 Task: Create new customer invoice with Date Opened: 12-Apr-23, Select Customer: Mio Cuore, Terms: Net 30. Make invoice entry for item-1 with Date: 12-Apr-23, Description: The Ordinary Hyaluronic Acid 2% & B5 Hydrating Serum (1 oz)
, Income Account: Income:Sales, Quantity: 1, Unit Price: 12.99, Sales Tax: Y, Sales Tax Included: N, Tax Table: Sales Tax. Post Invoice with Post Date: 12-Apr-23, Post to Accounts: Assets:Accounts Receivable. Pay / Process Payment with Transaction Date: 11-May-23, Amount: 13.77, Transfer Account: Checking Account. Go to 'Print Invoice'.
Action: Mouse moved to (172, 2)
Screenshot: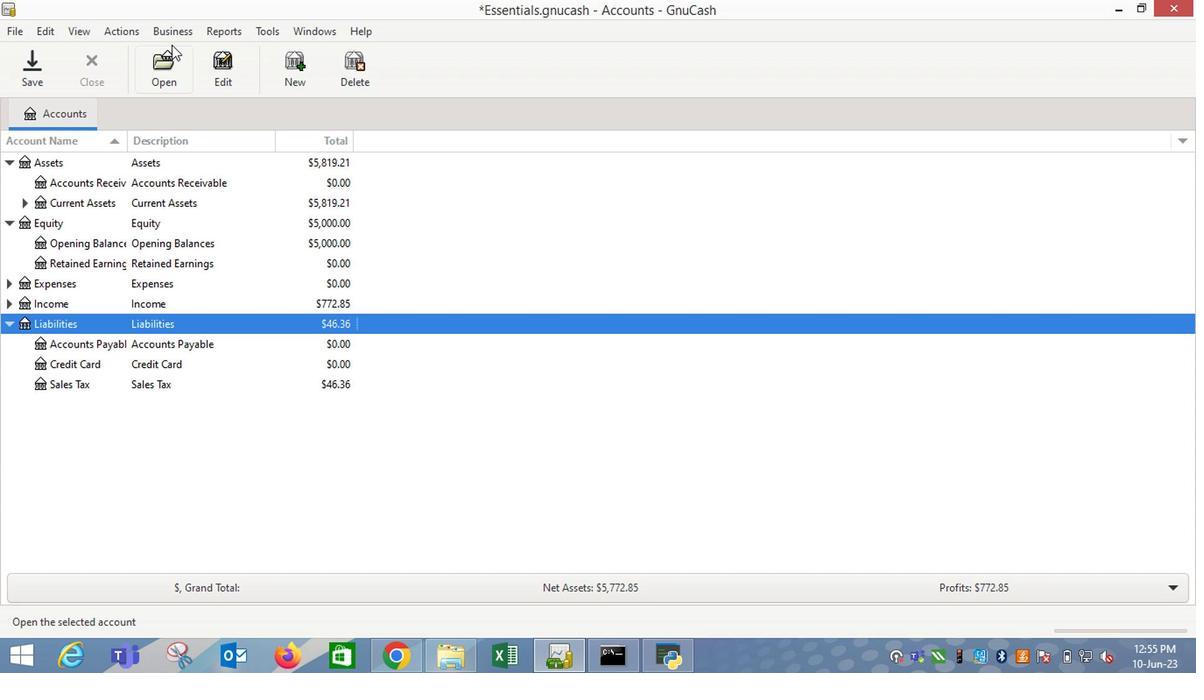 
Action: Mouse pressed left at (172, 2)
Screenshot: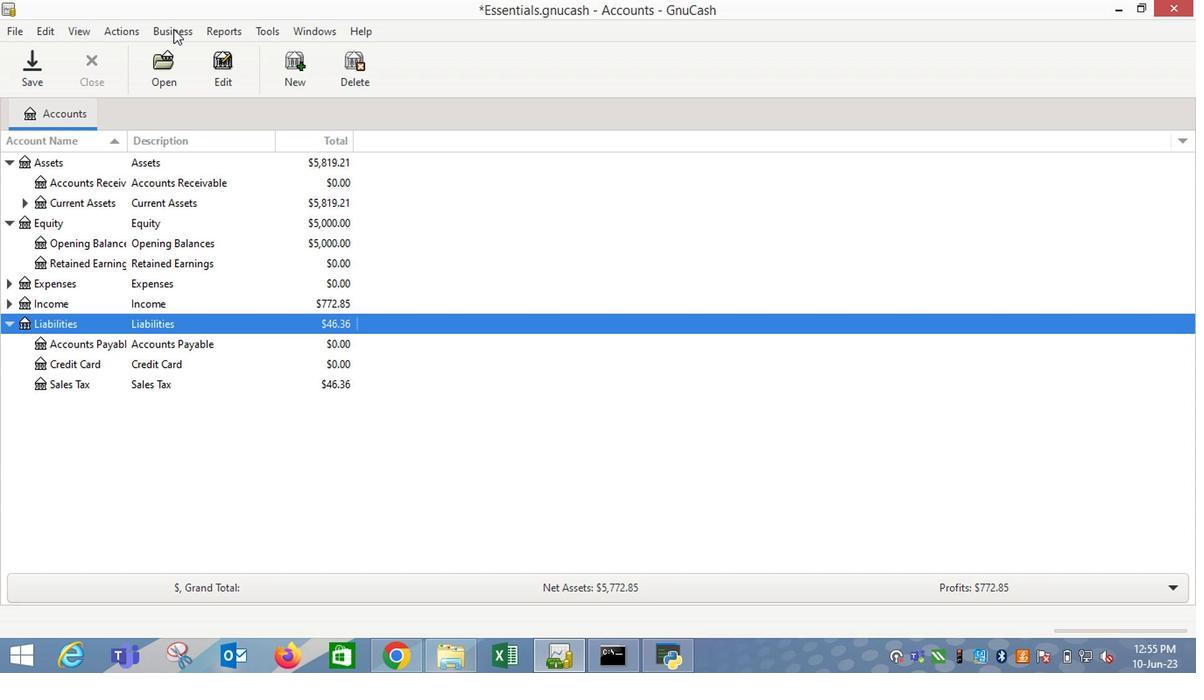 
Action: Mouse moved to (383, 99)
Screenshot: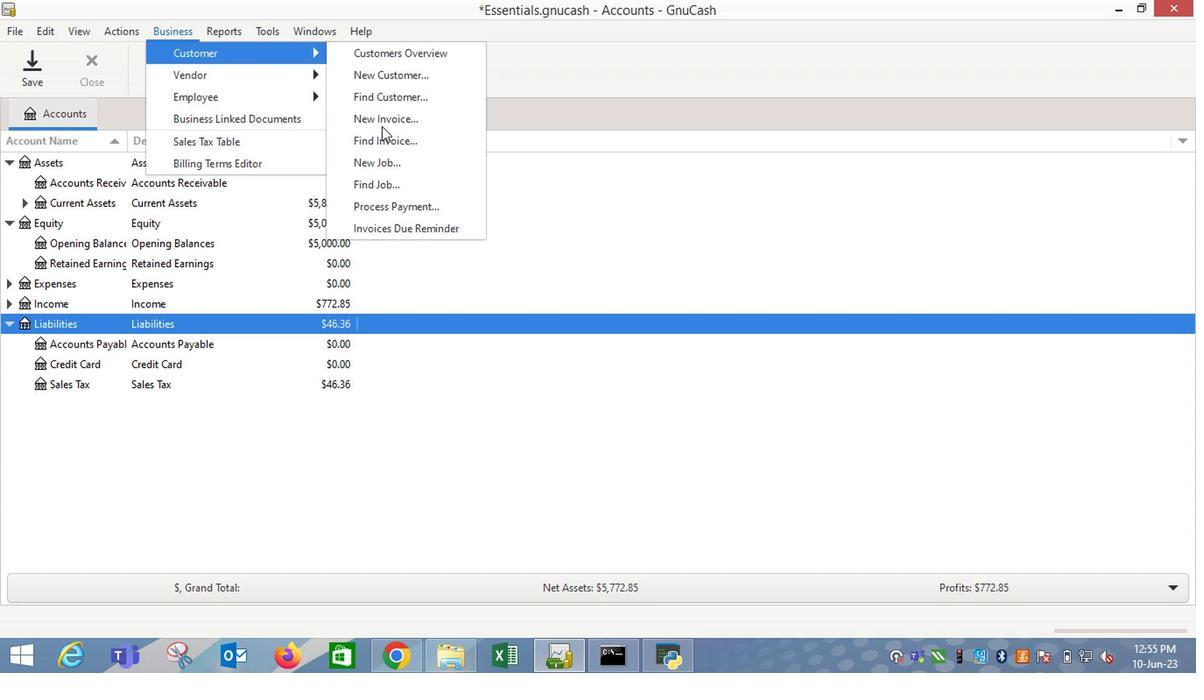 
Action: Mouse pressed left at (383, 99)
Screenshot: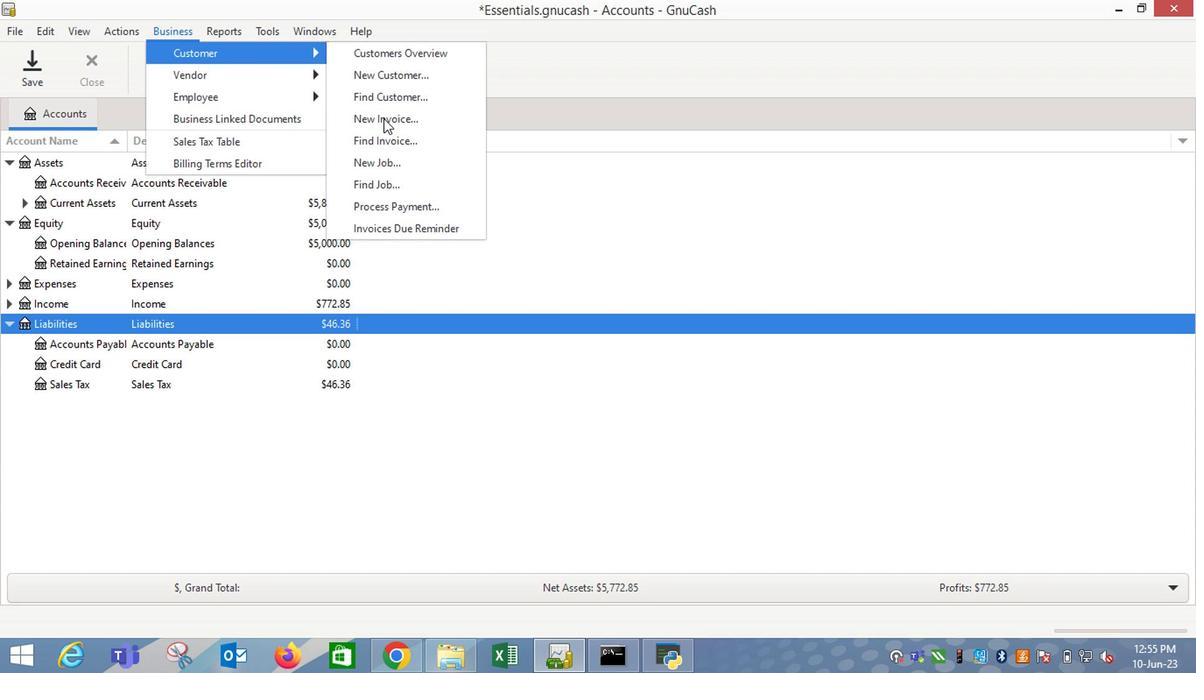 
Action: Mouse moved to (712, 262)
Screenshot: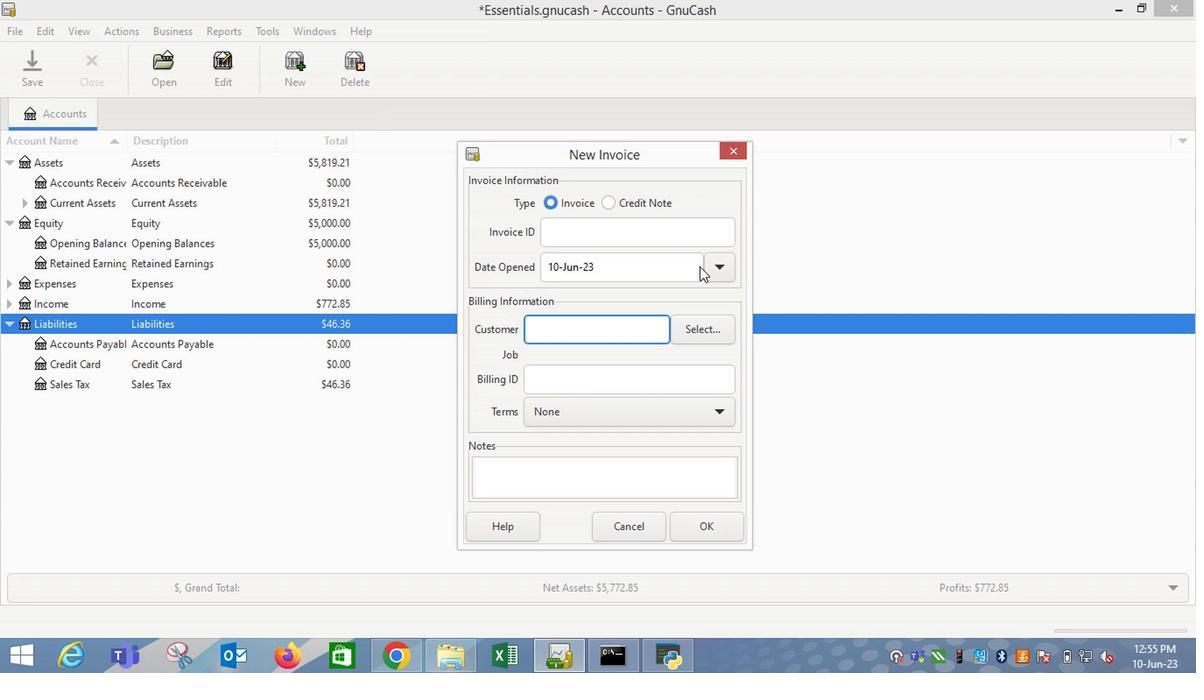 
Action: Mouse pressed left at (712, 262)
Screenshot: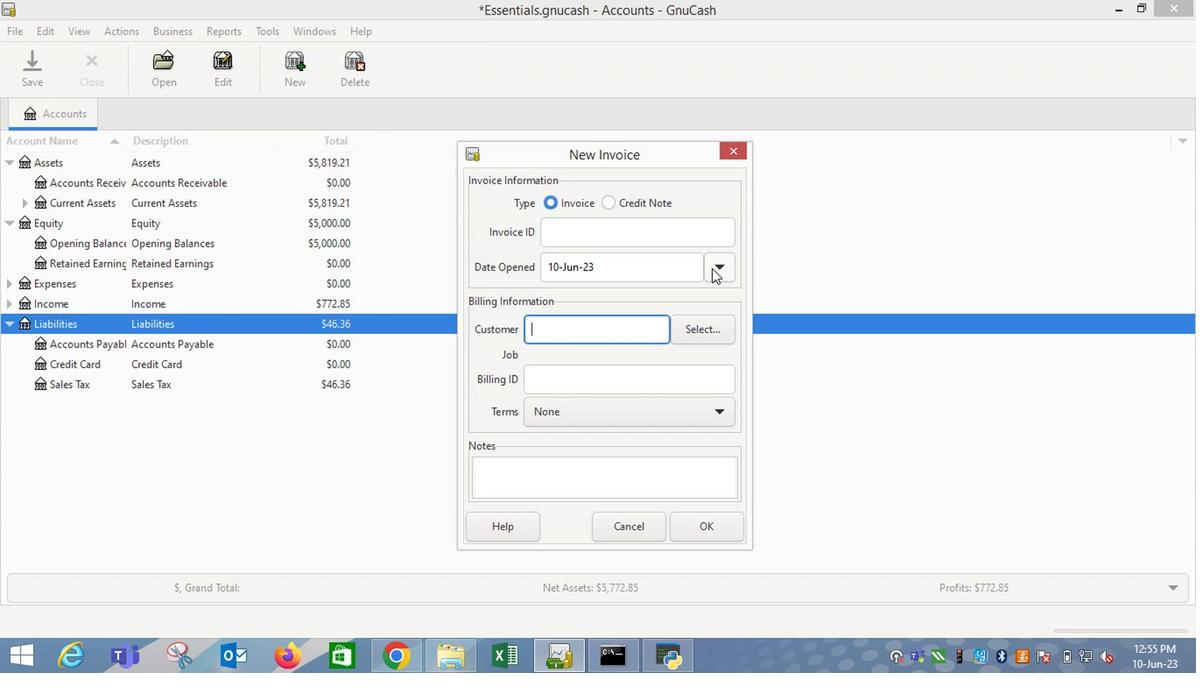 
Action: Mouse moved to (577, 289)
Screenshot: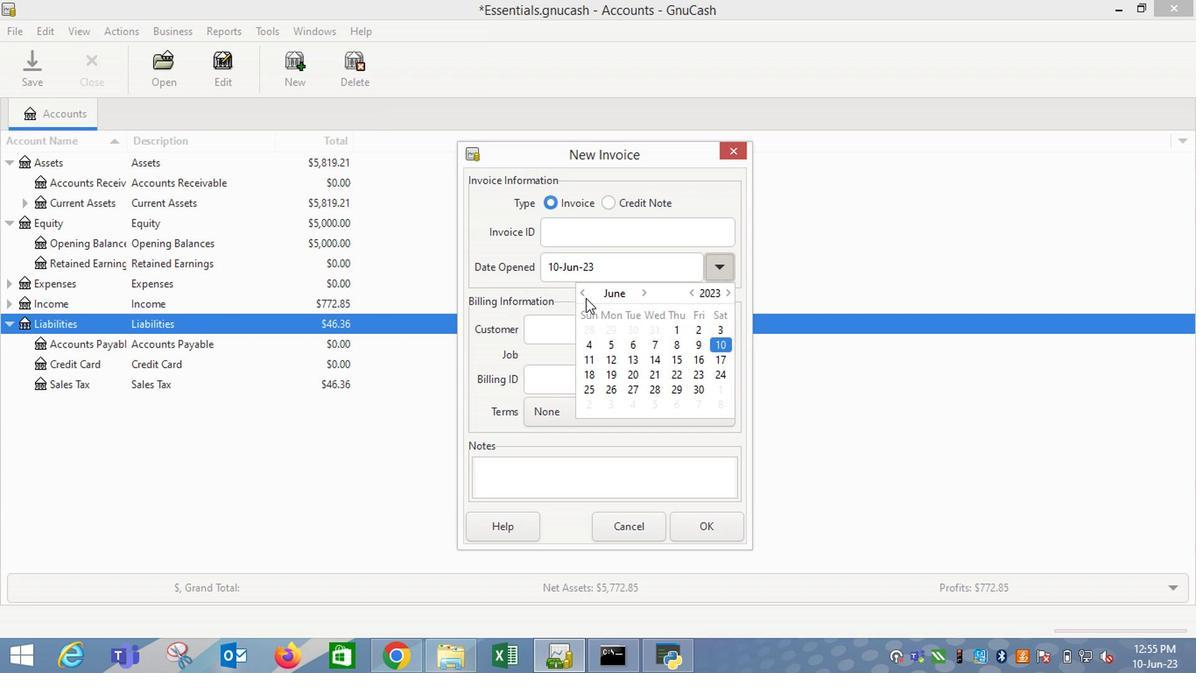 
Action: Mouse pressed left at (577, 289)
Screenshot: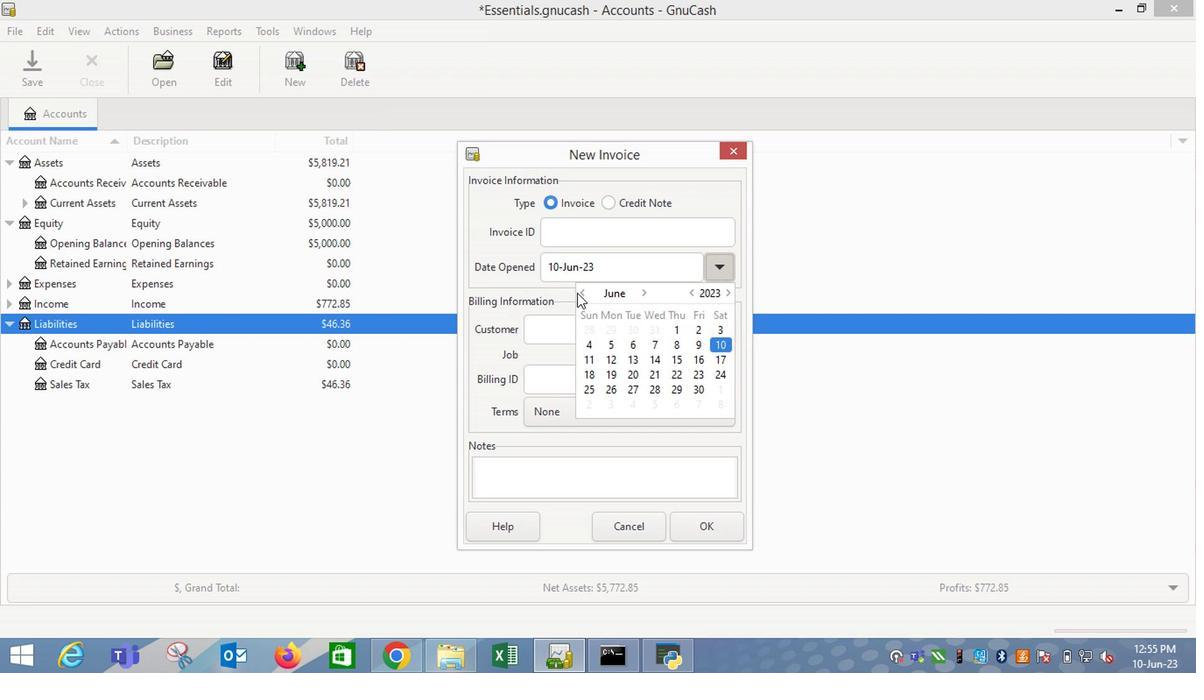 
Action: Mouse moved to (718, 257)
Screenshot: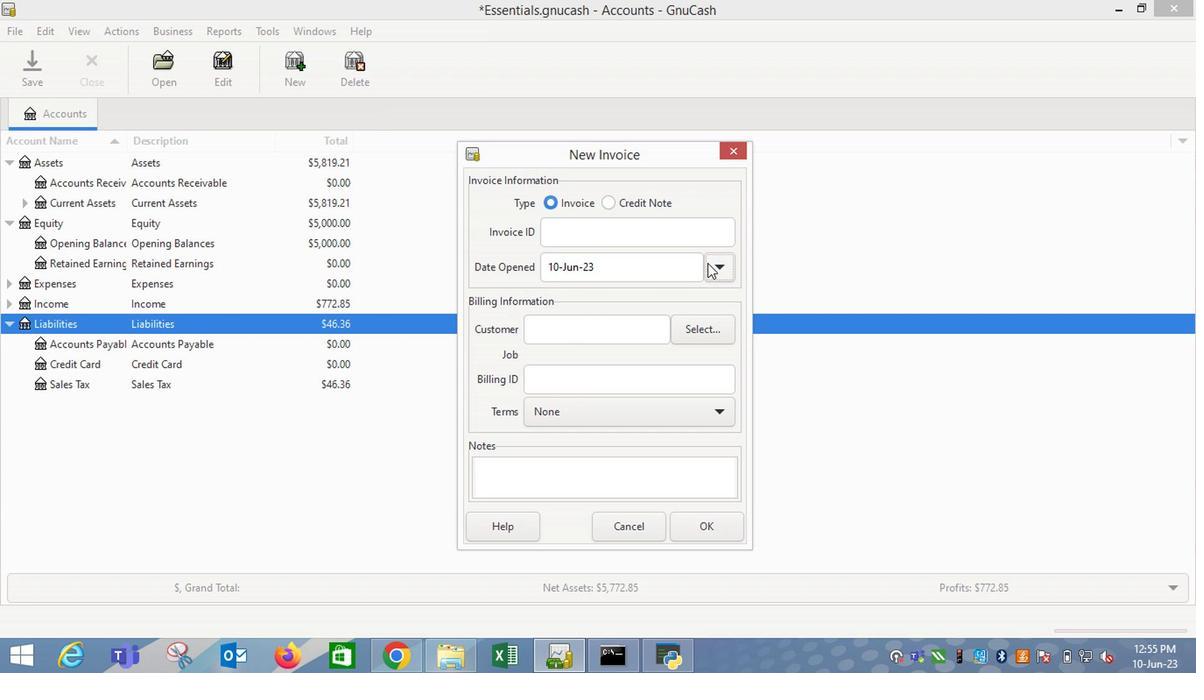 
Action: Mouse pressed left at (718, 257)
Screenshot: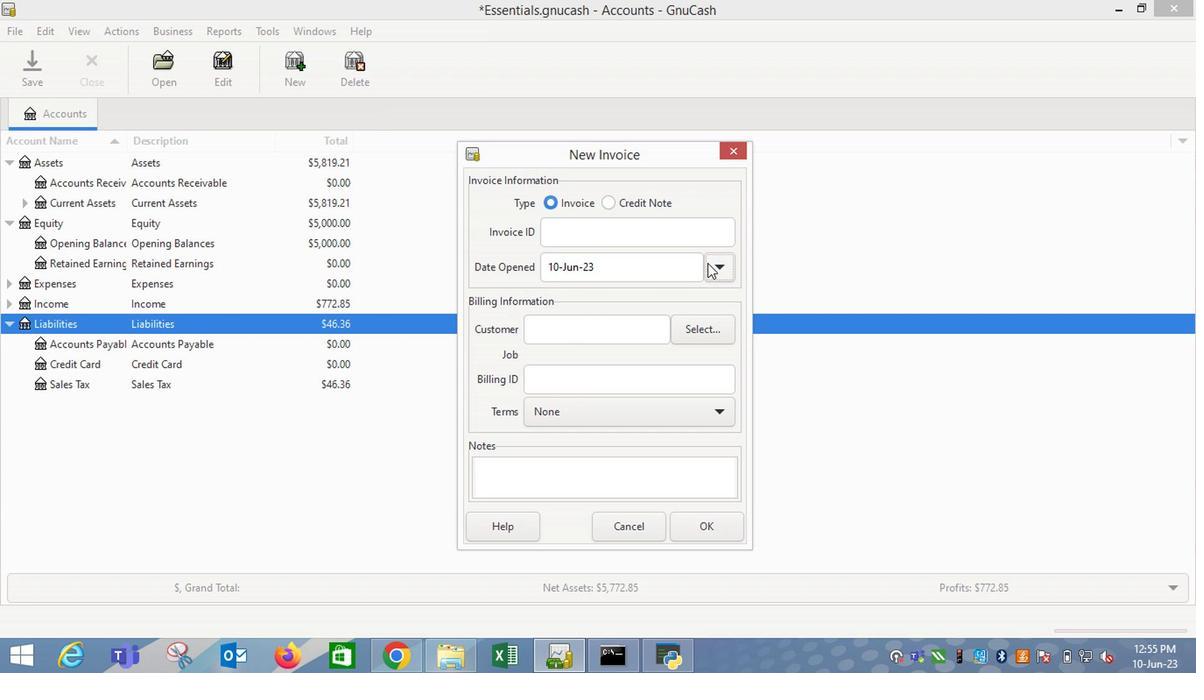 
Action: Mouse moved to (581, 292)
Screenshot: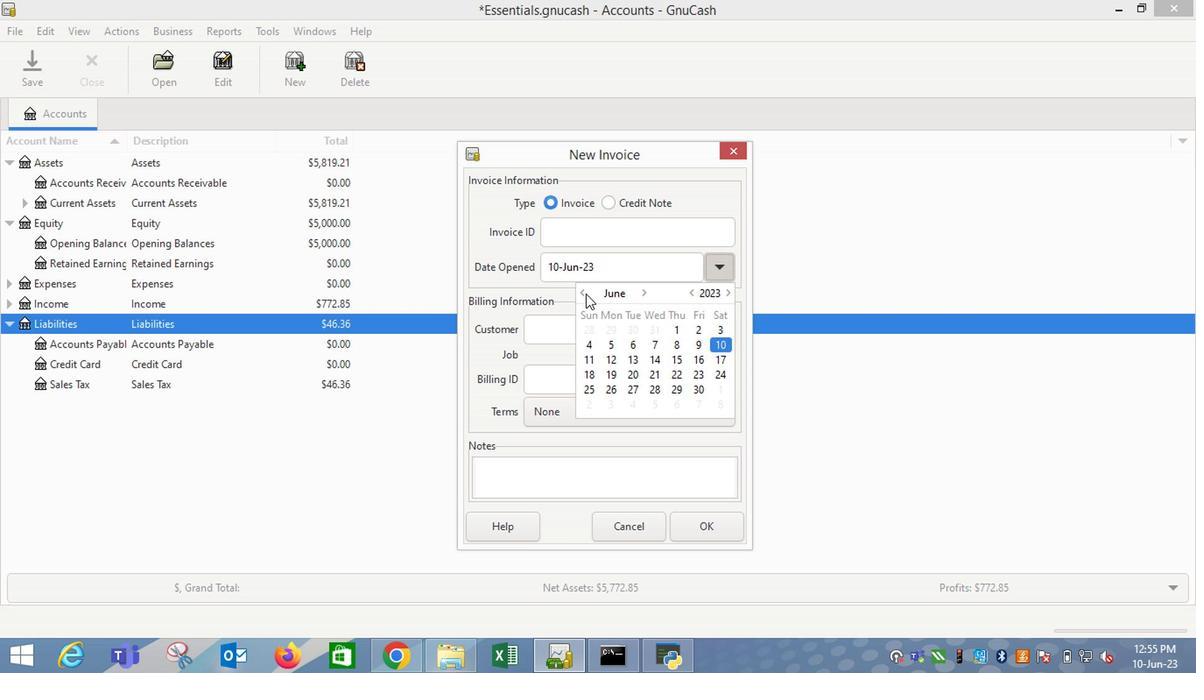 
Action: Mouse pressed left at (581, 292)
Screenshot: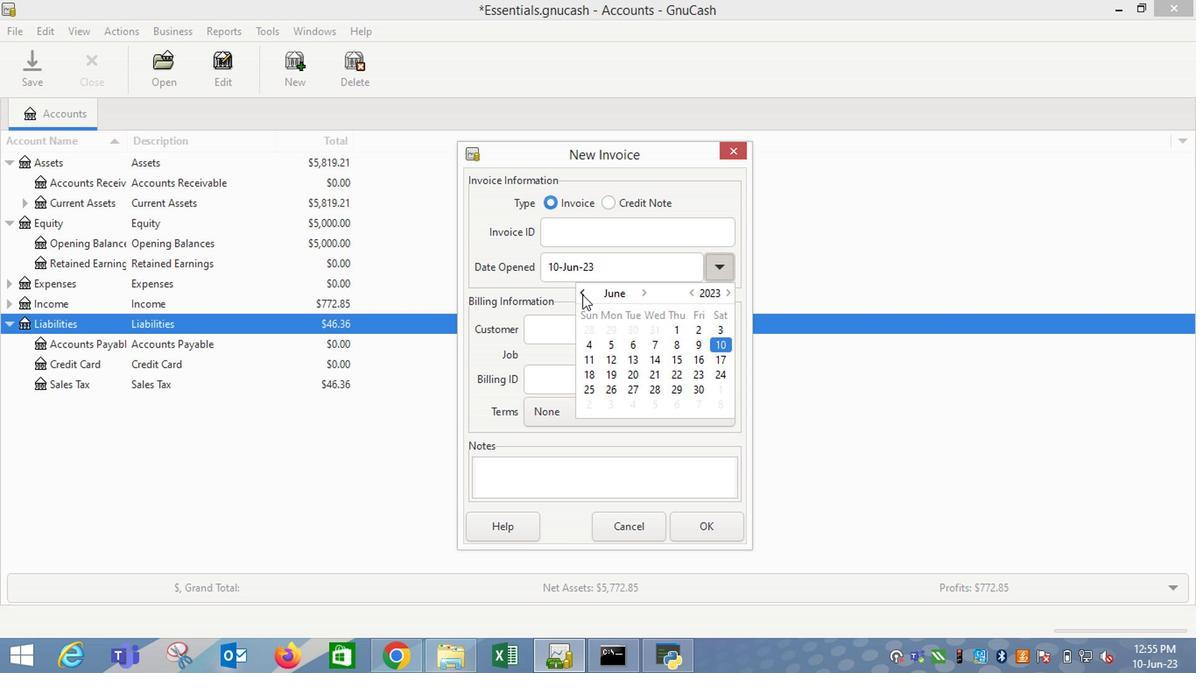 
Action: Mouse pressed left at (581, 292)
Screenshot: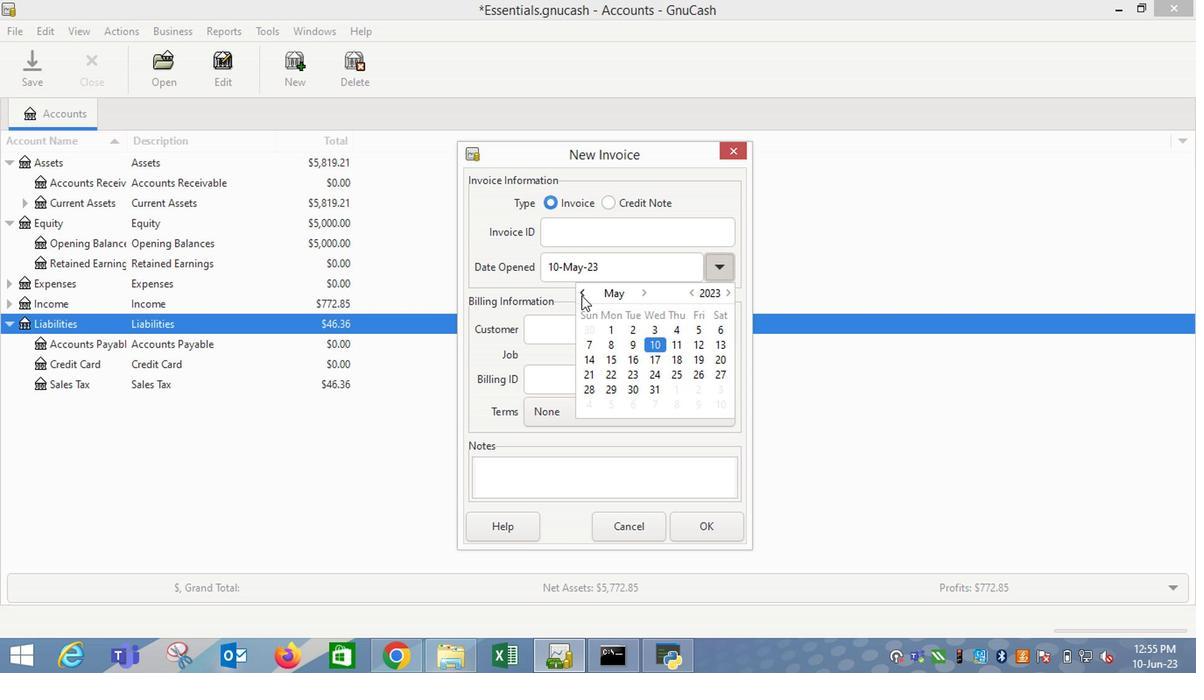 
Action: Mouse moved to (654, 363)
Screenshot: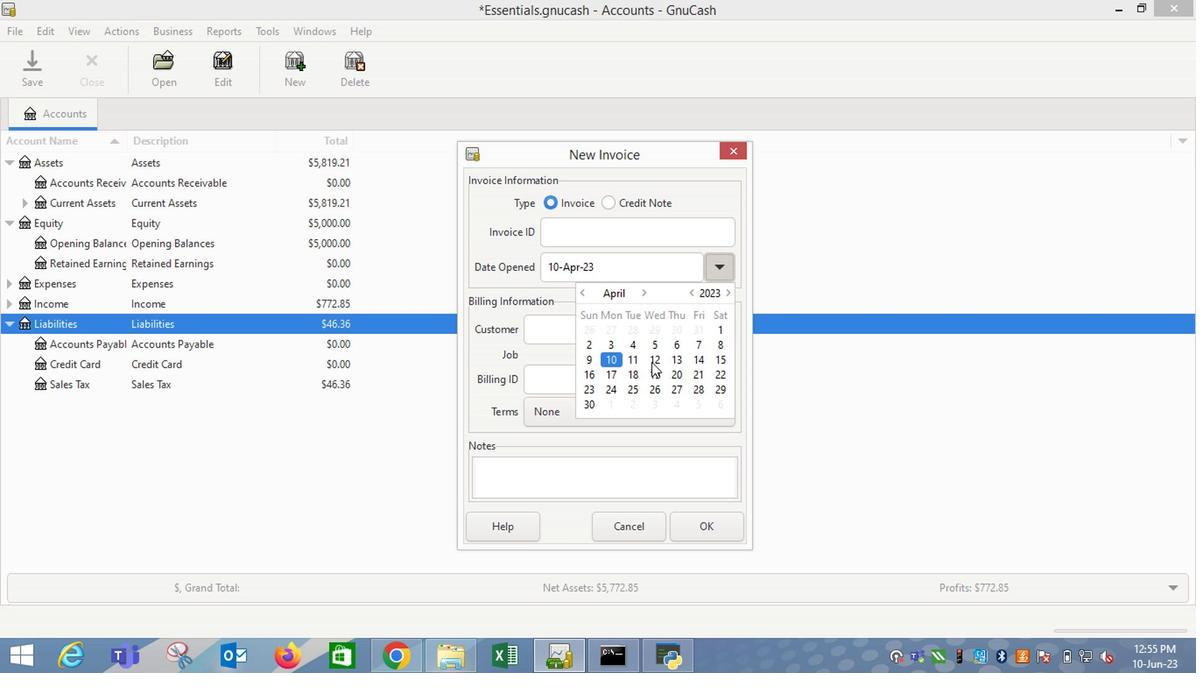 
Action: Mouse pressed left at (654, 363)
Screenshot: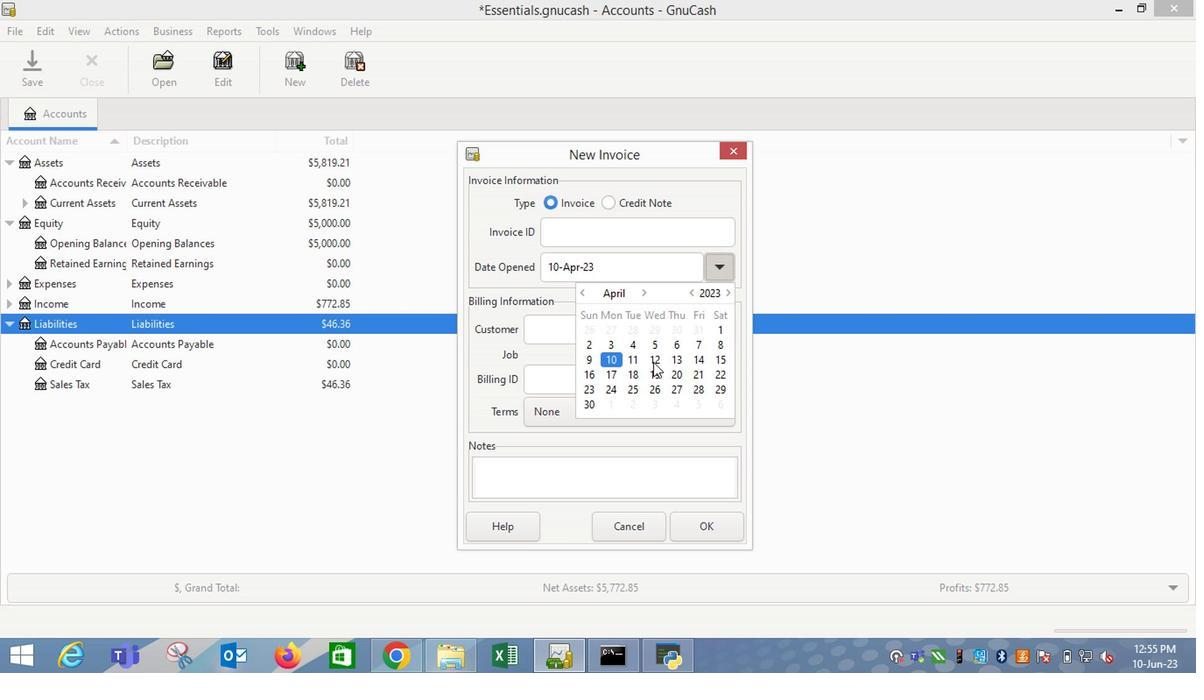 
Action: Key pressed <Key.tab>
Screenshot: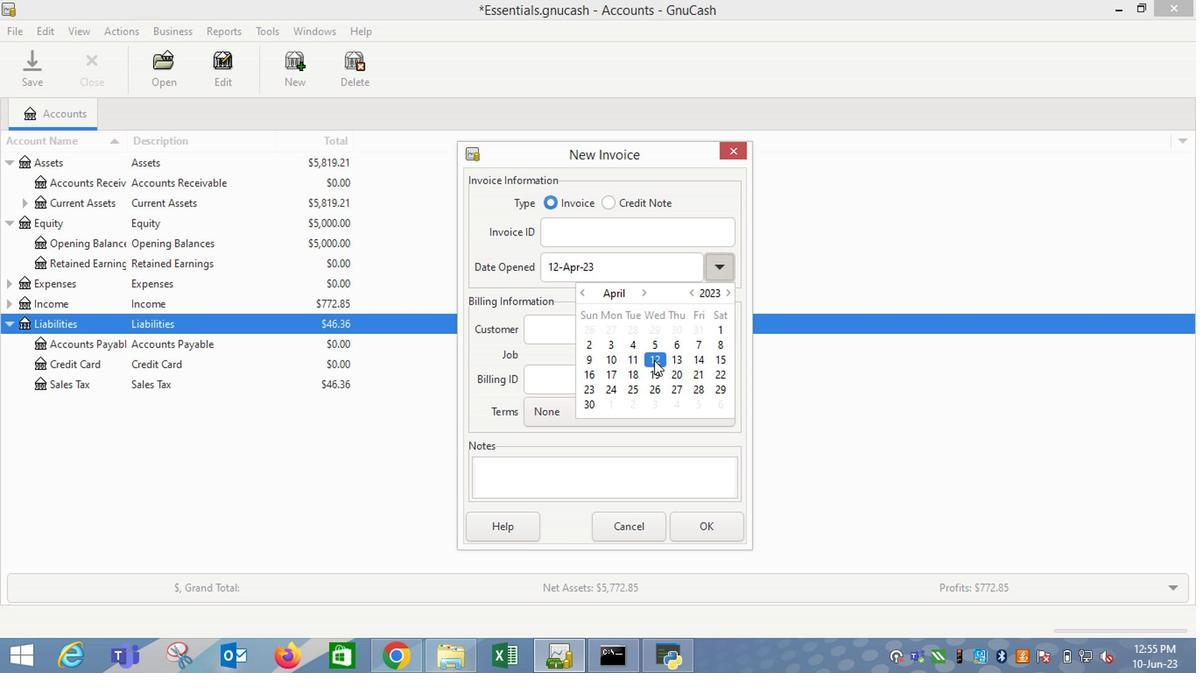 
Action: Mouse moved to (554, 316)
Screenshot: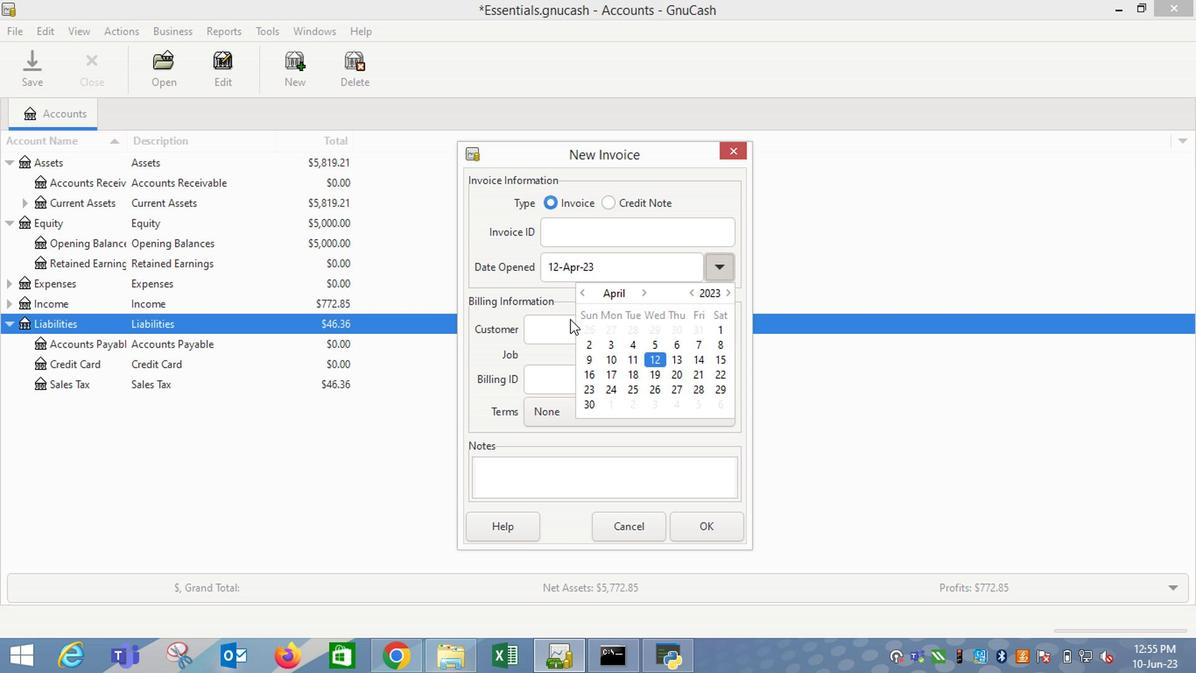 
Action: Mouse pressed left at (554, 316)
Screenshot: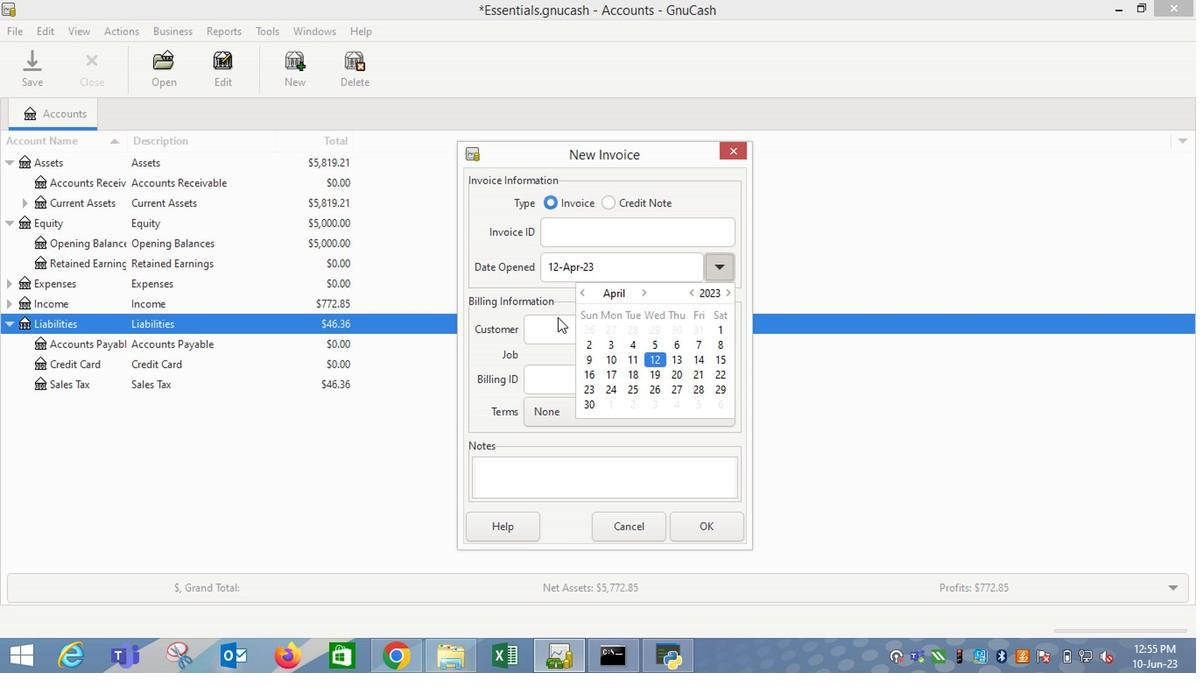 
Action: Mouse moved to (551, 329)
Screenshot: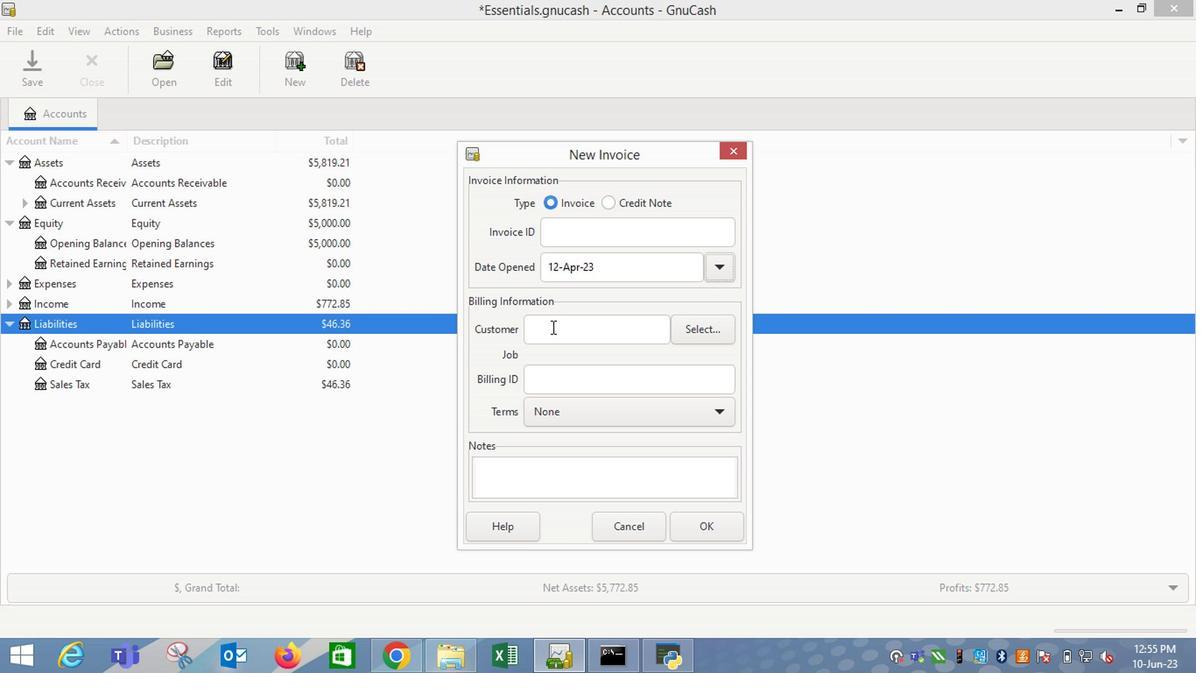 
Action: Mouse pressed left at (551, 329)
Screenshot: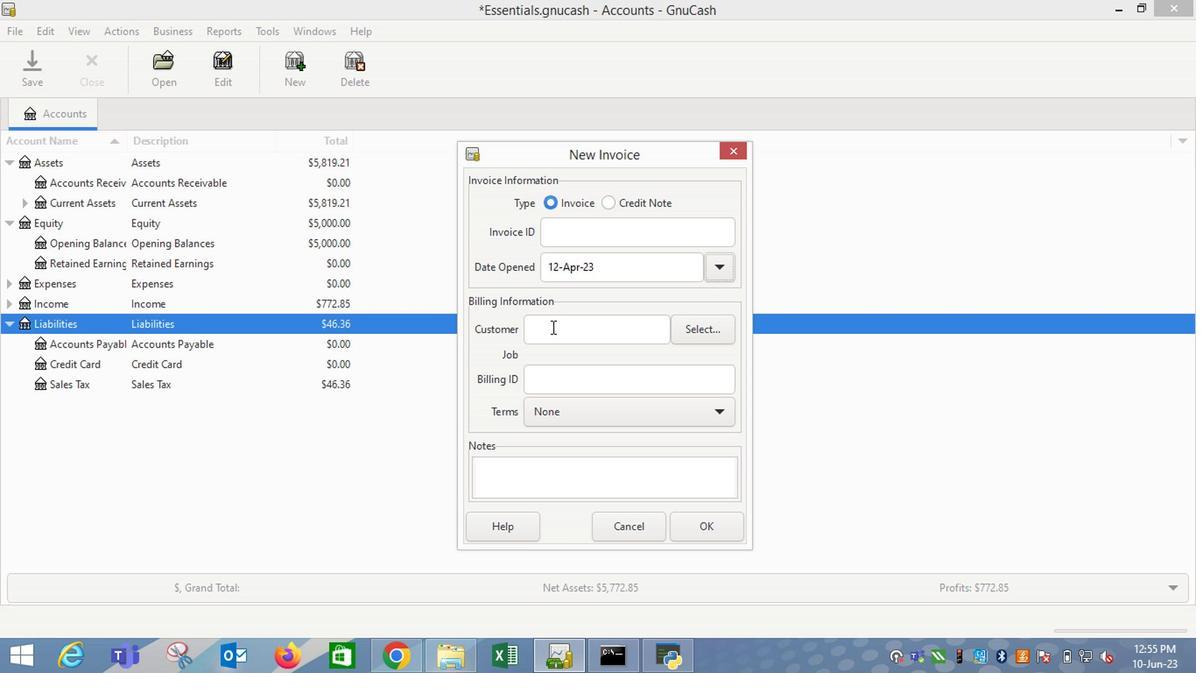 
Action: Key pressed <Key.shift_r>Mio
Screenshot: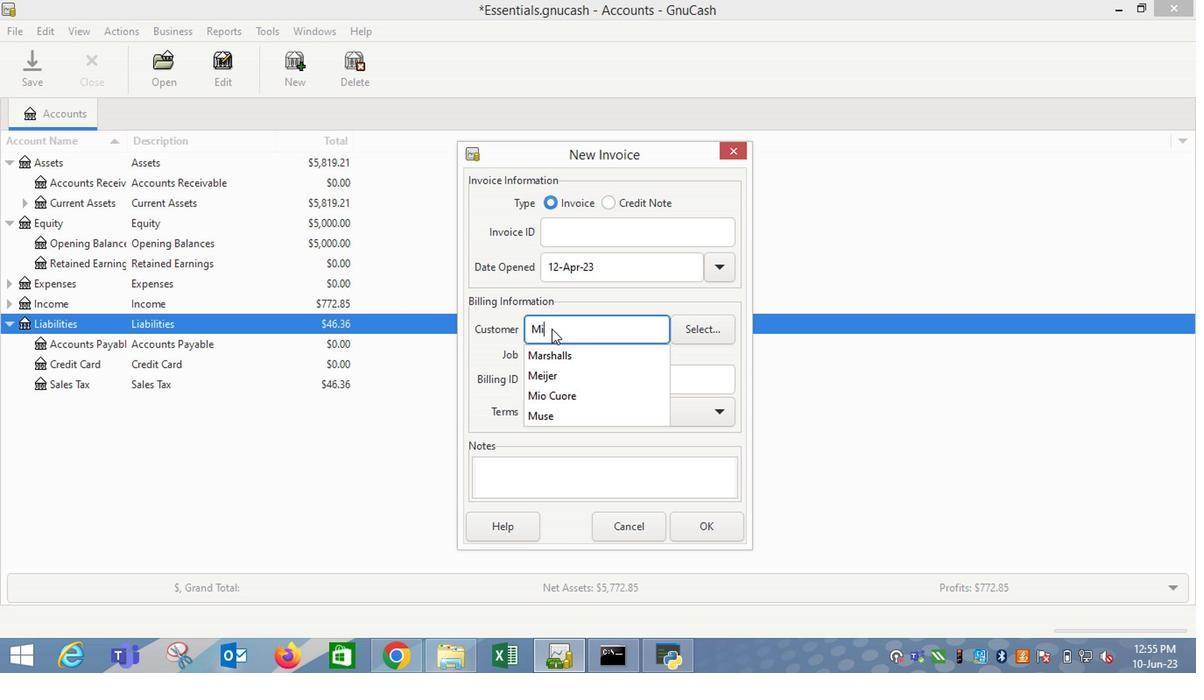 
Action: Mouse moved to (551, 355)
Screenshot: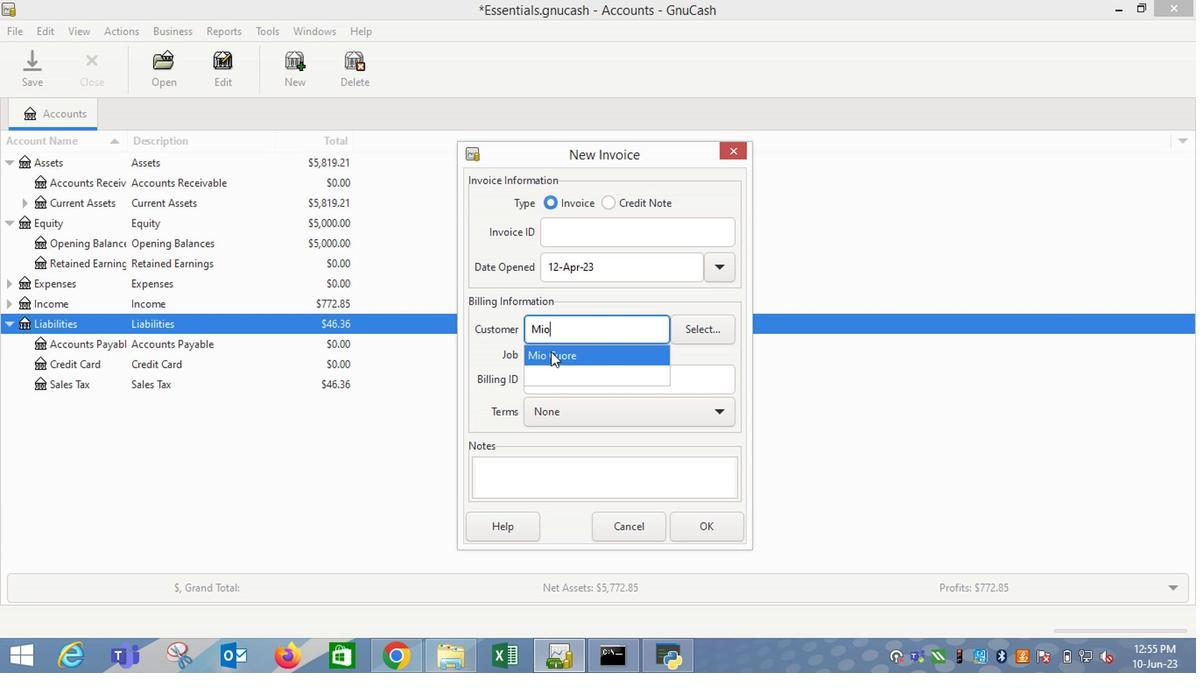 
Action: Mouse pressed left at (551, 355)
Screenshot: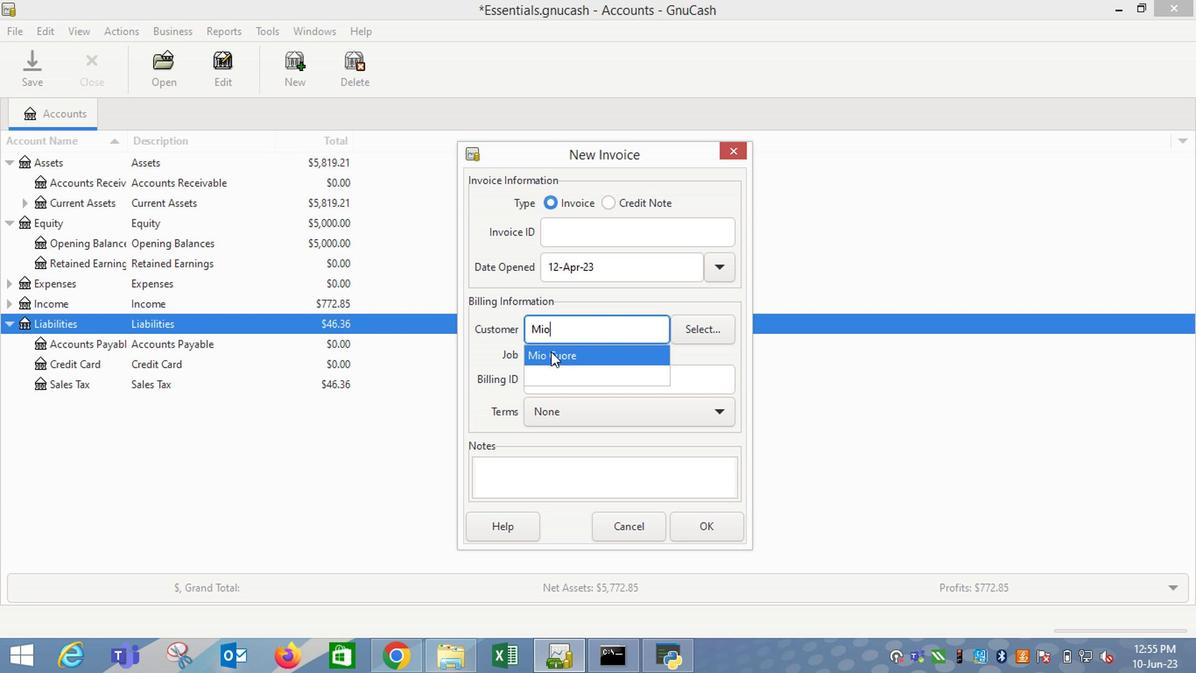 
Action: Mouse moved to (550, 440)
Screenshot: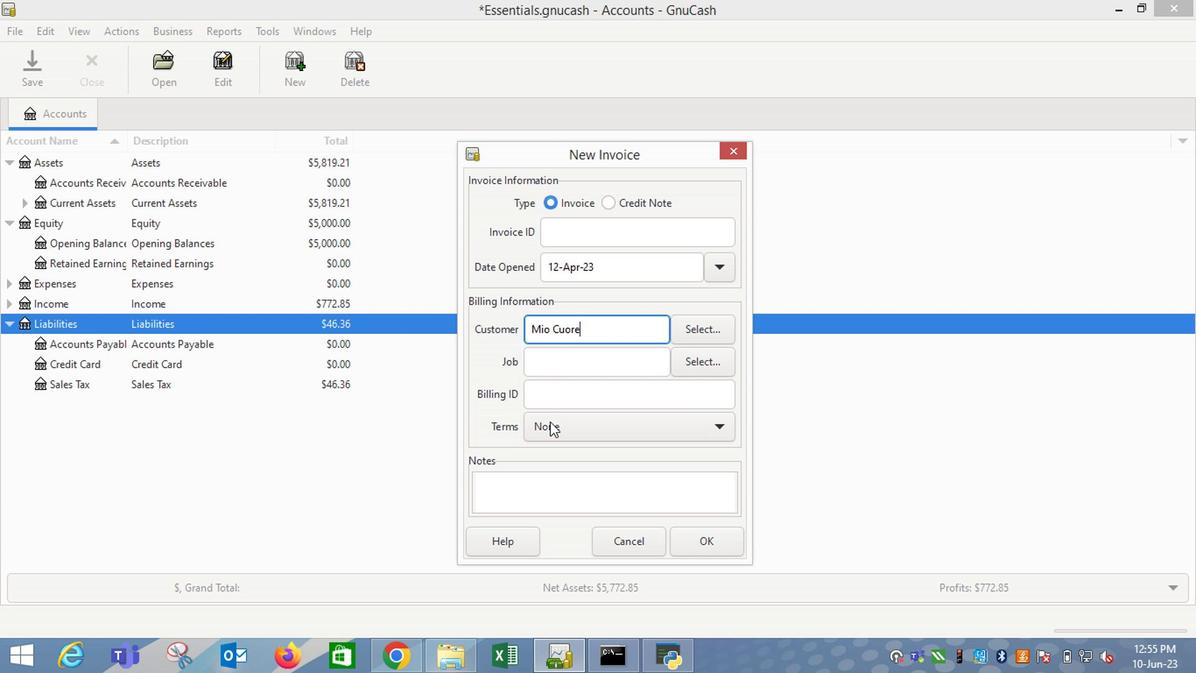 
Action: Mouse pressed left at (550, 440)
Screenshot: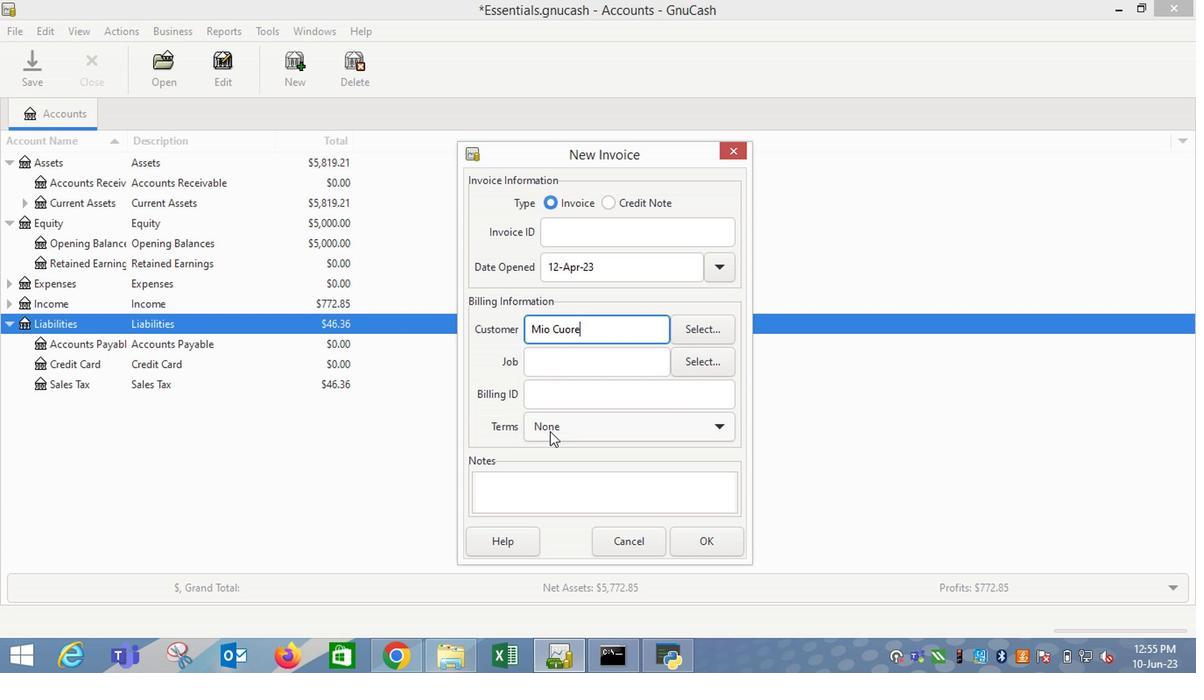 
Action: Mouse moved to (554, 490)
Screenshot: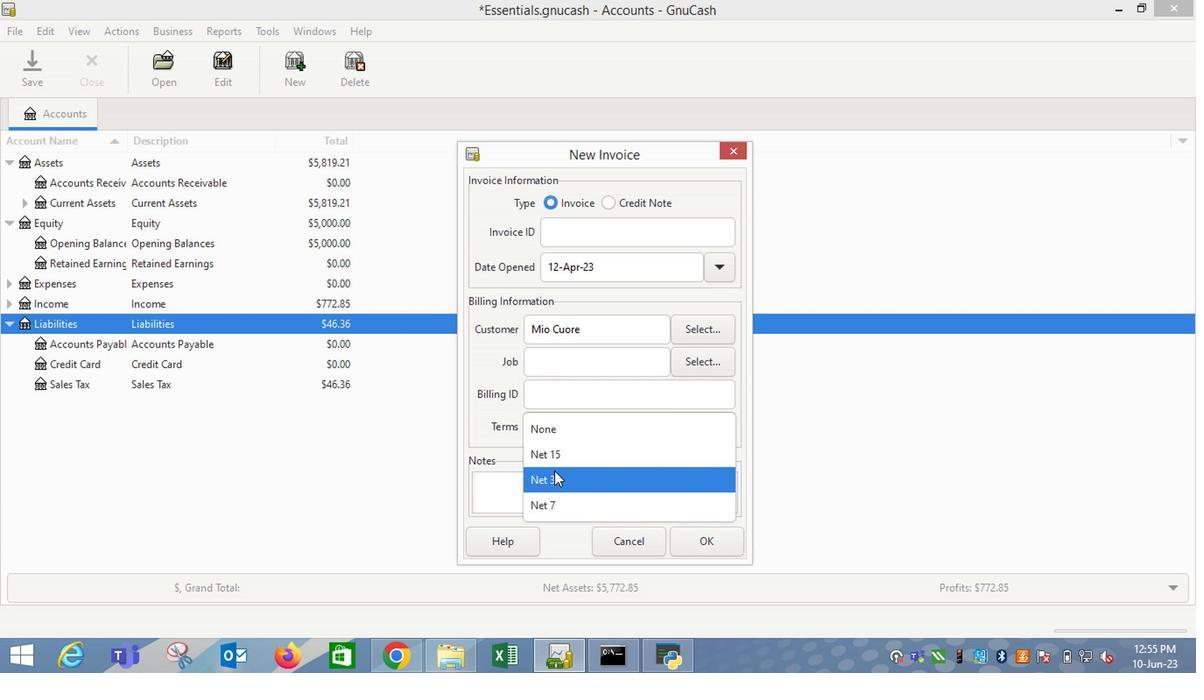 
Action: Mouse pressed left at (554, 490)
Screenshot: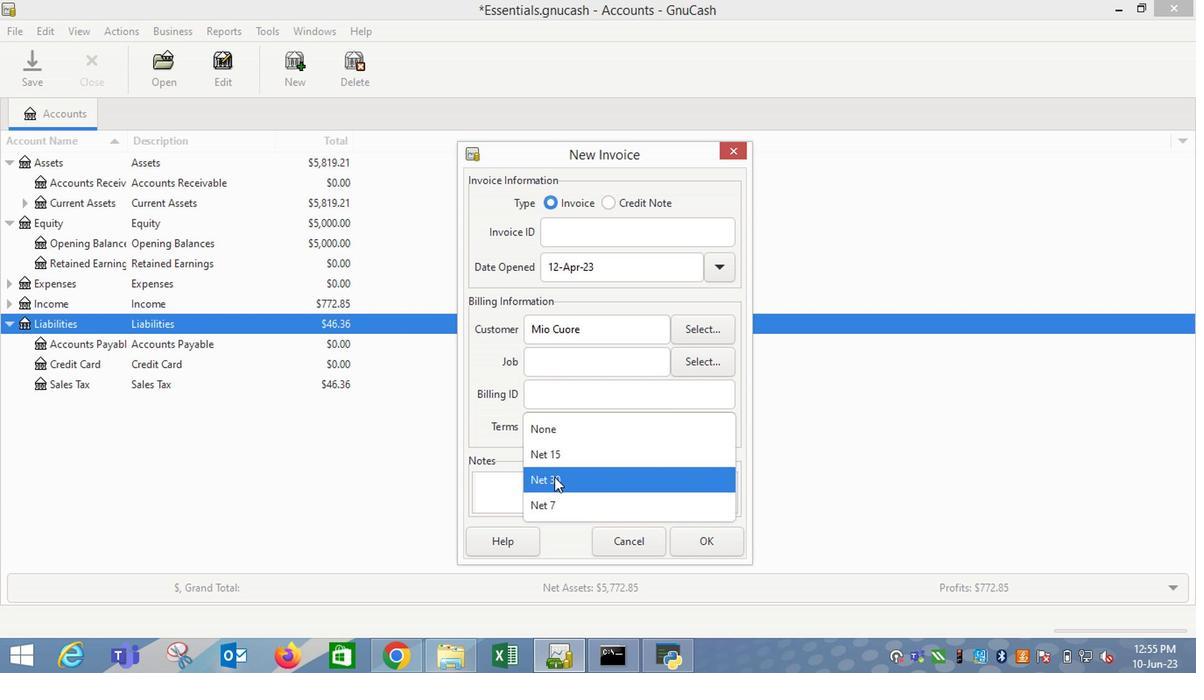 
Action: Mouse moved to (690, 562)
Screenshot: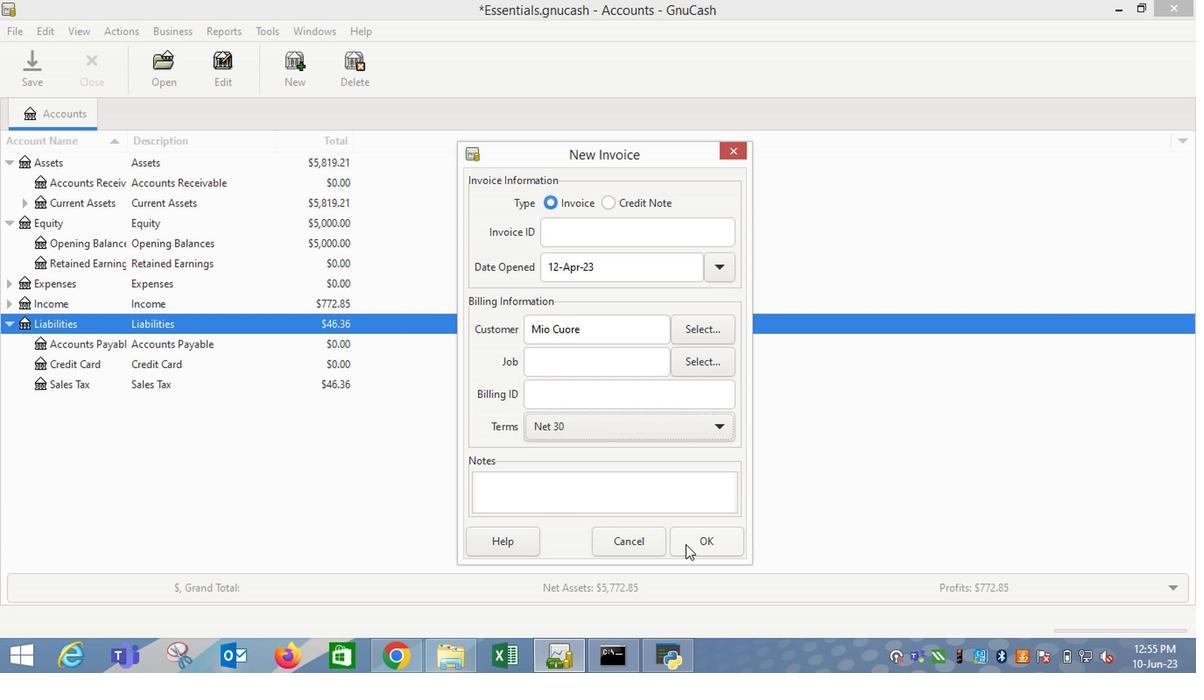 
Action: Mouse pressed left at (690, 562)
Screenshot: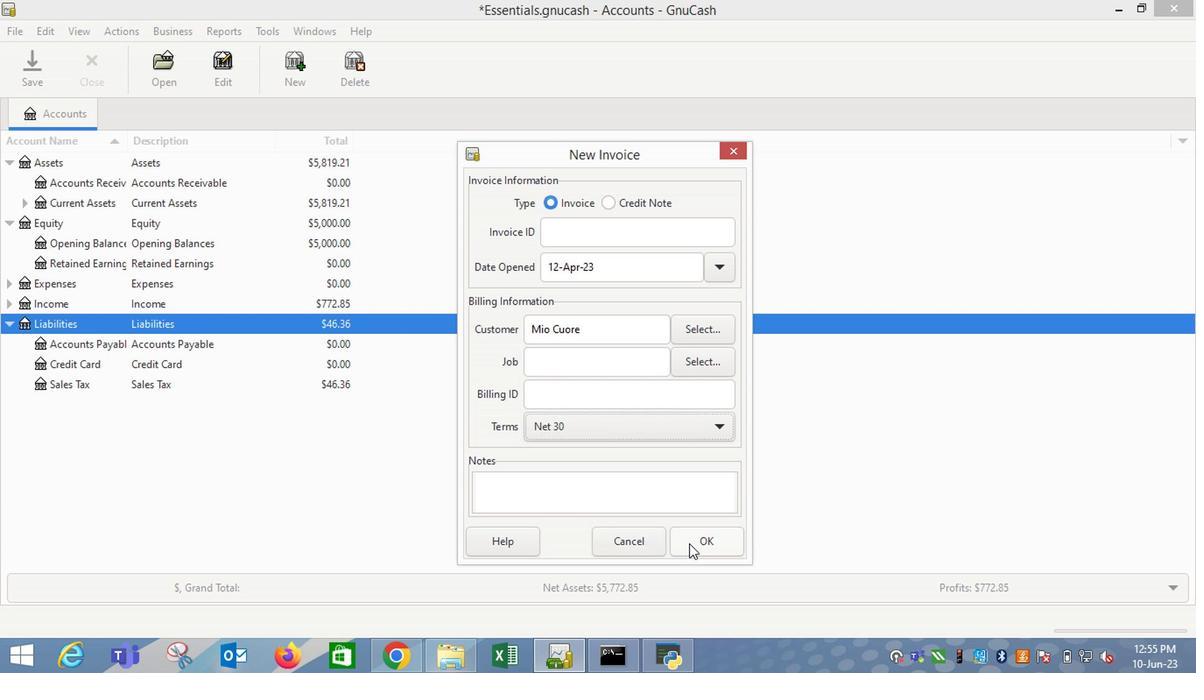 
Action: Mouse moved to (81, 341)
Screenshot: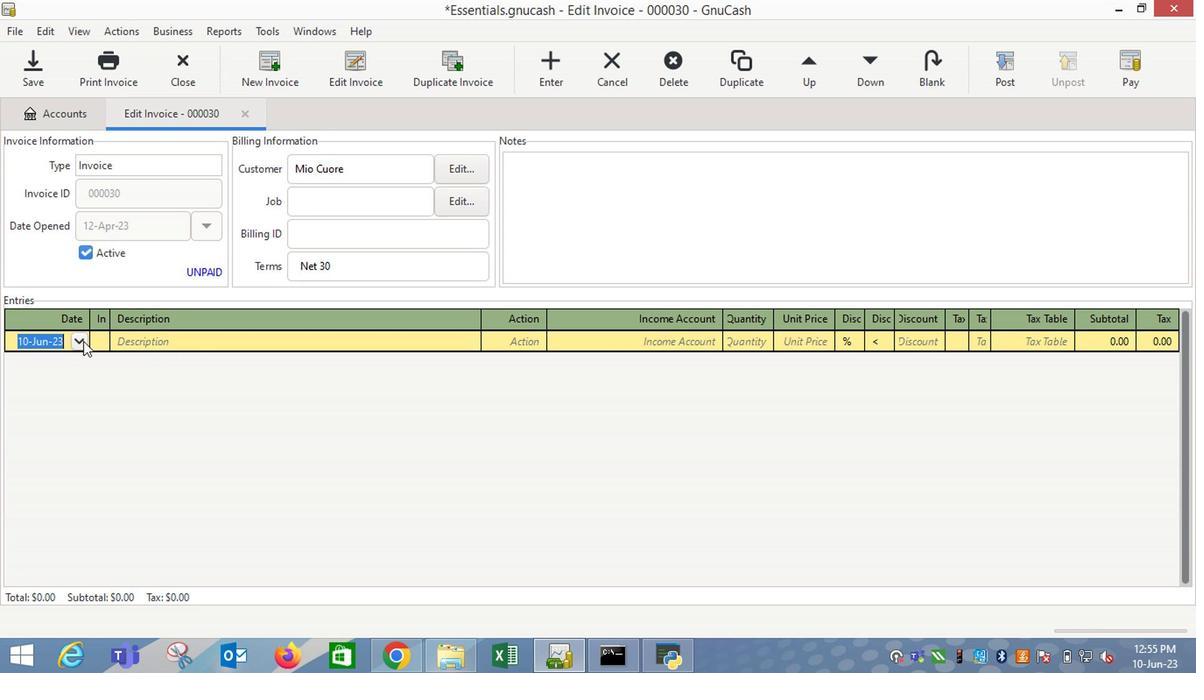 
Action: Mouse pressed left at (81, 341)
Screenshot: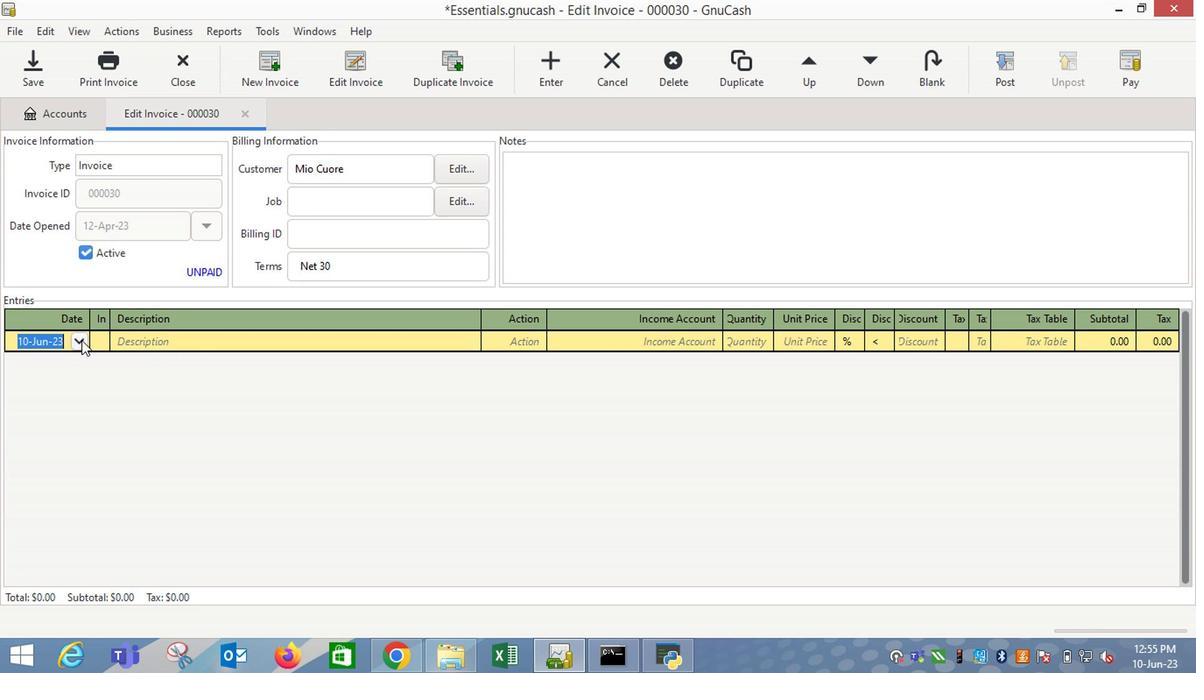 
Action: Mouse moved to (10, 367)
Screenshot: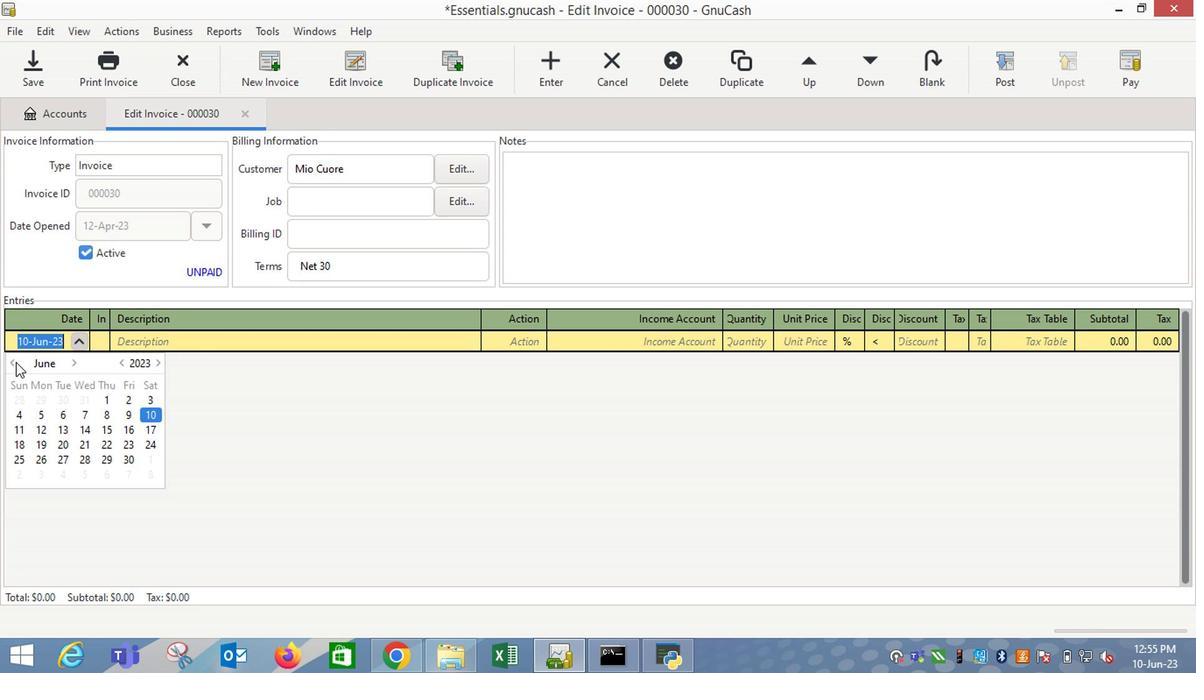 
Action: Mouse pressed left at (10, 367)
Screenshot: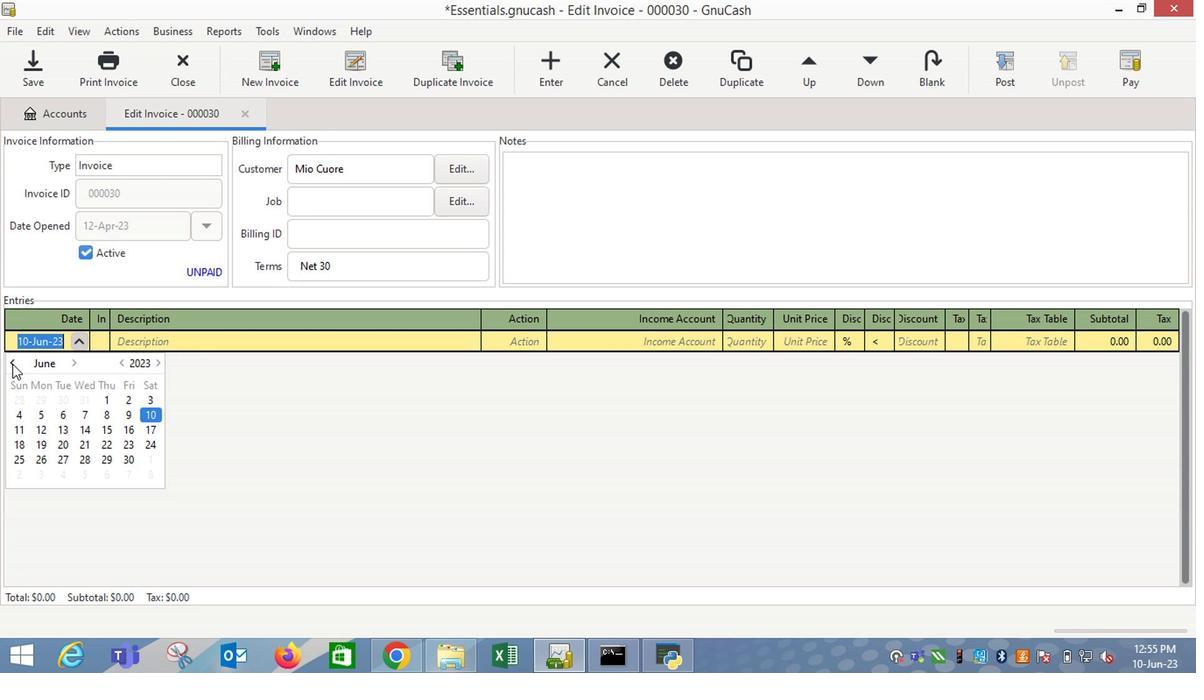 
Action: Mouse pressed left at (10, 367)
Screenshot: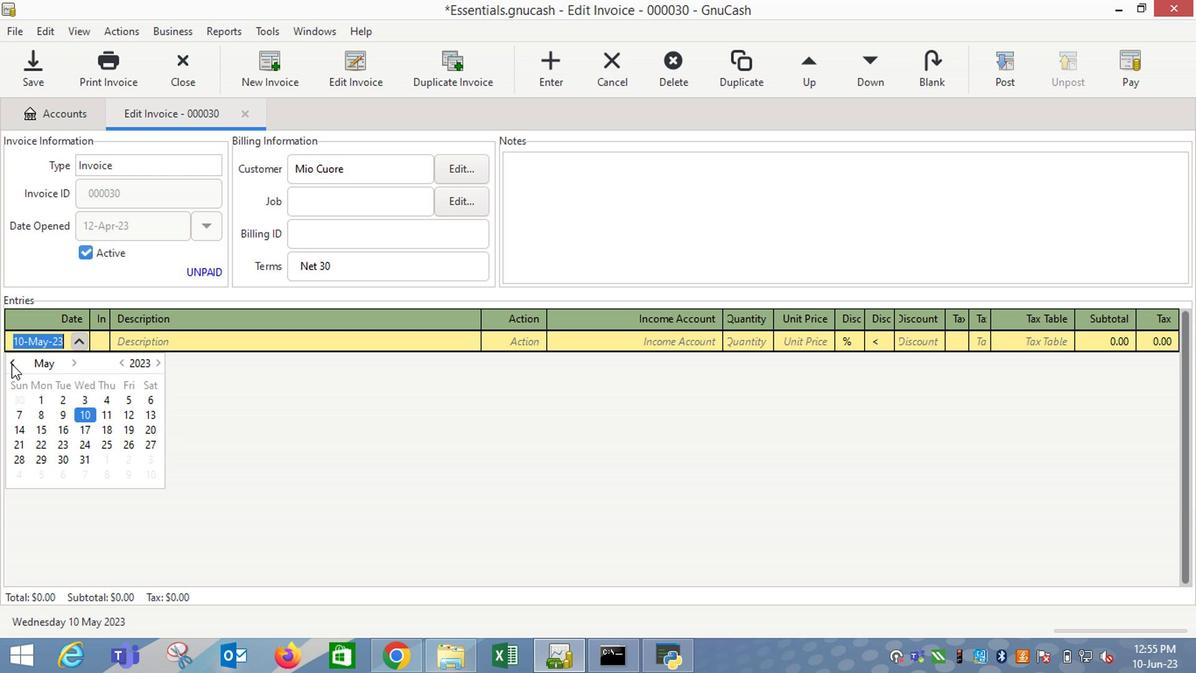 
Action: Mouse moved to (81, 440)
Screenshot: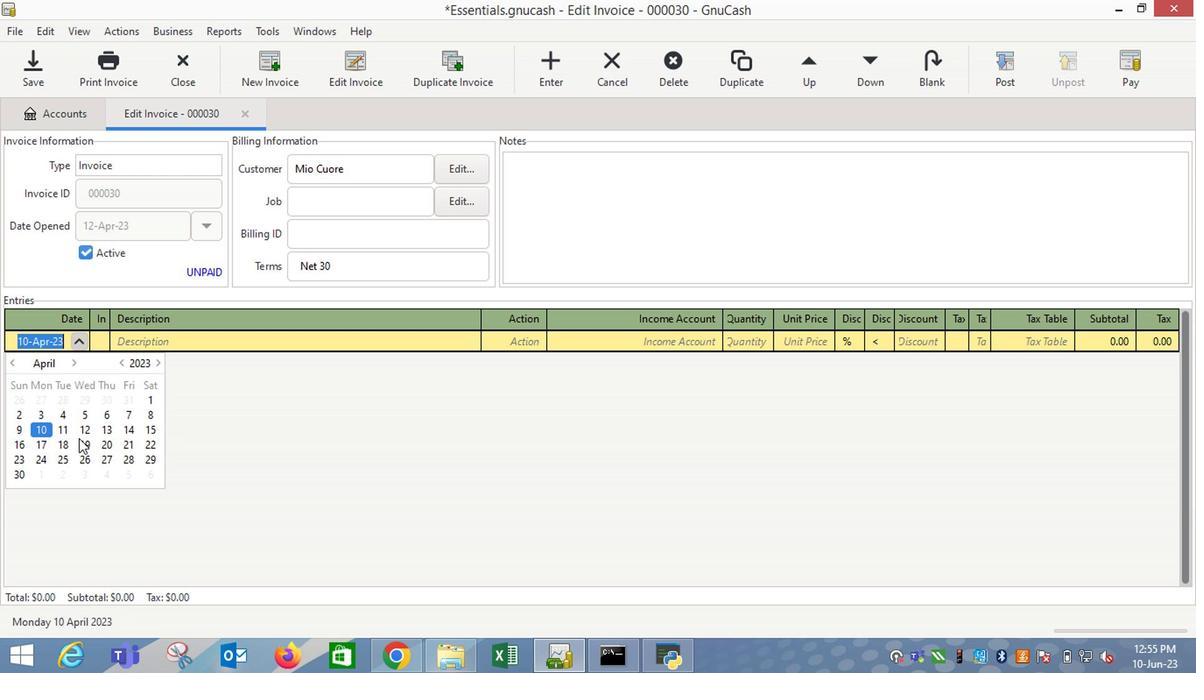 
Action: Mouse pressed left at (81, 440)
Screenshot: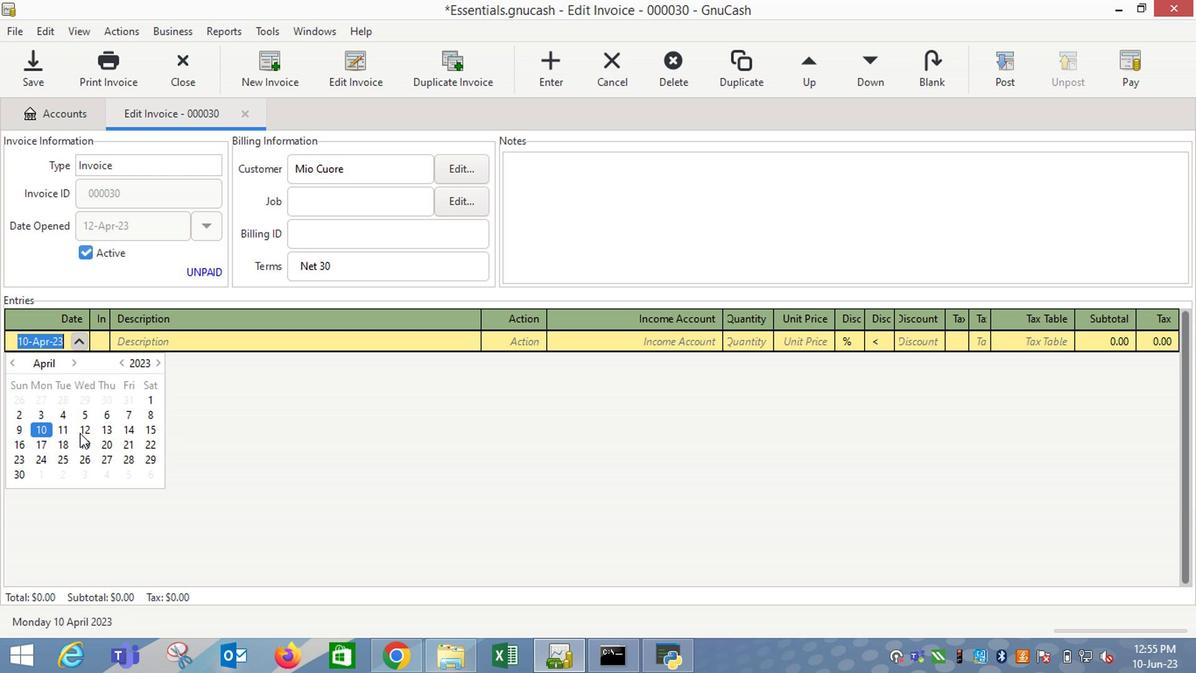 
Action: Key pressed <Key.tab><Key.shift_r>The<Key.space><Key.shift_r>Ordinary<Key.space><Key.shift_r>Hyaluronic<Key.space><Key.shift_r>Acid<Key.space>2<Key.shift_r>%<Key.space><Key.shift_r>&<Key.space><Key.shift_r>B5<Key.space><Key.shift_r>Hydrating<Key.space><Key.shift_r>Serum<Key.space><Key.shift_r>(1<Key.space>oz<Key.shift_r><Key.shift_r>)<Key.tab><Key.tab>i<Key.down><Key.down><Key.down><Key.tab>1<Key.tab>12.99
Screenshot: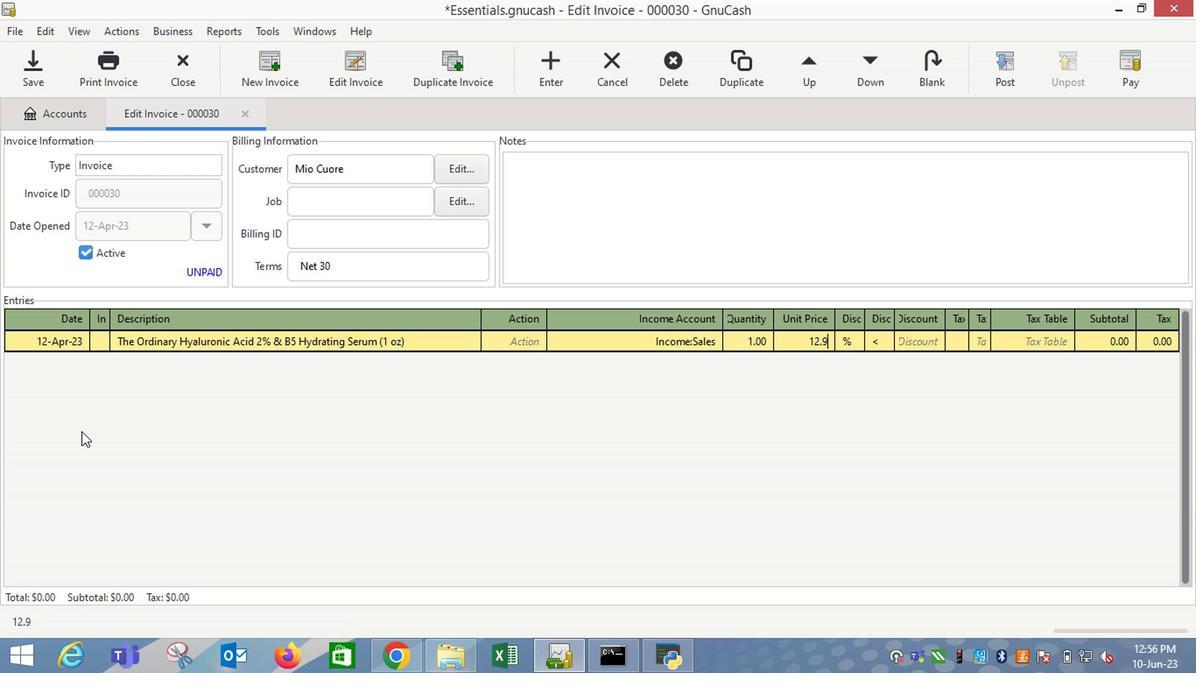 
Action: Mouse moved to (176, 422)
Screenshot: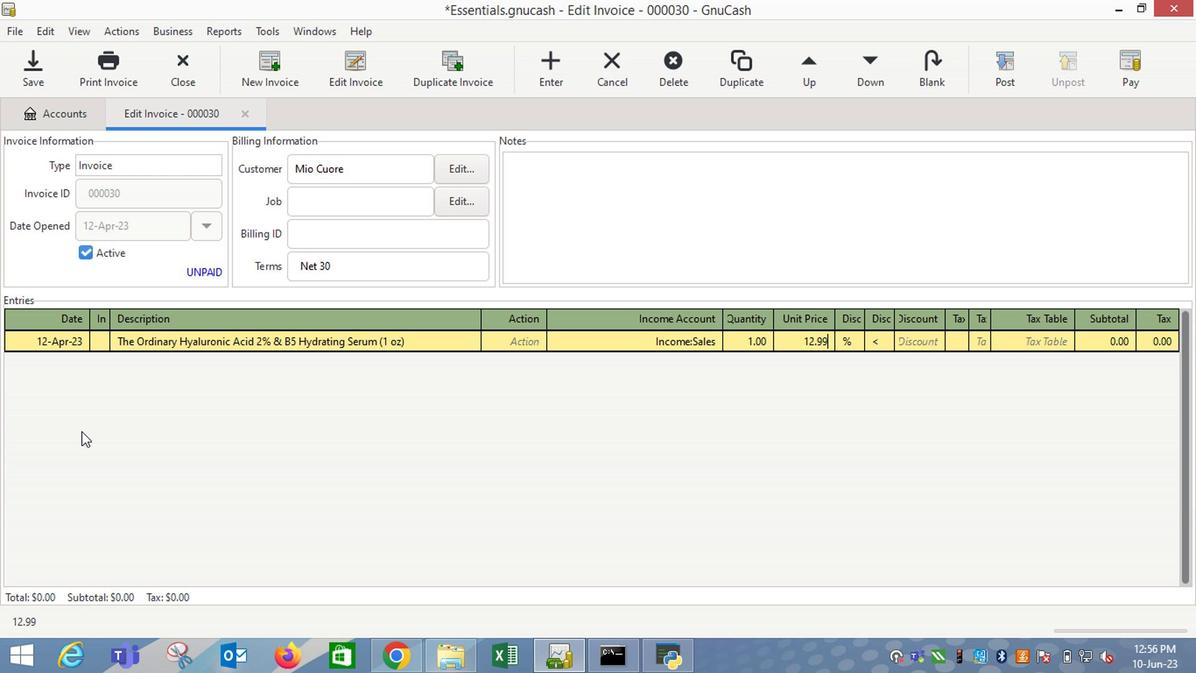 
Action: Key pressed <Key.tab>
Screenshot: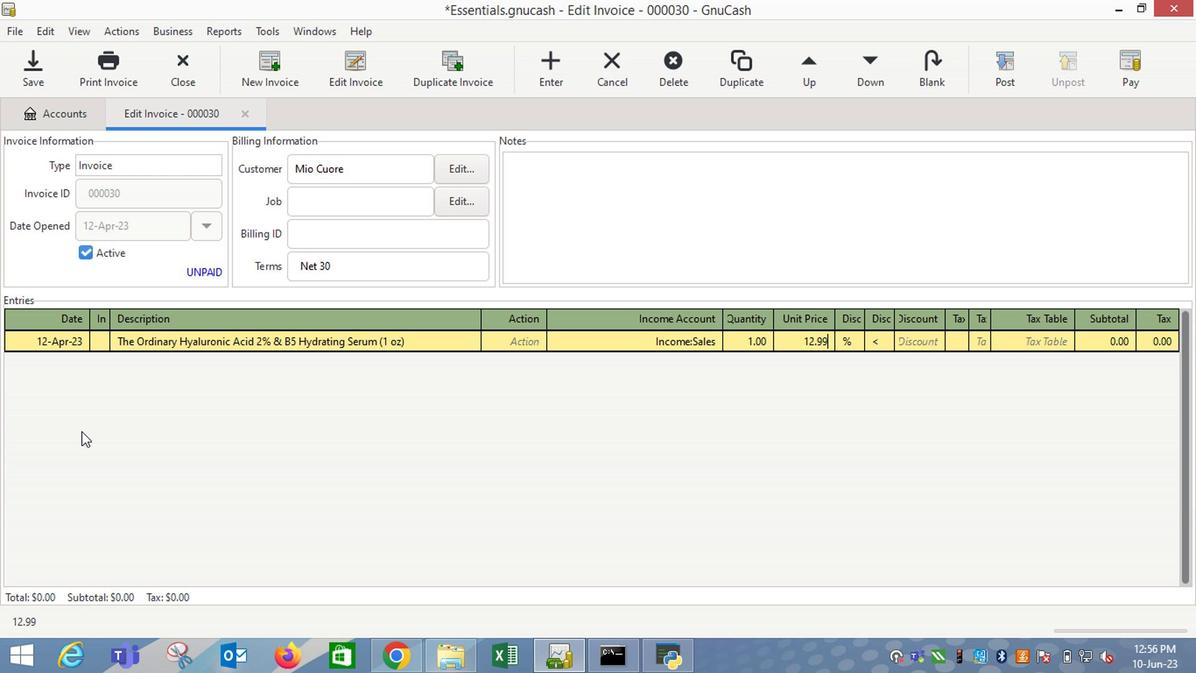 
Action: Mouse moved to (964, 345)
Screenshot: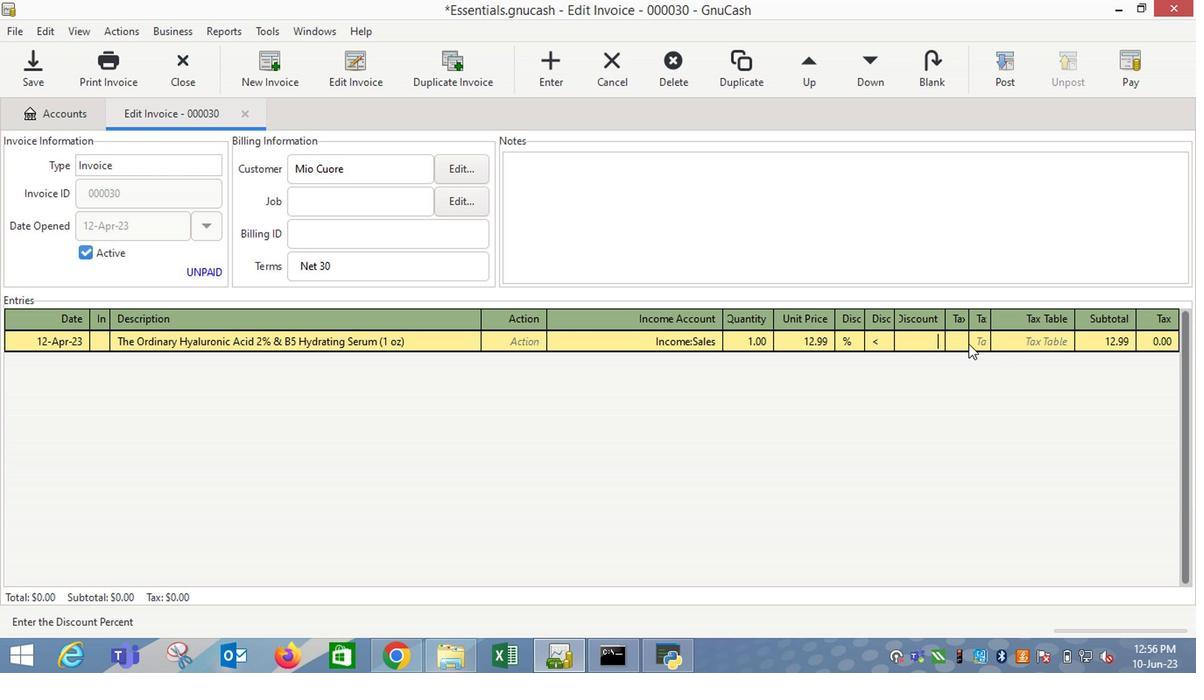 
Action: Mouse pressed left at (964, 345)
Screenshot: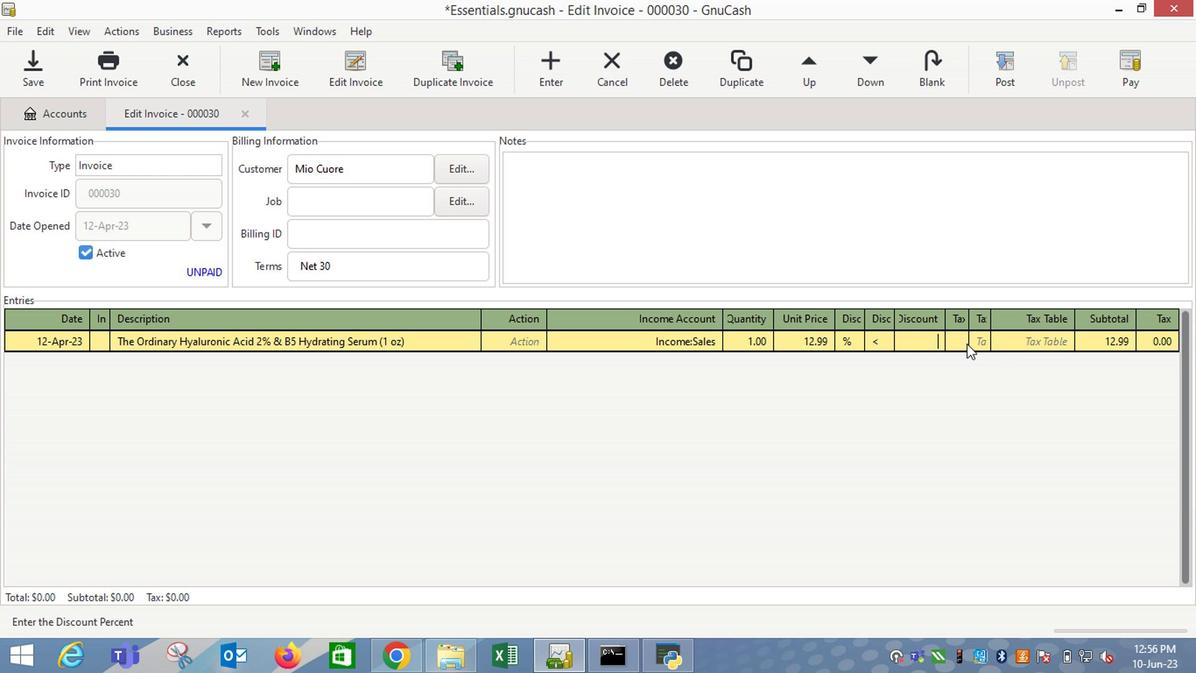 
Action: Mouse moved to (1016, 343)
Screenshot: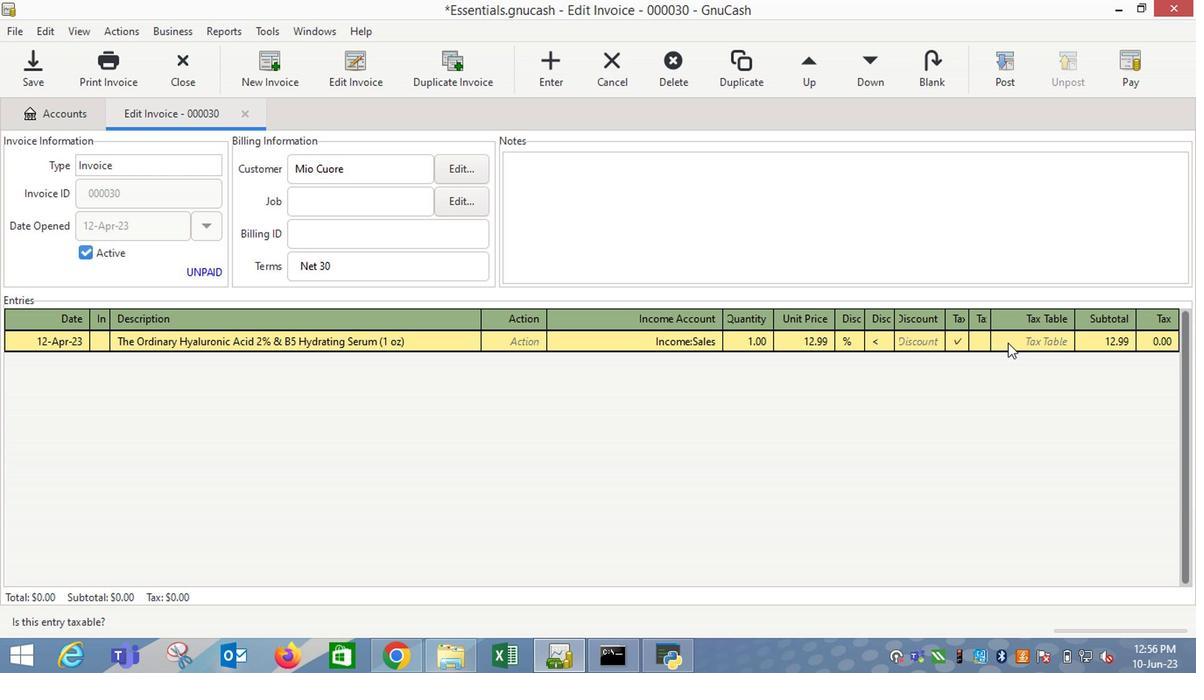 
Action: Mouse pressed left at (1016, 343)
Screenshot: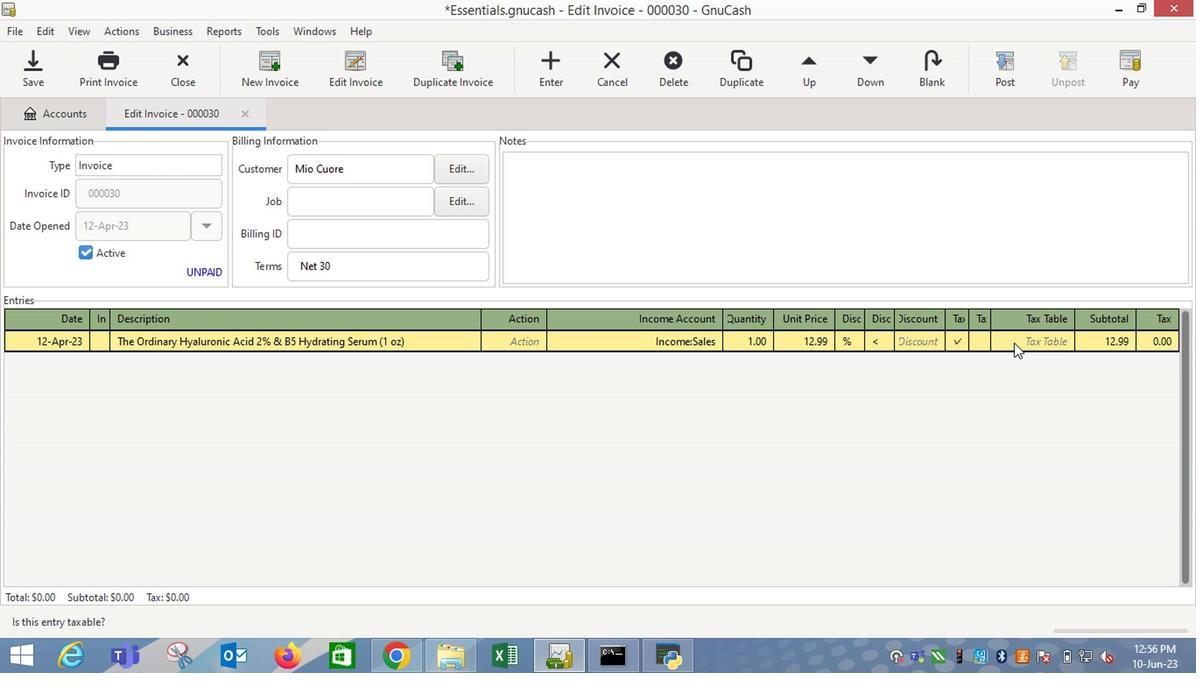 
Action: Mouse moved to (1058, 345)
Screenshot: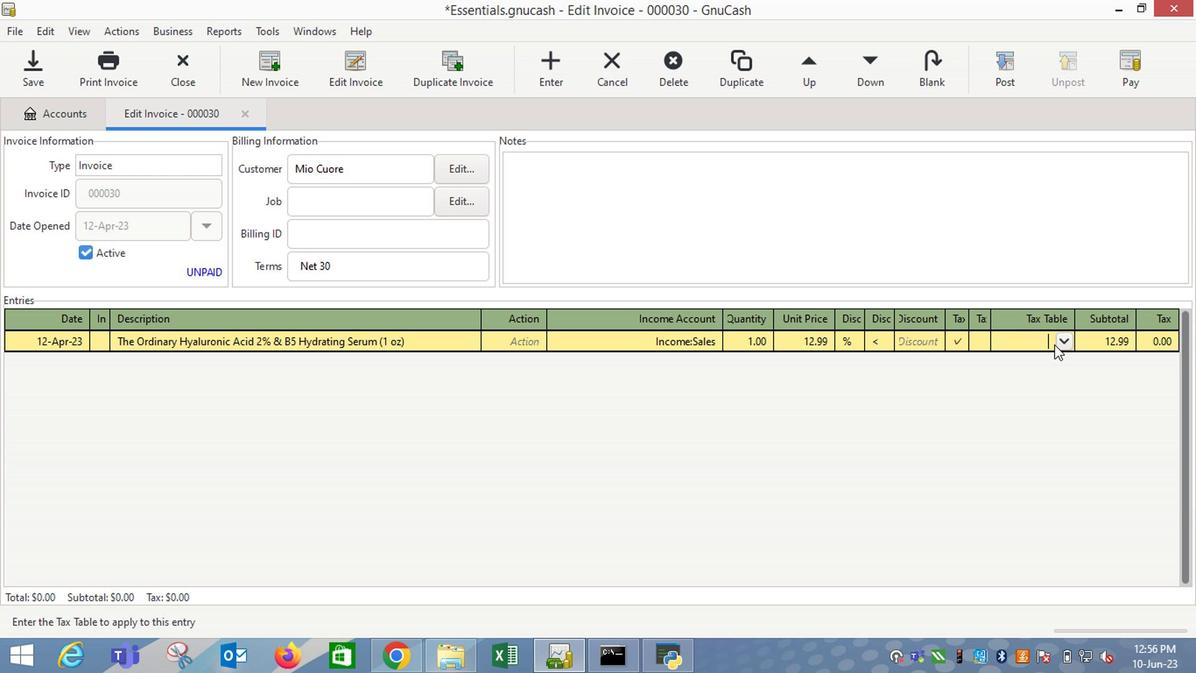 
Action: Mouse pressed left at (1058, 345)
Screenshot: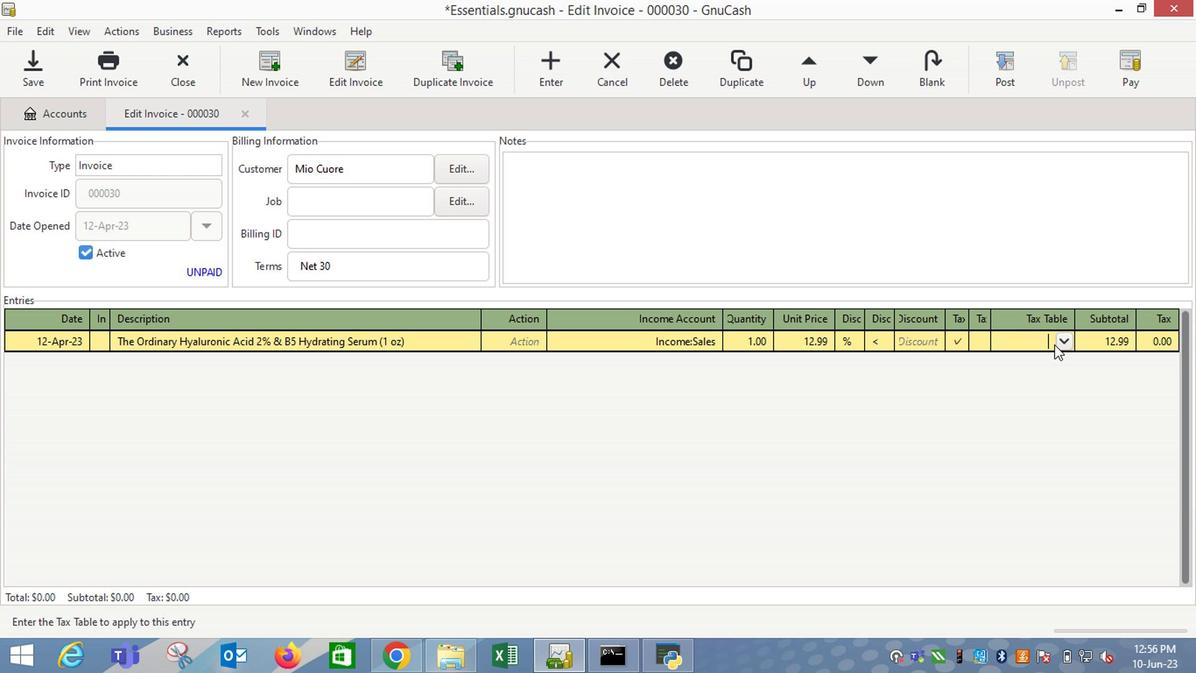
Action: Mouse moved to (1028, 370)
Screenshot: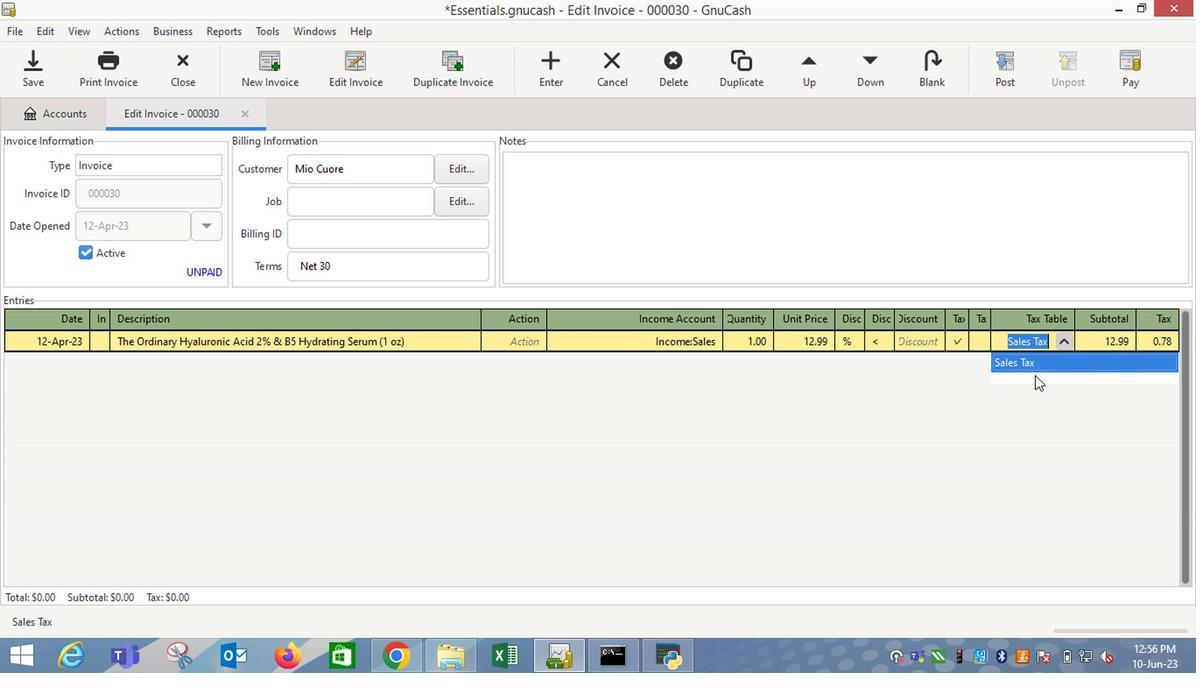 
Action: Mouse pressed left at (1028, 370)
Screenshot: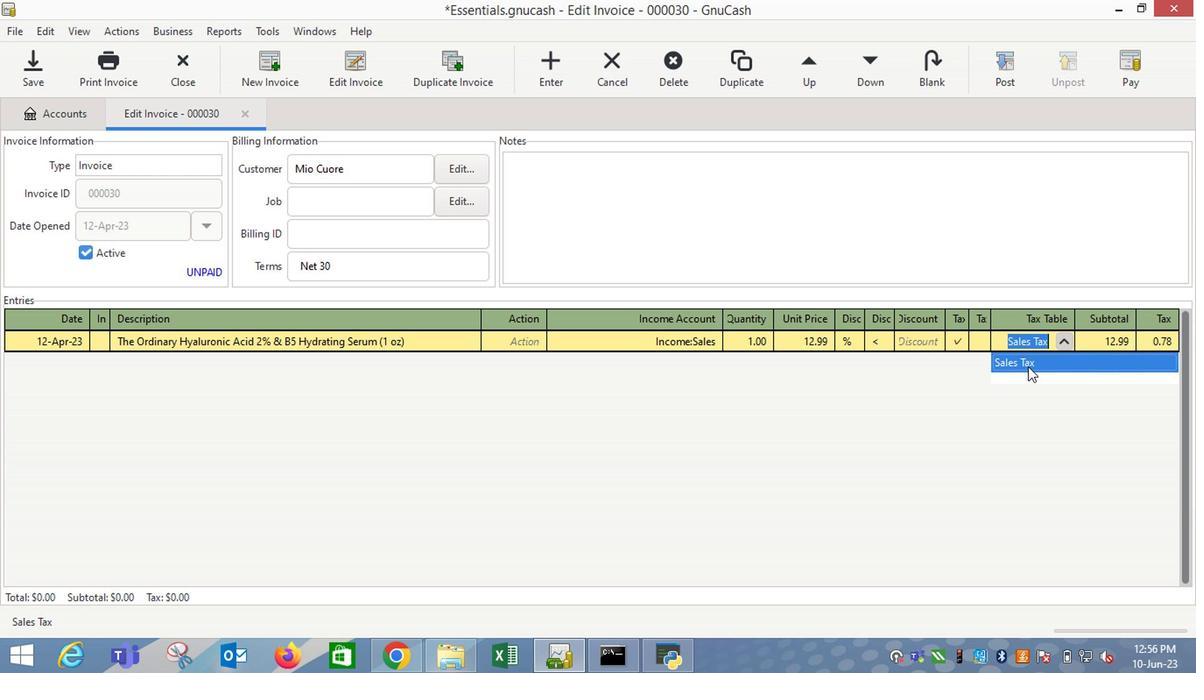 
Action: Key pressed <Key.enter>
Screenshot: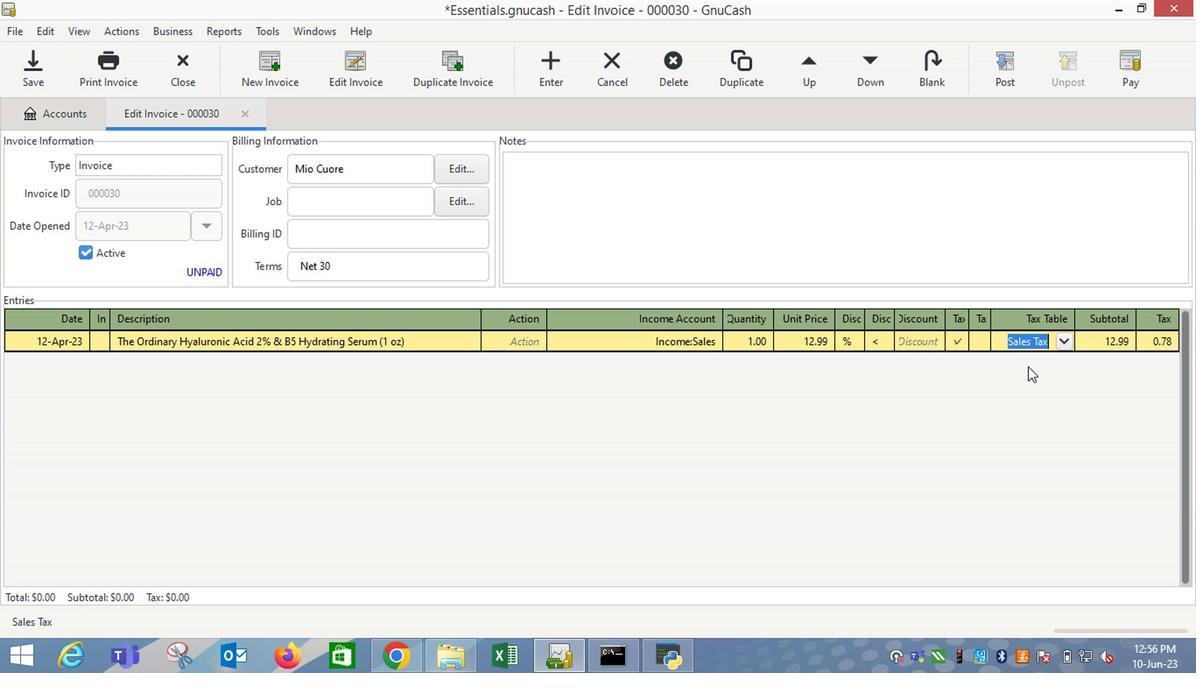 
Action: Mouse moved to (1020, 46)
Screenshot: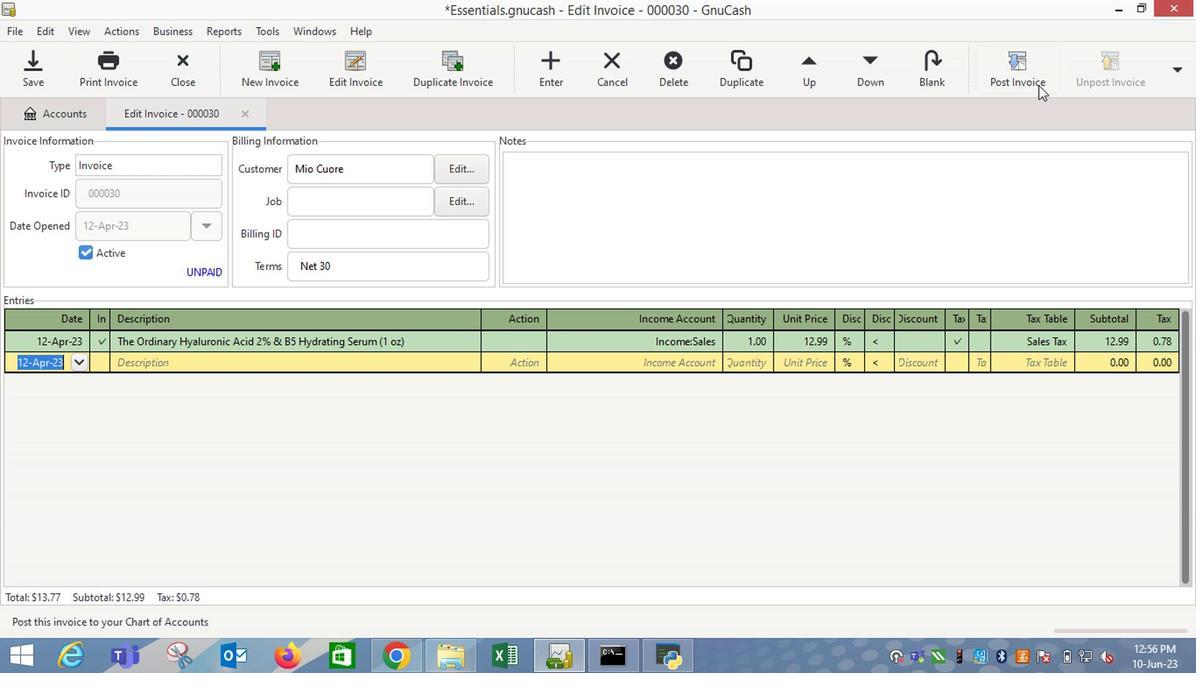 
Action: Mouse pressed left at (1020, 46)
Screenshot: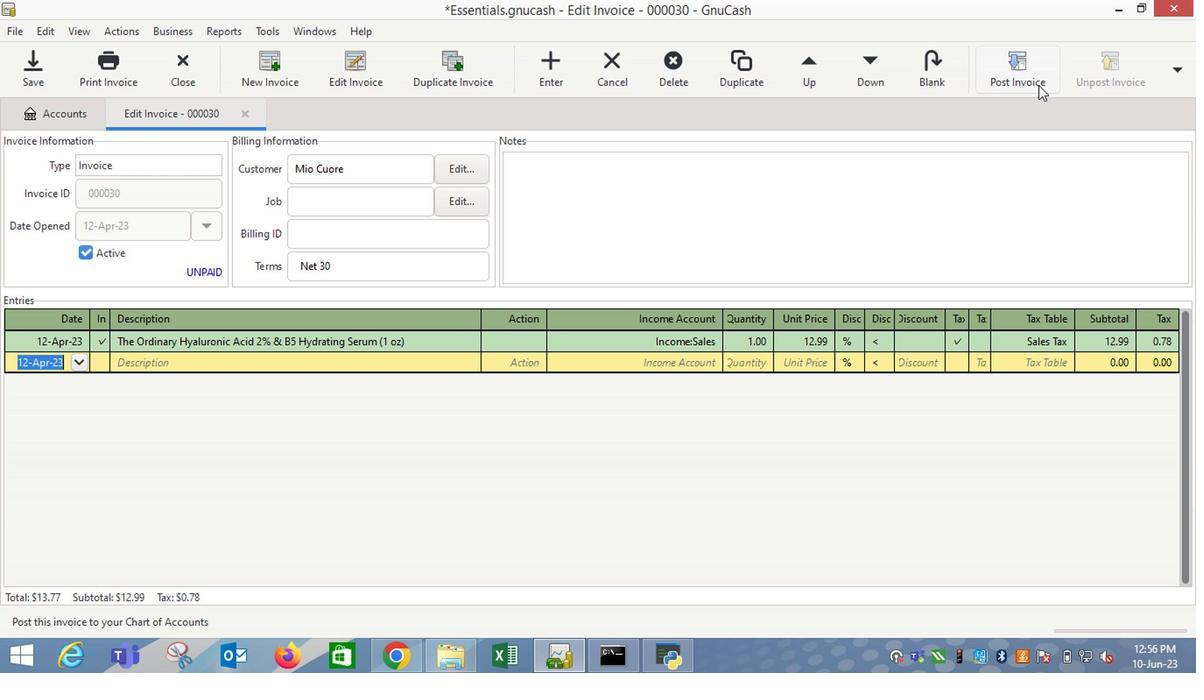 
Action: Mouse moved to (749, 282)
Screenshot: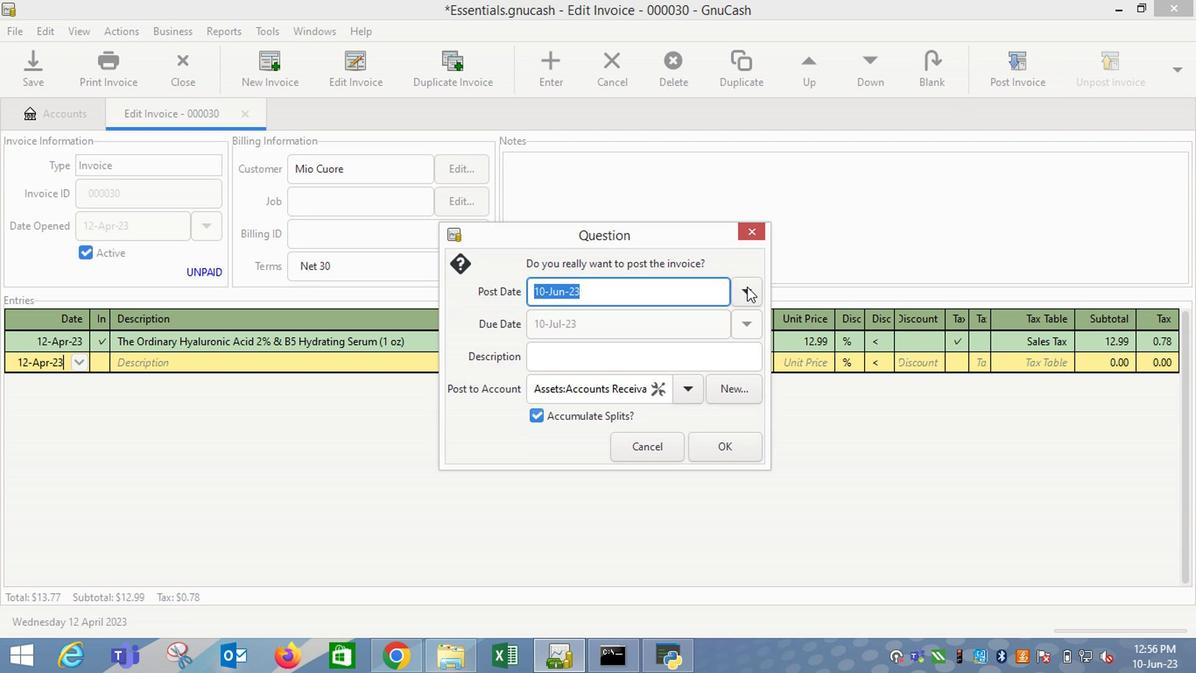 
Action: Mouse pressed left at (749, 282)
Screenshot: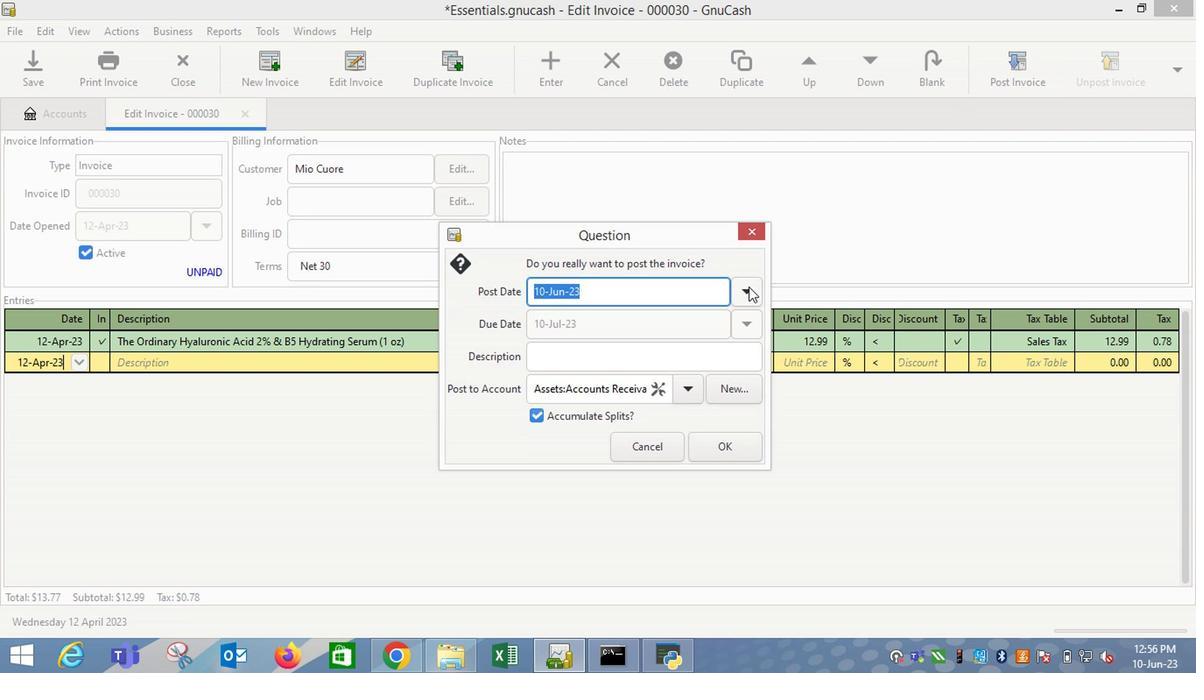 
Action: Mouse moved to (611, 317)
Screenshot: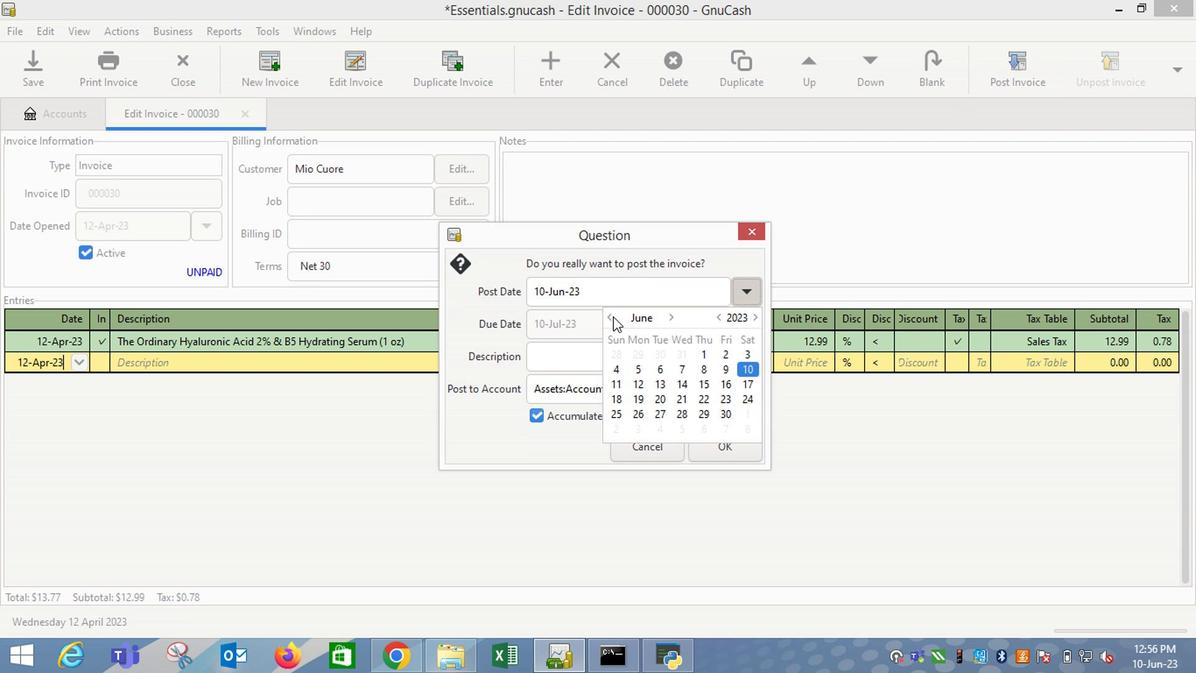 
Action: Mouse pressed left at (611, 317)
Screenshot: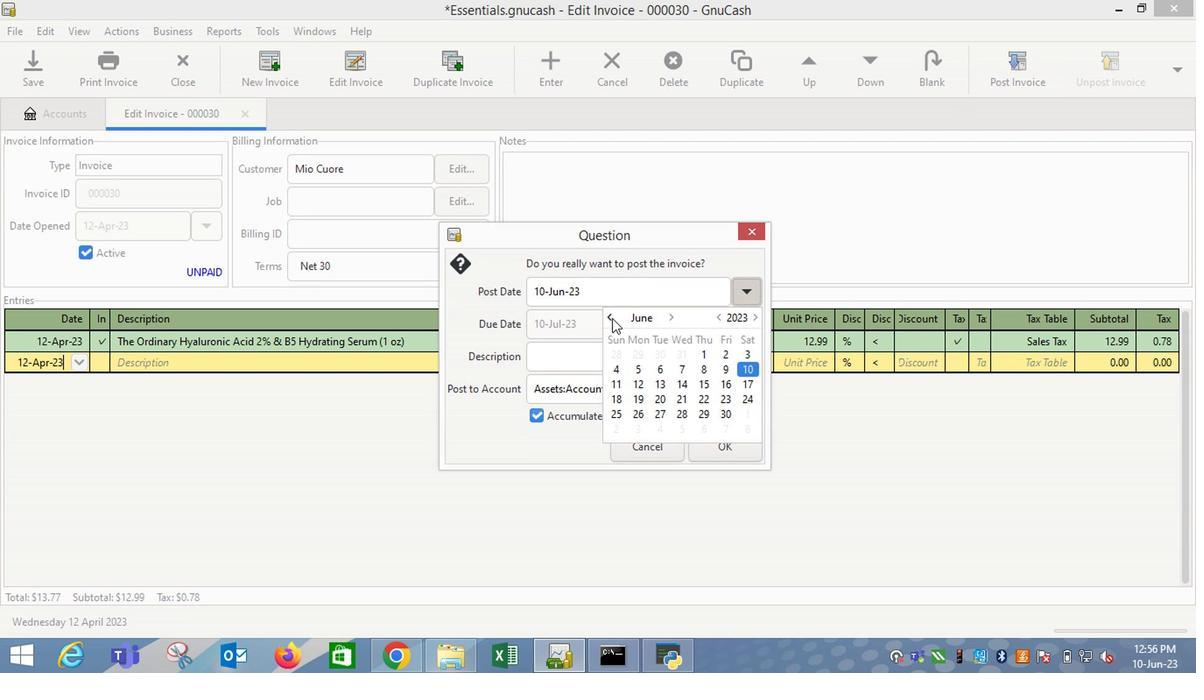 
Action: Mouse pressed left at (611, 317)
Screenshot: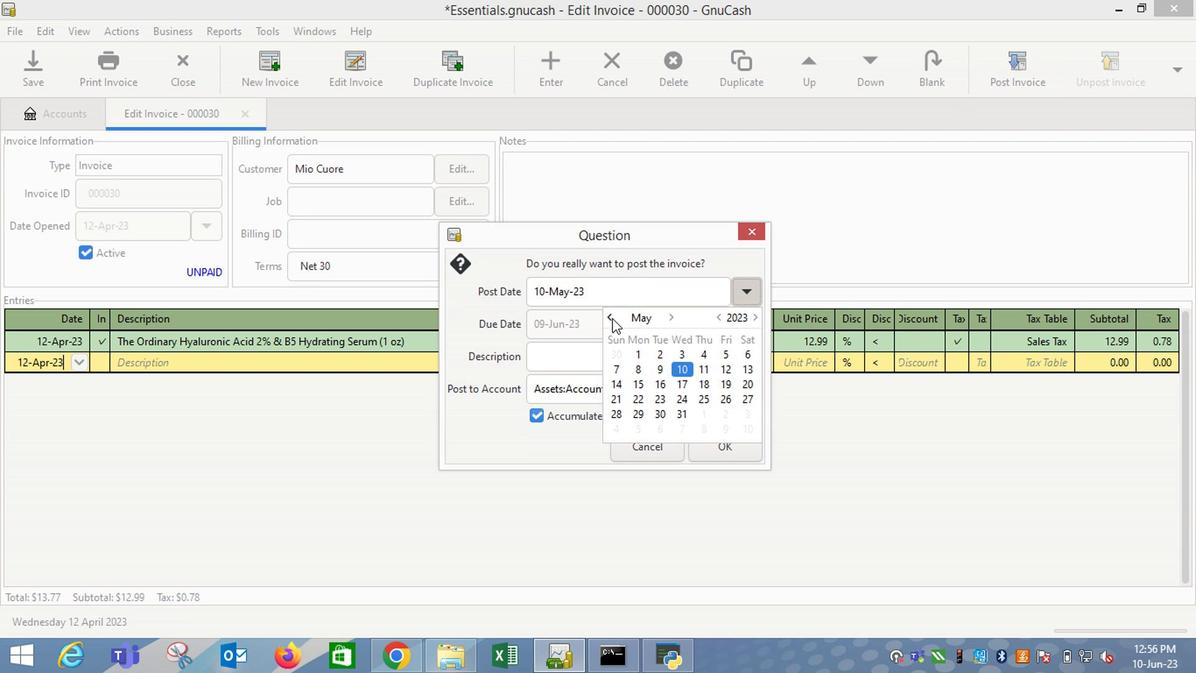 
Action: Mouse moved to (684, 385)
Screenshot: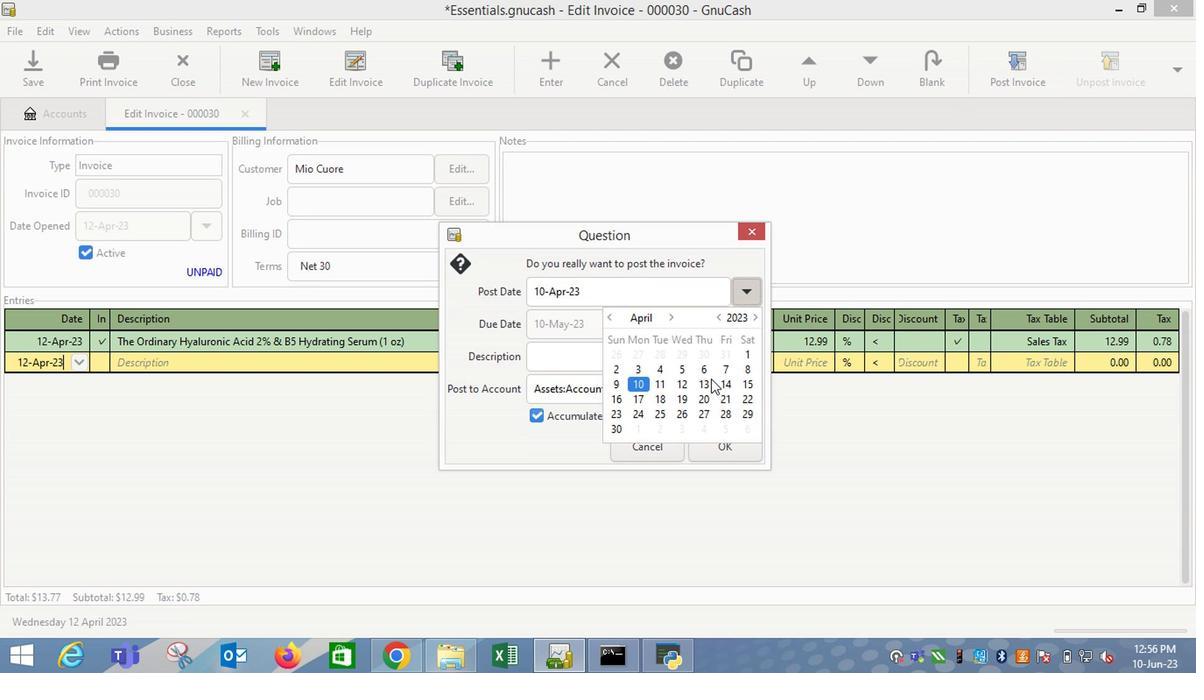 
Action: Mouse pressed left at (684, 385)
Screenshot: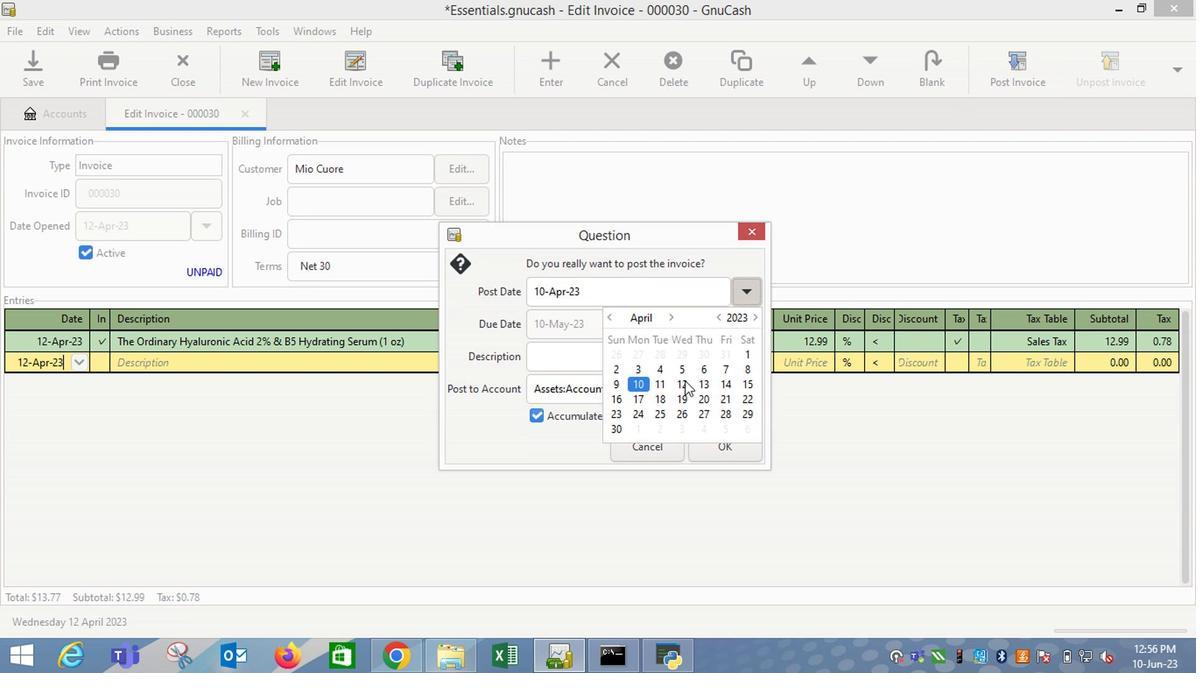 
Action: Mouse moved to (607, 366)
Screenshot: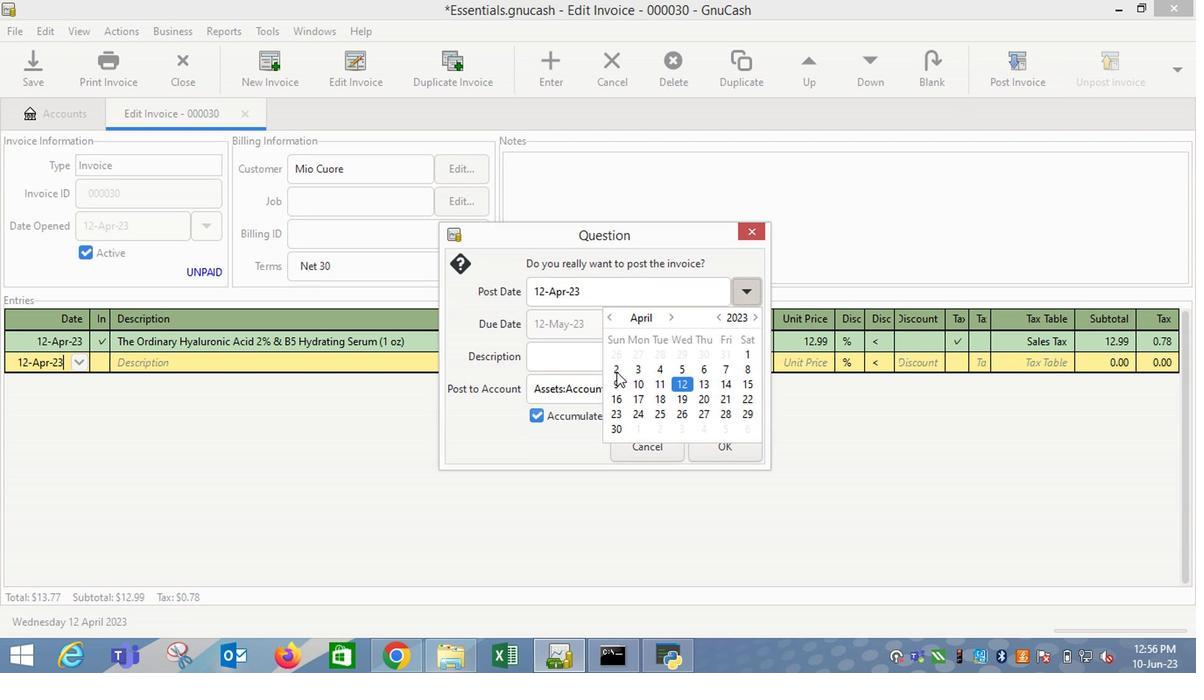 
Action: Mouse pressed left at (607, 366)
Screenshot: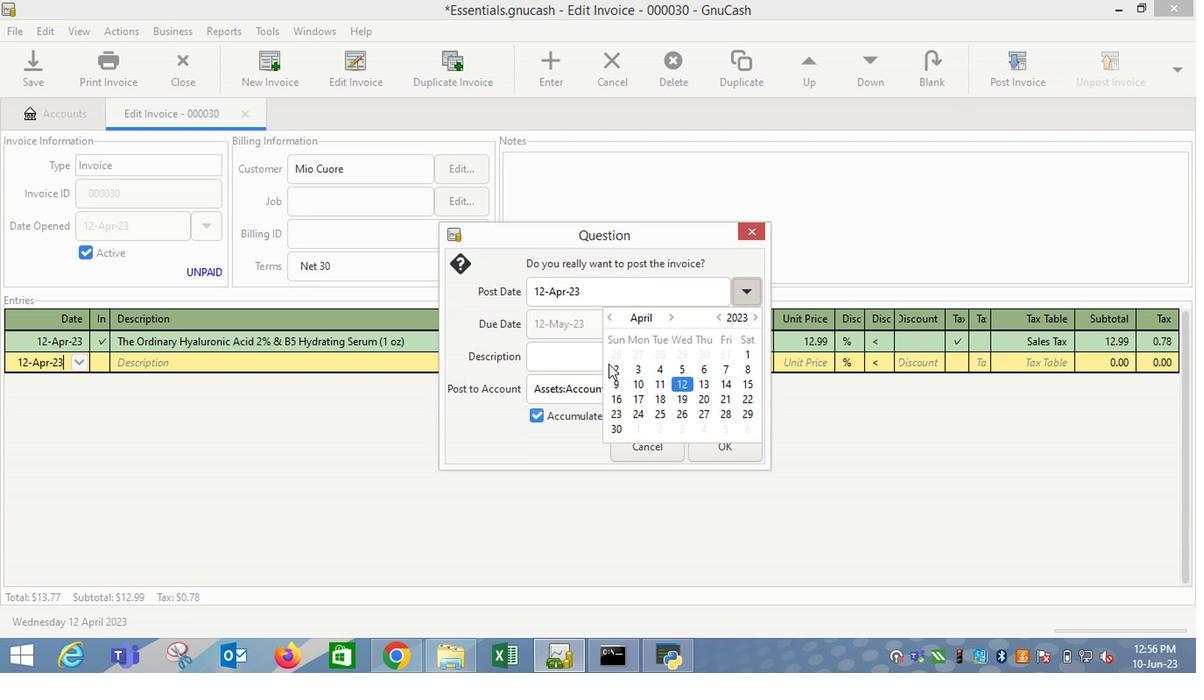 
Action: Mouse moved to (676, 390)
Screenshot: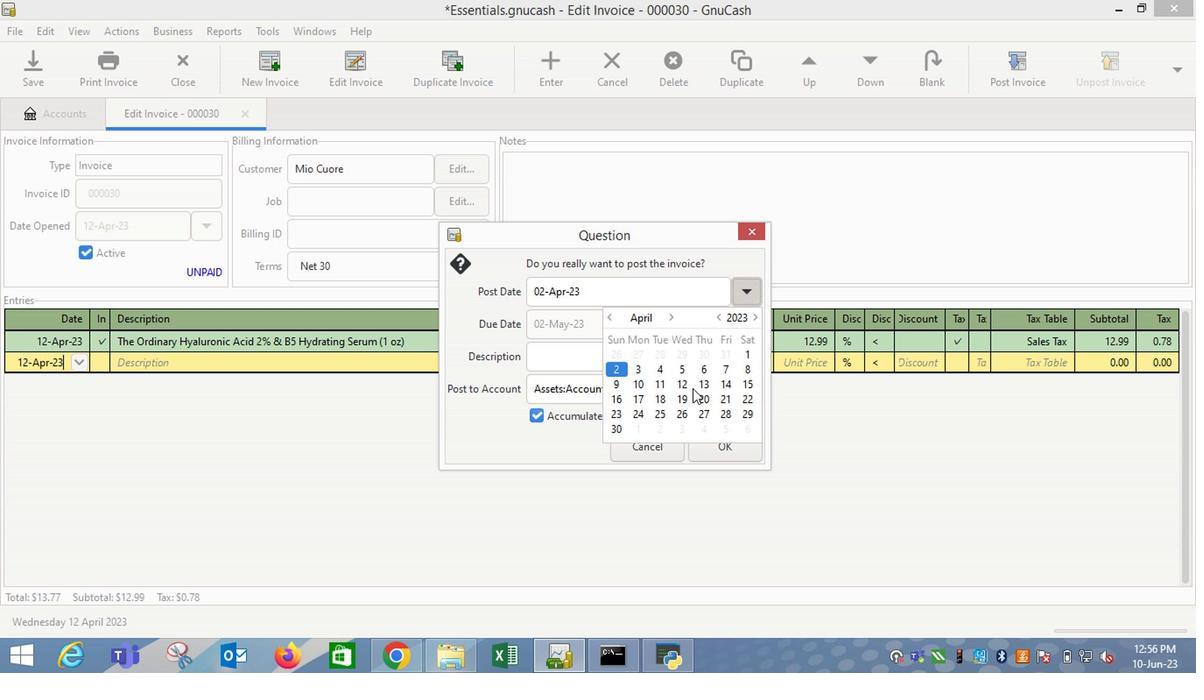 
Action: Mouse pressed left at (676, 390)
Screenshot: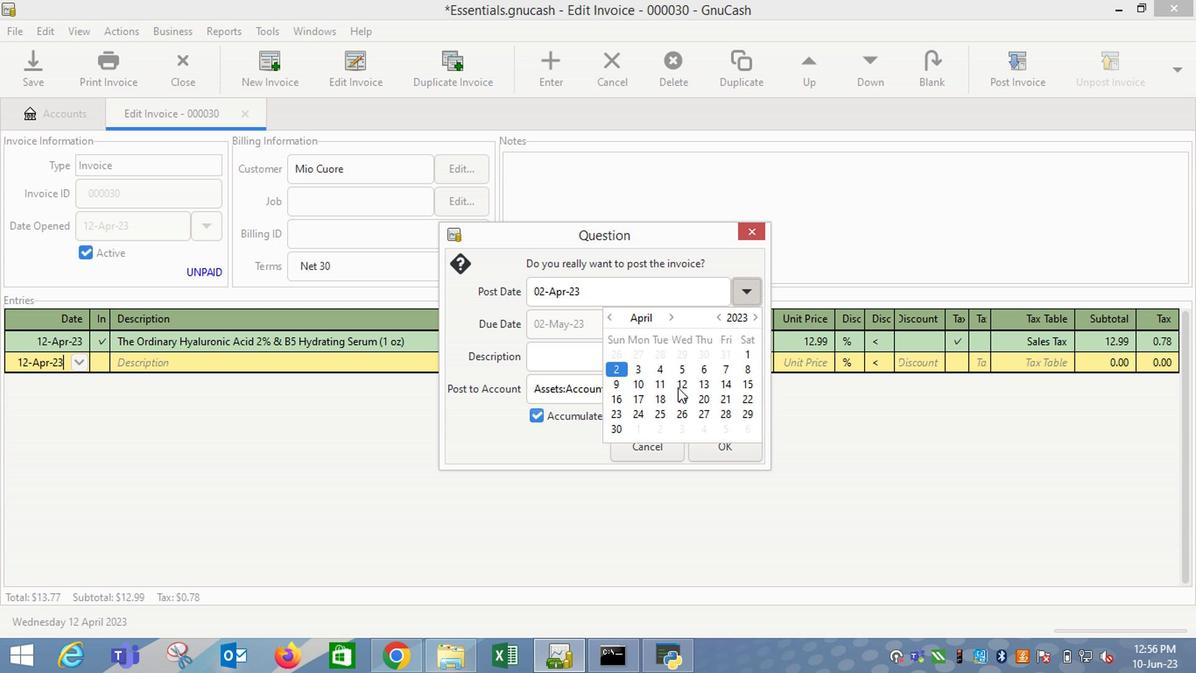 
Action: Mouse moved to (537, 363)
Screenshot: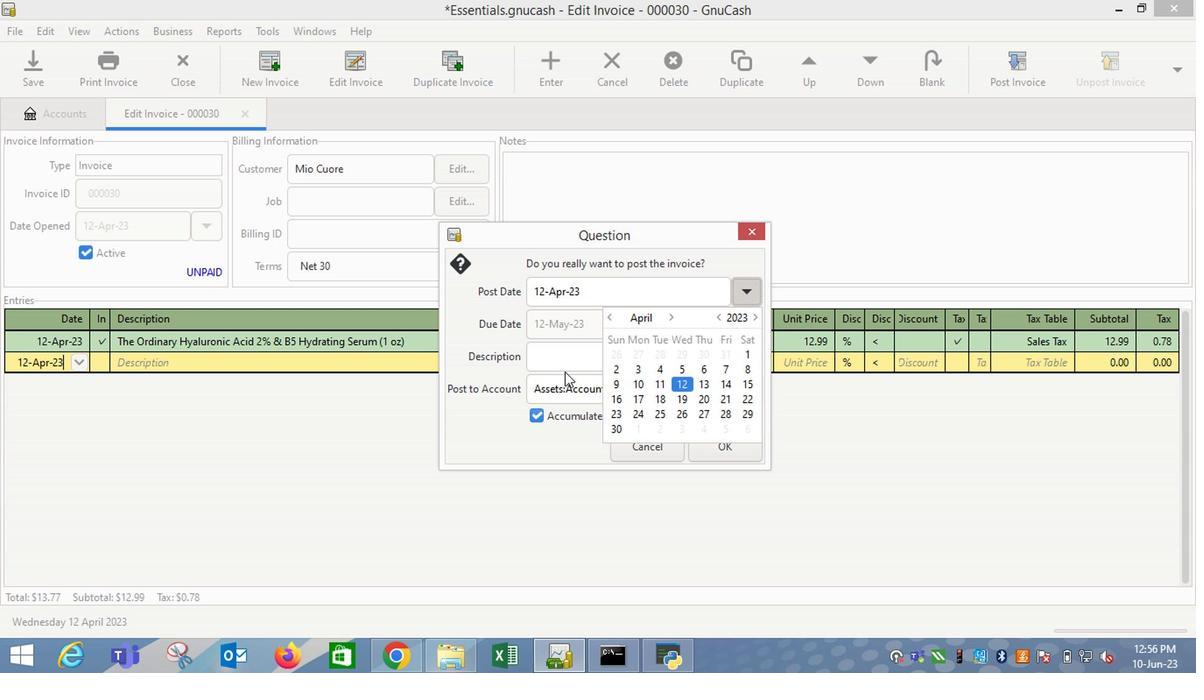 
Action: Mouse pressed left at (537, 363)
Screenshot: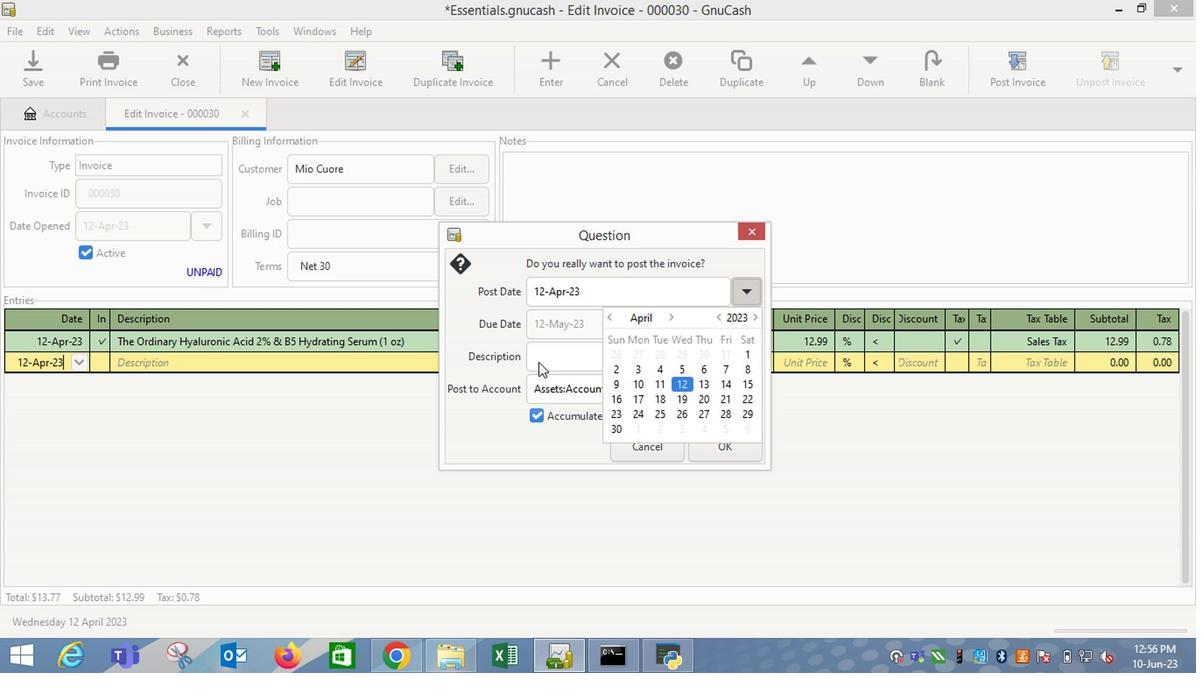 
Action: Mouse moved to (731, 458)
Screenshot: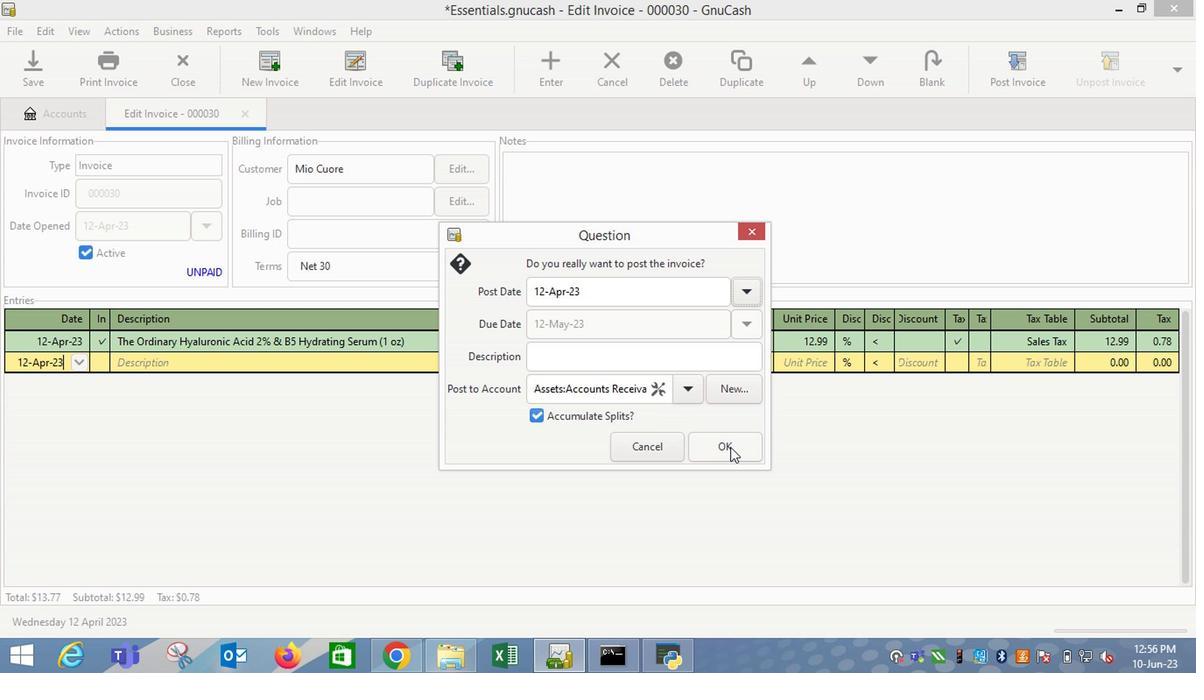 
Action: Mouse pressed left at (731, 458)
Screenshot: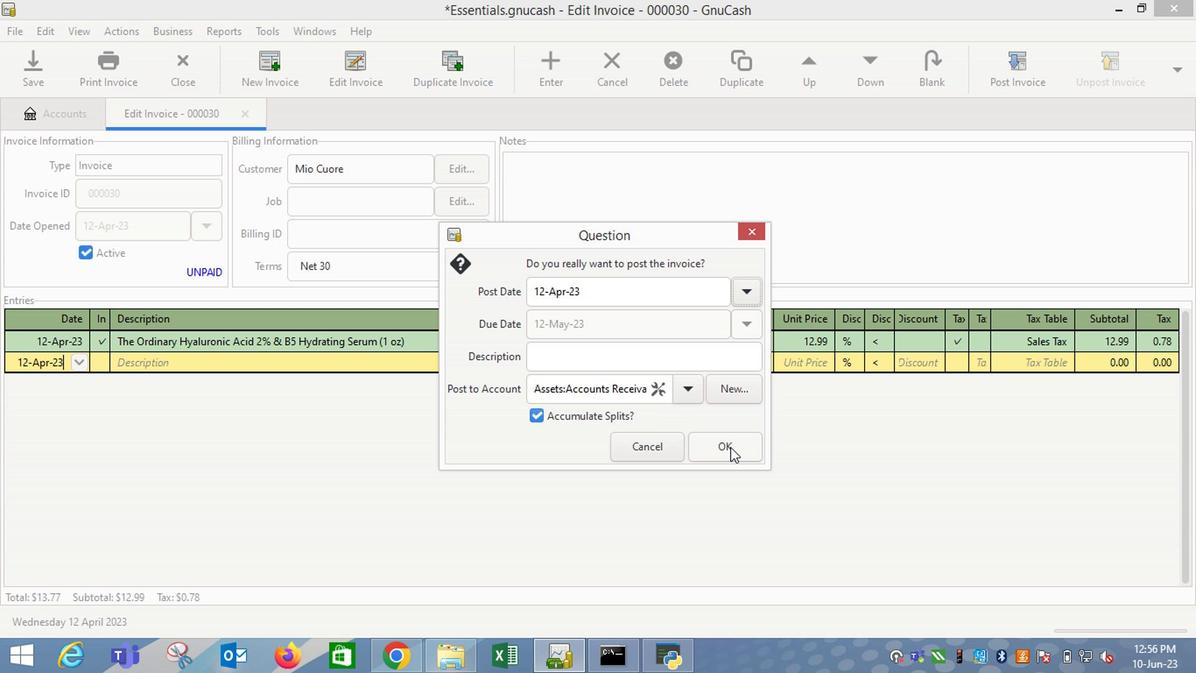 
Action: Mouse moved to (1119, 64)
Screenshot: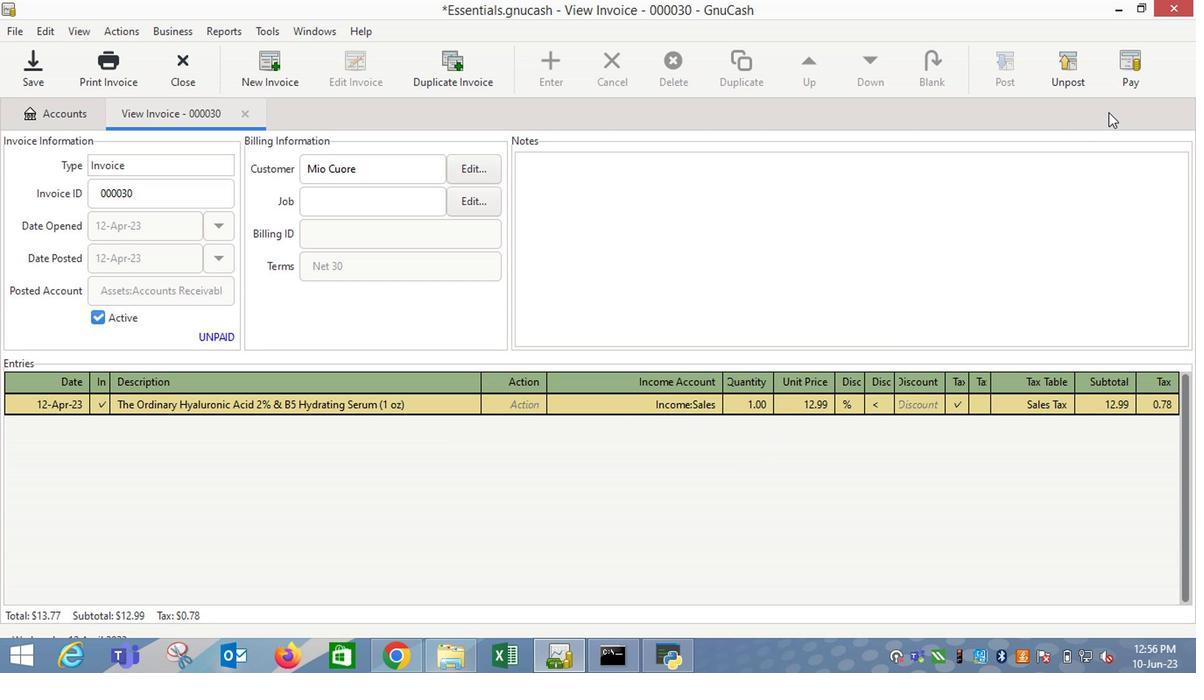 
Action: Mouse pressed left at (1119, 64)
Screenshot: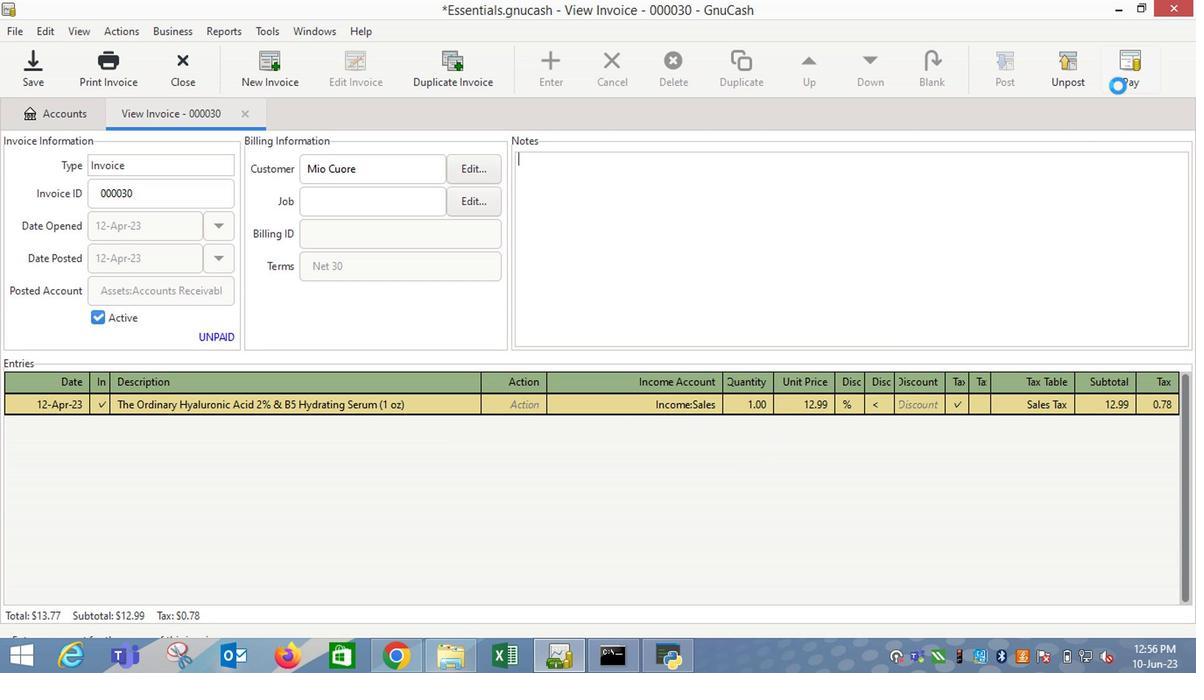 
Action: Mouse moved to (1114, 47)
Screenshot: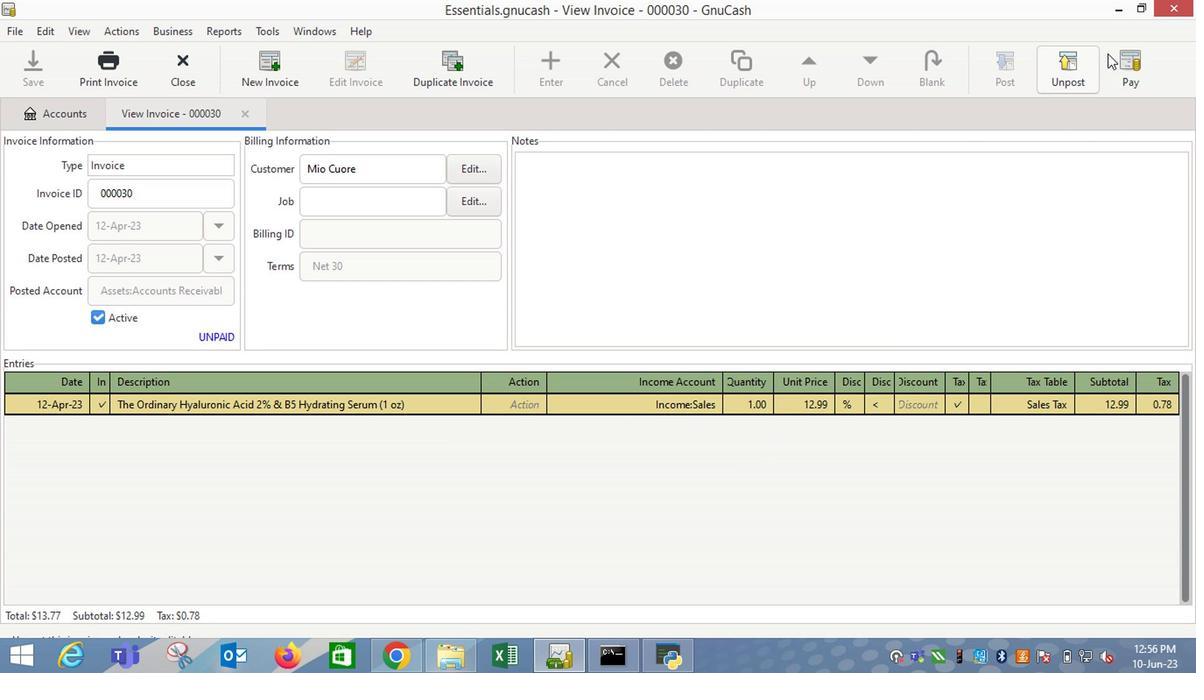 
Action: Mouse pressed left at (1114, 47)
Screenshot: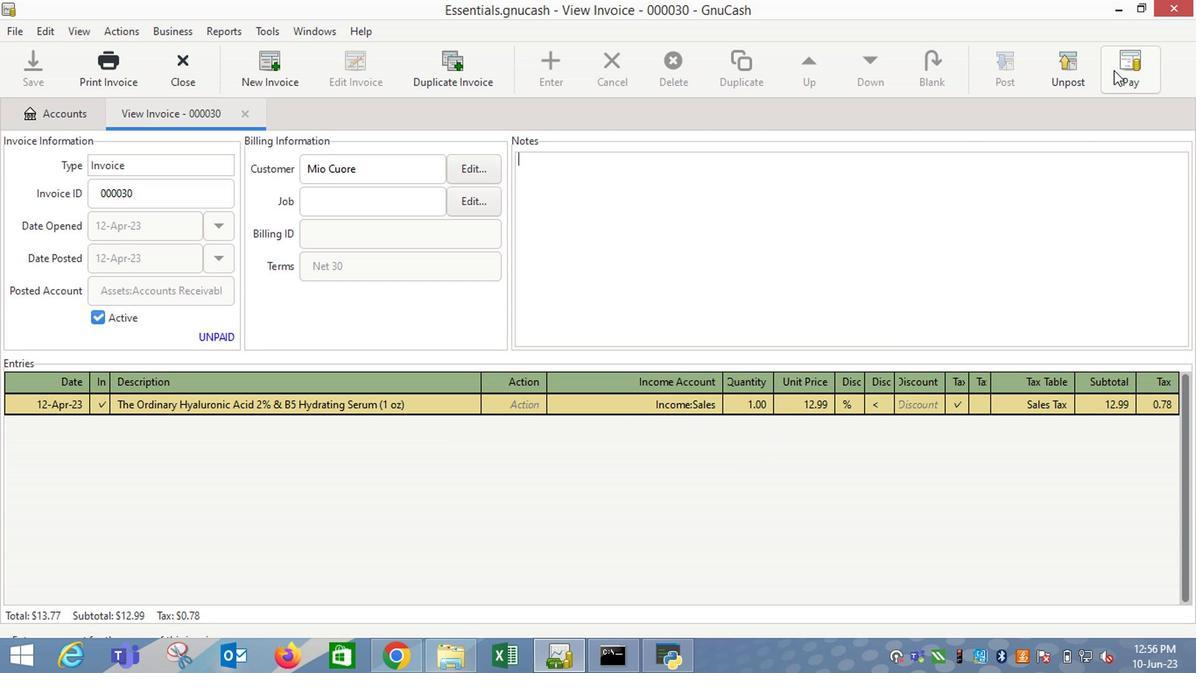 
Action: Mouse moved to (535, 352)
Screenshot: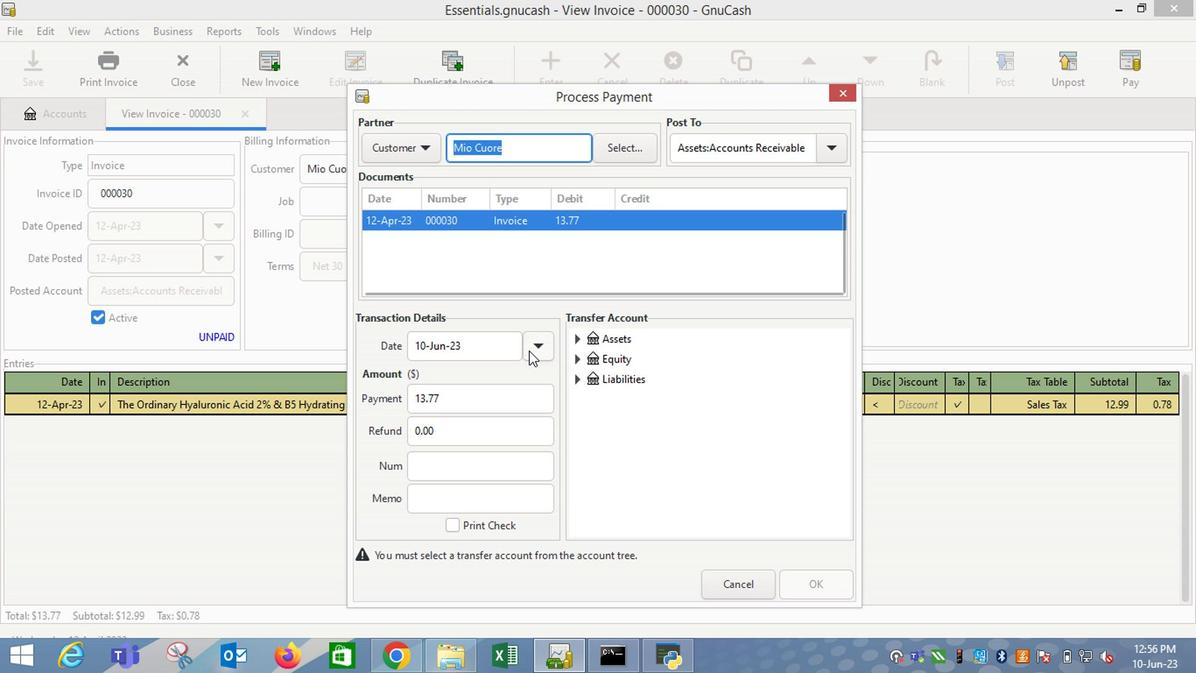 
Action: Mouse pressed left at (535, 352)
Screenshot: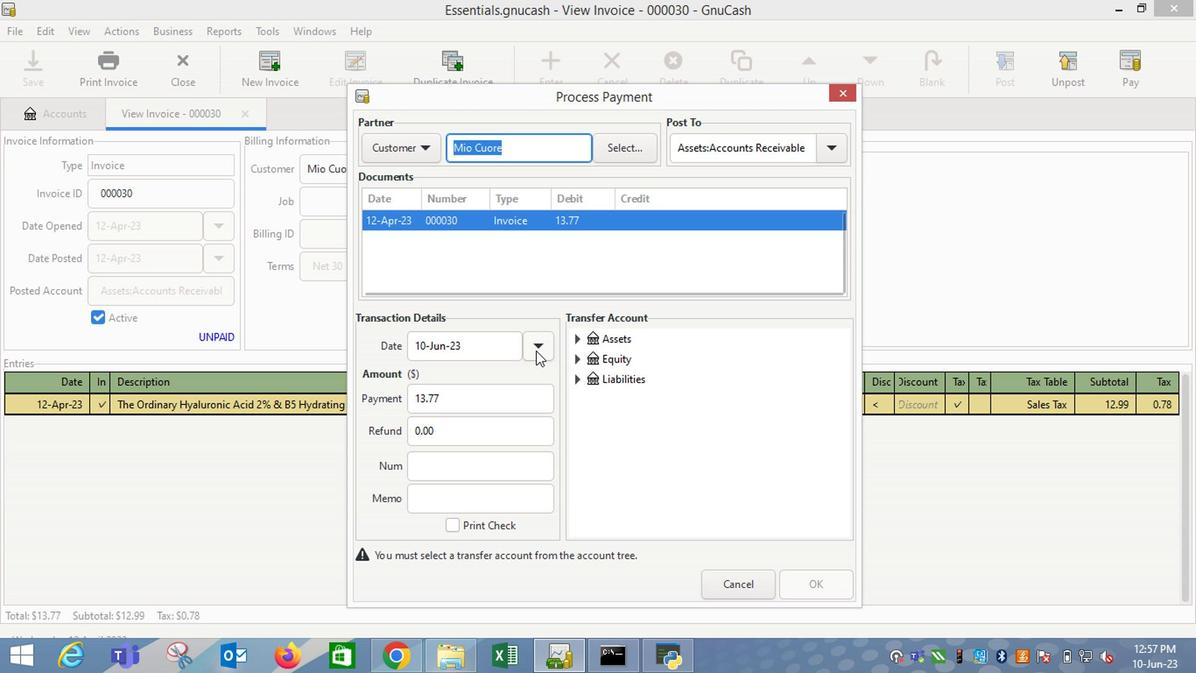 
Action: Mouse moved to (401, 377)
Screenshot: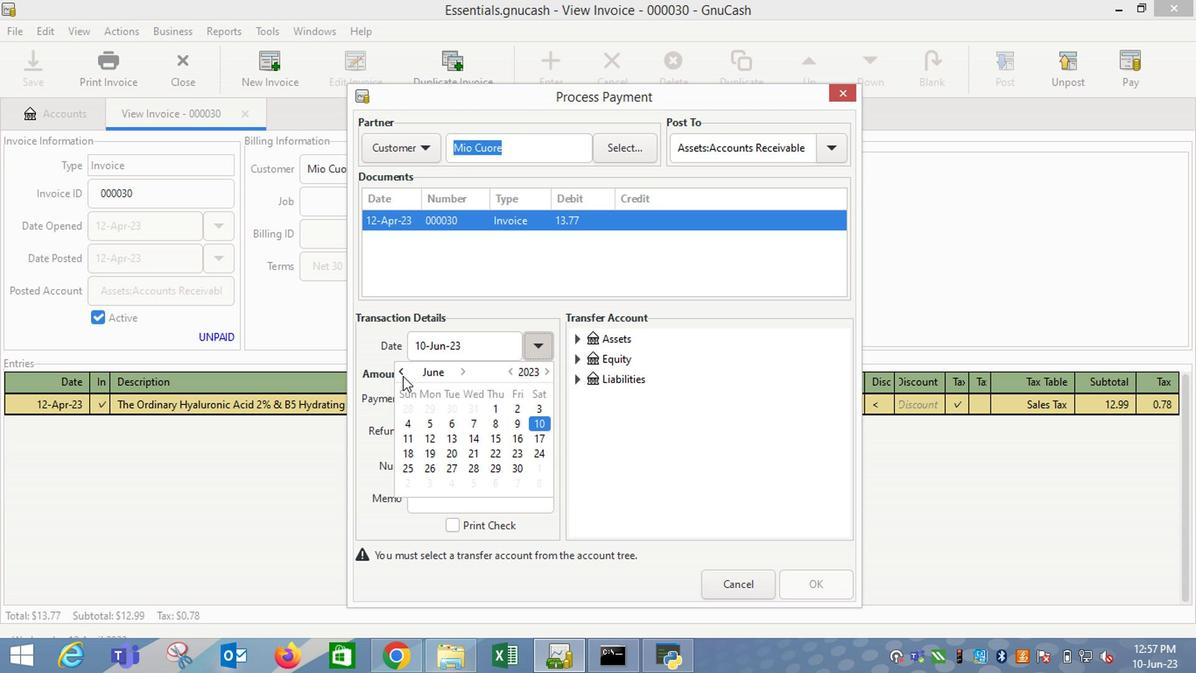 
Action: Mouse pressed left at (401, 377)
Screenshot: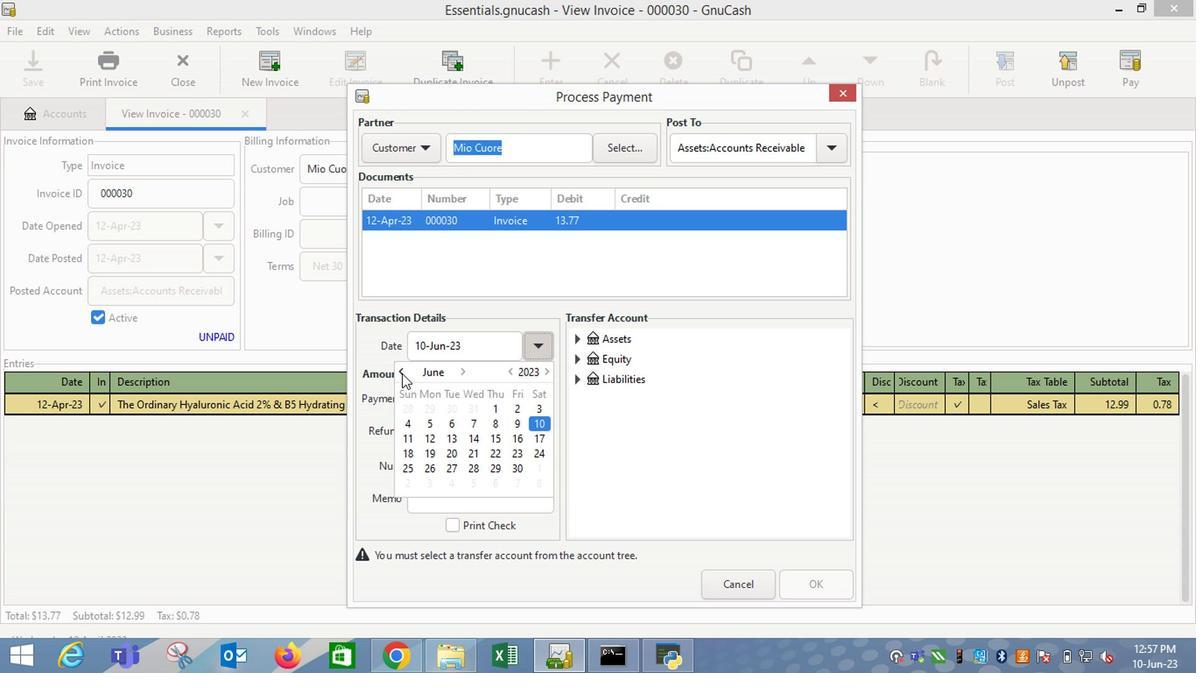 
Action: Mouse moved to (502, 435)
Screenshot: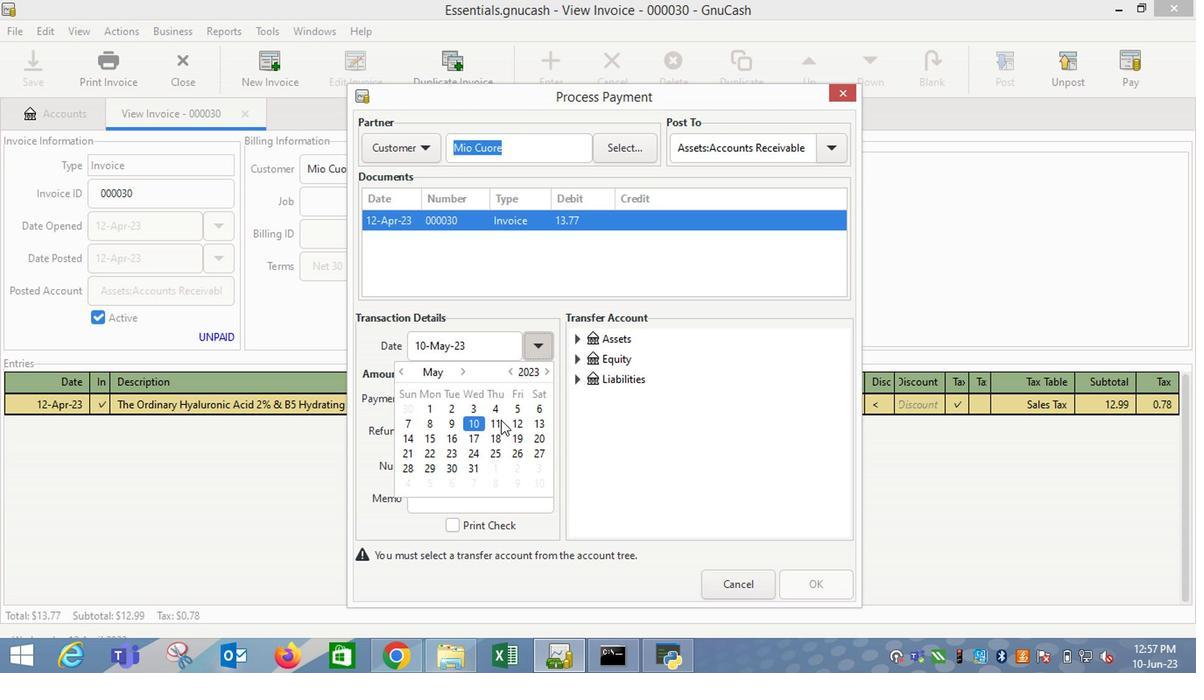 
Action: Mouse pressed left at (502, 435)
Screenshot: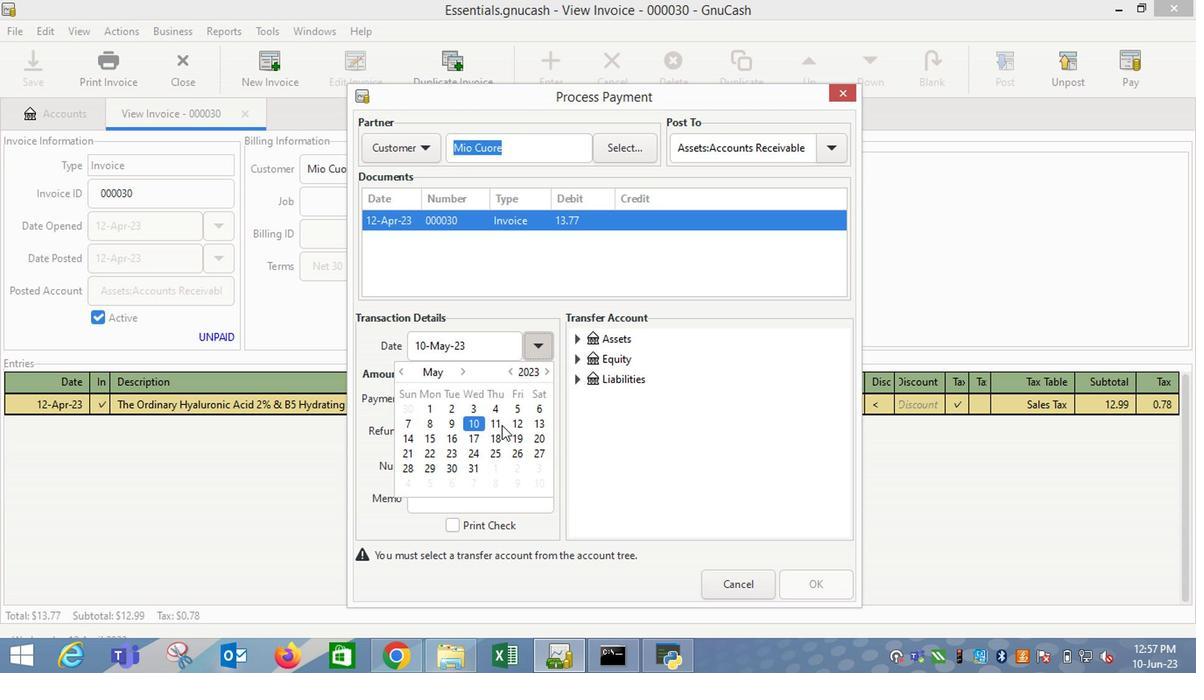 
Action: Mouse moved to (611, 437)
Screenshot: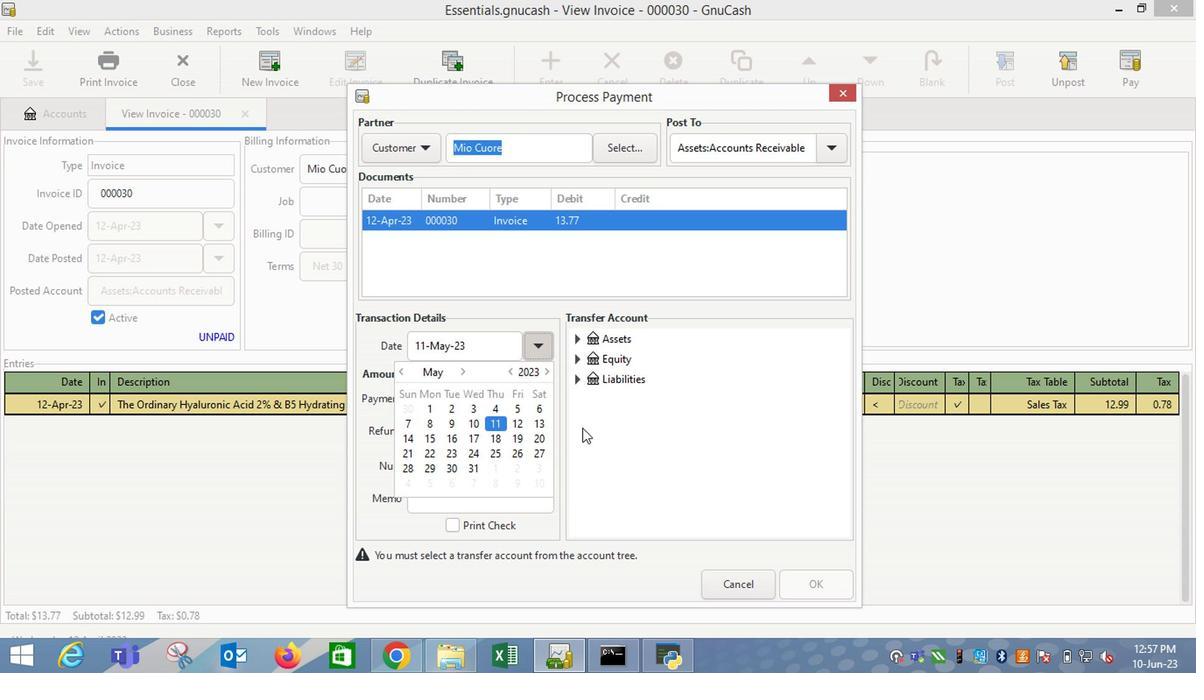 
Action: Mouse pressed left at (611, 437)
Screenshot: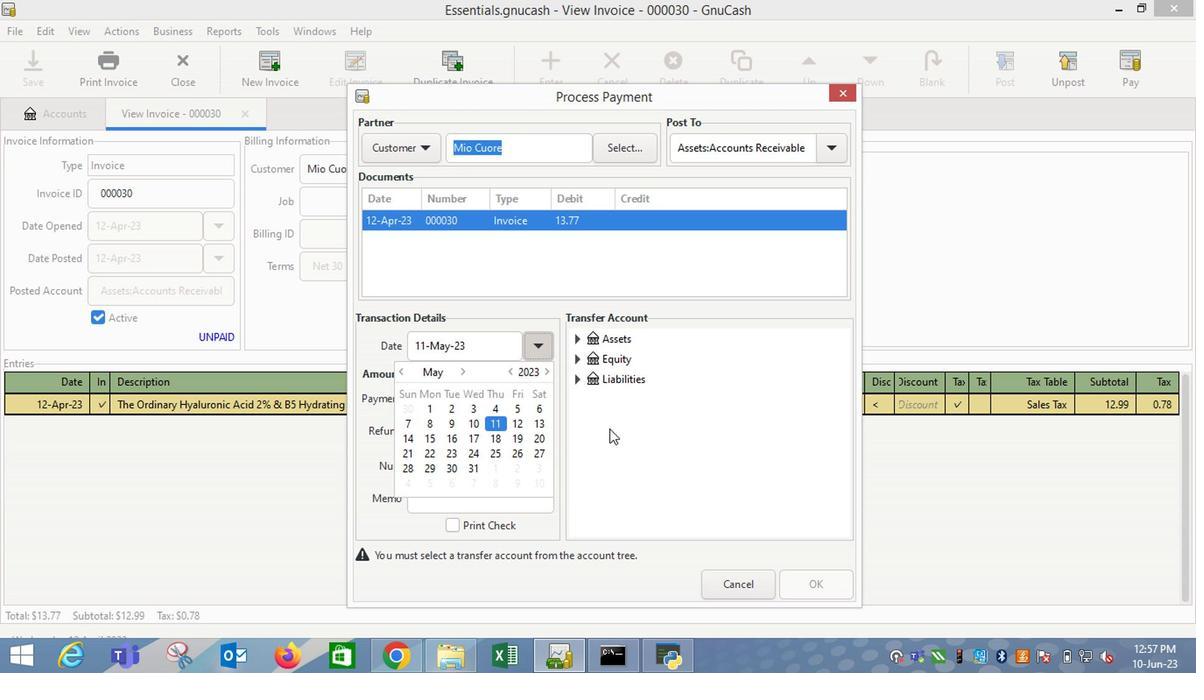 
Action: Mouse moved to (574, 342)
Screenshot: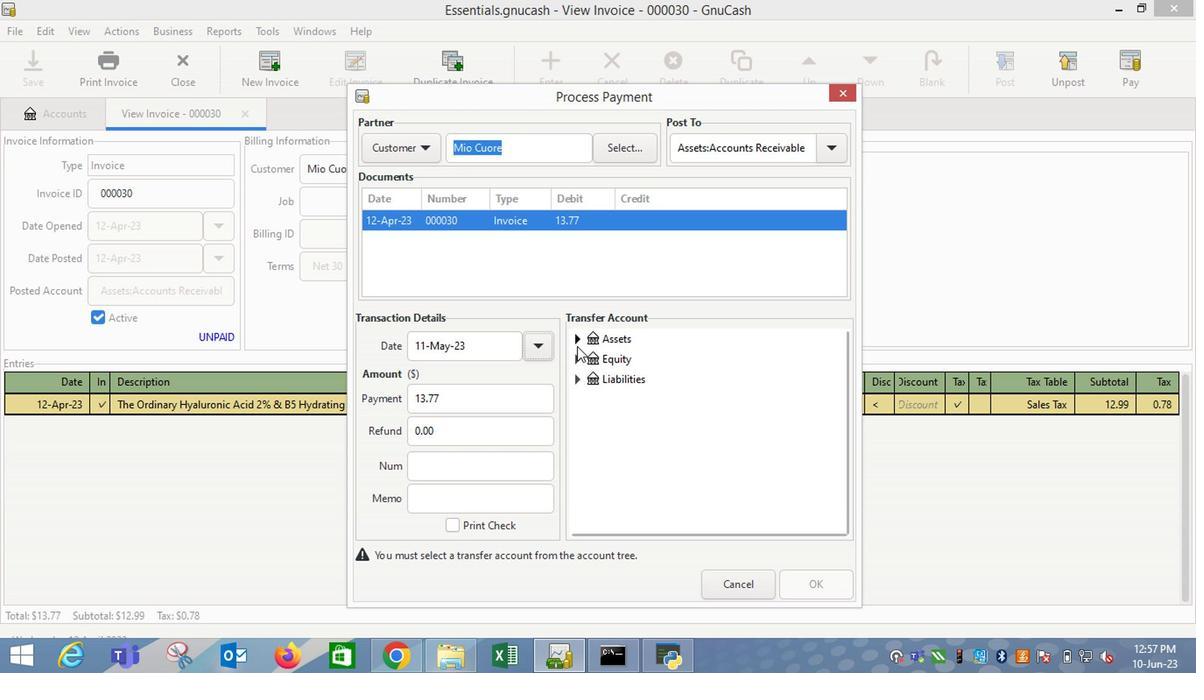 
Action: Mouse pressed left at (574, 342)
Screenshot: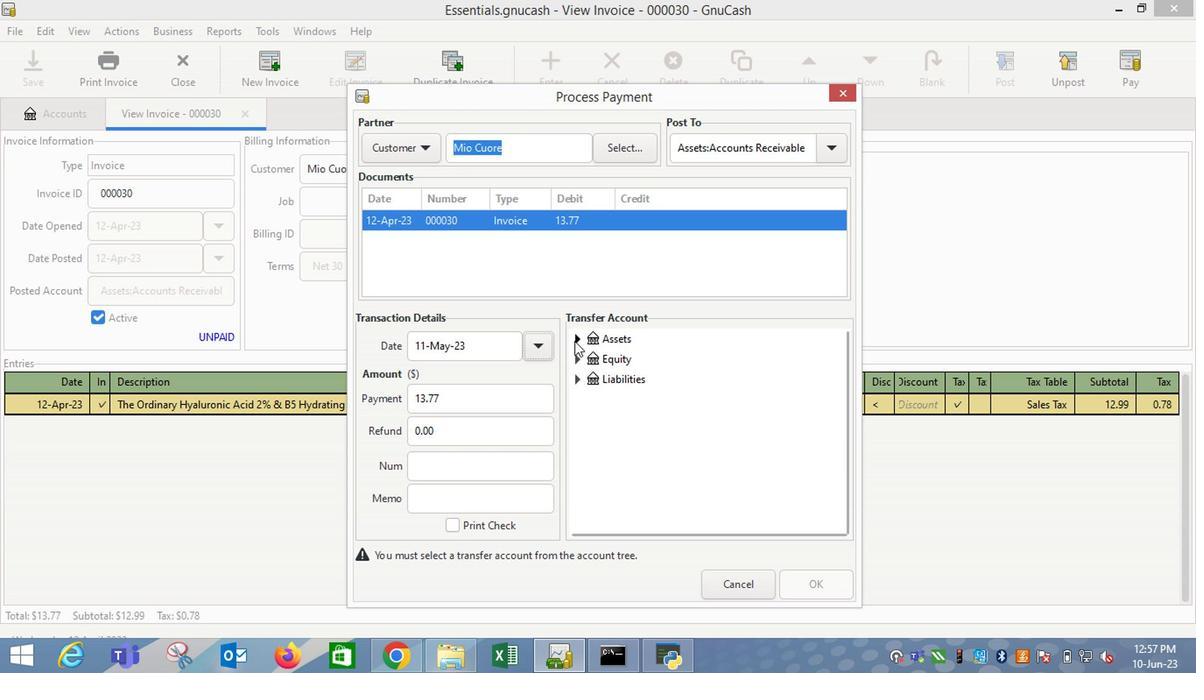 
Action: Mouse moved to (593, 368)
Screenshot: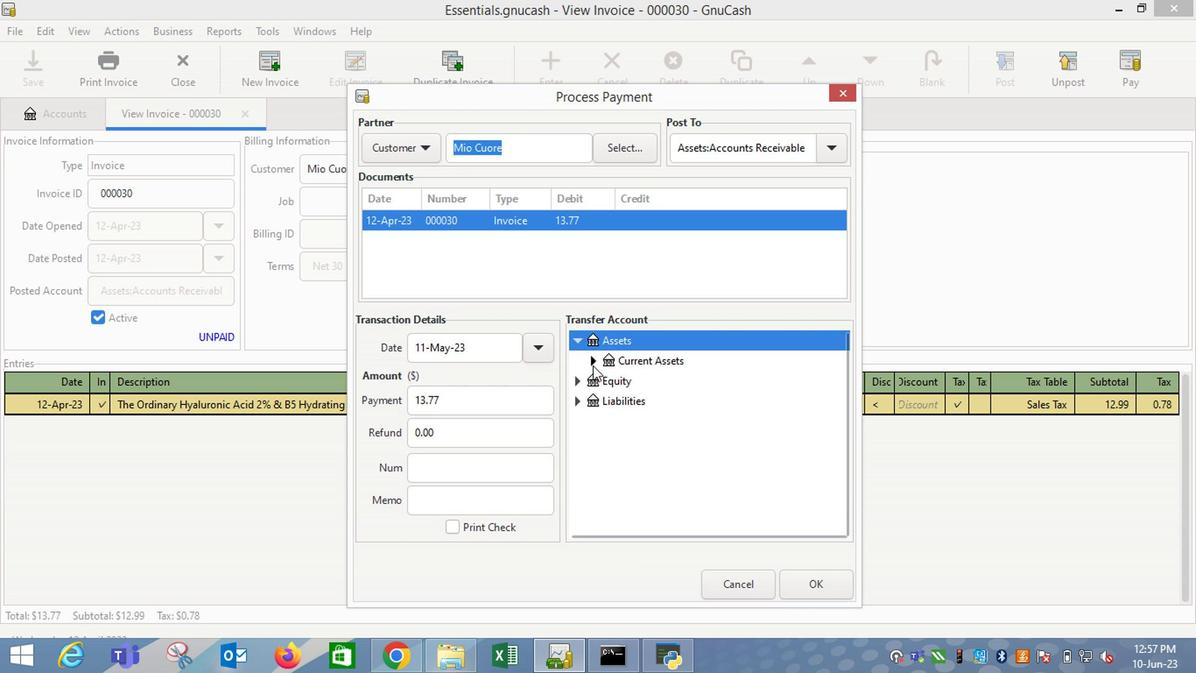 
Action: Mouse pressed left at (593, 368)
Screenshot: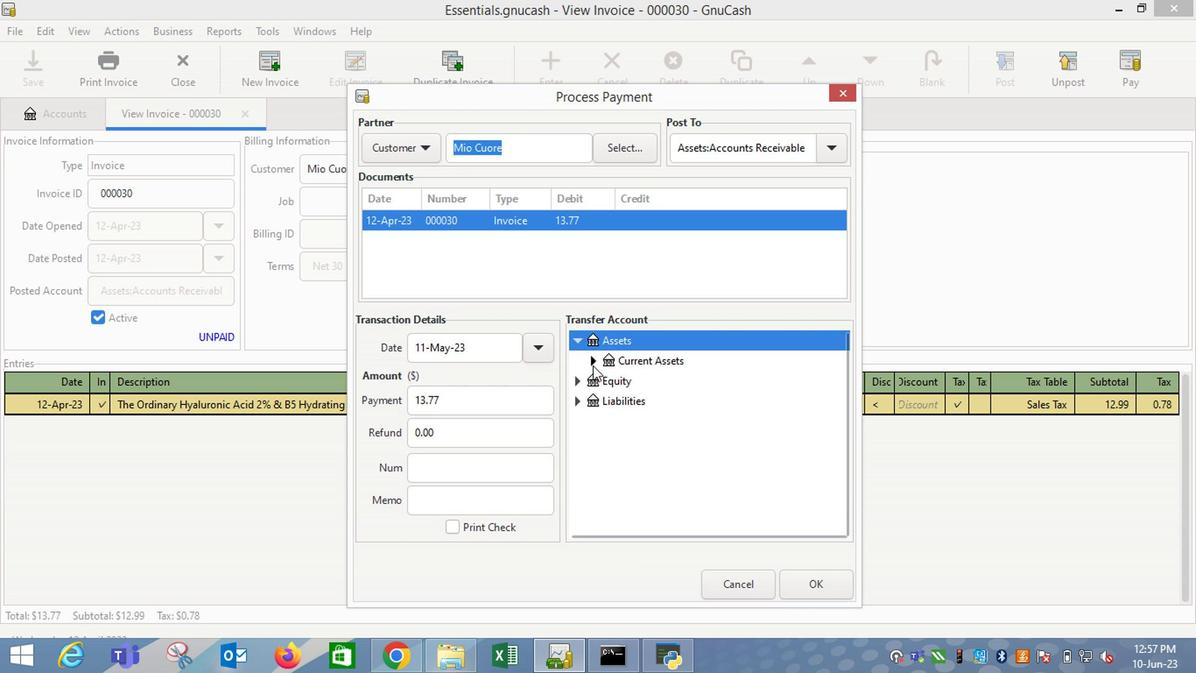 
Action: Mouse moved to (628, 385)
Screenshot: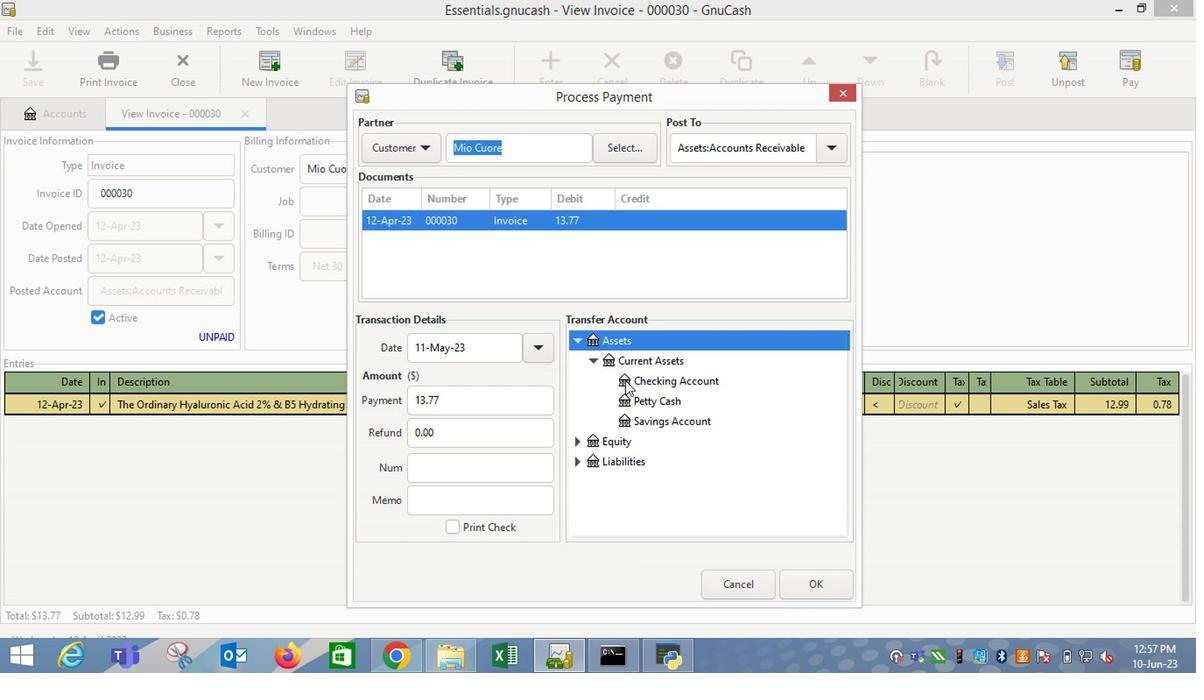 
Action: Mouse pressed left at (628, 385)
Screenshot: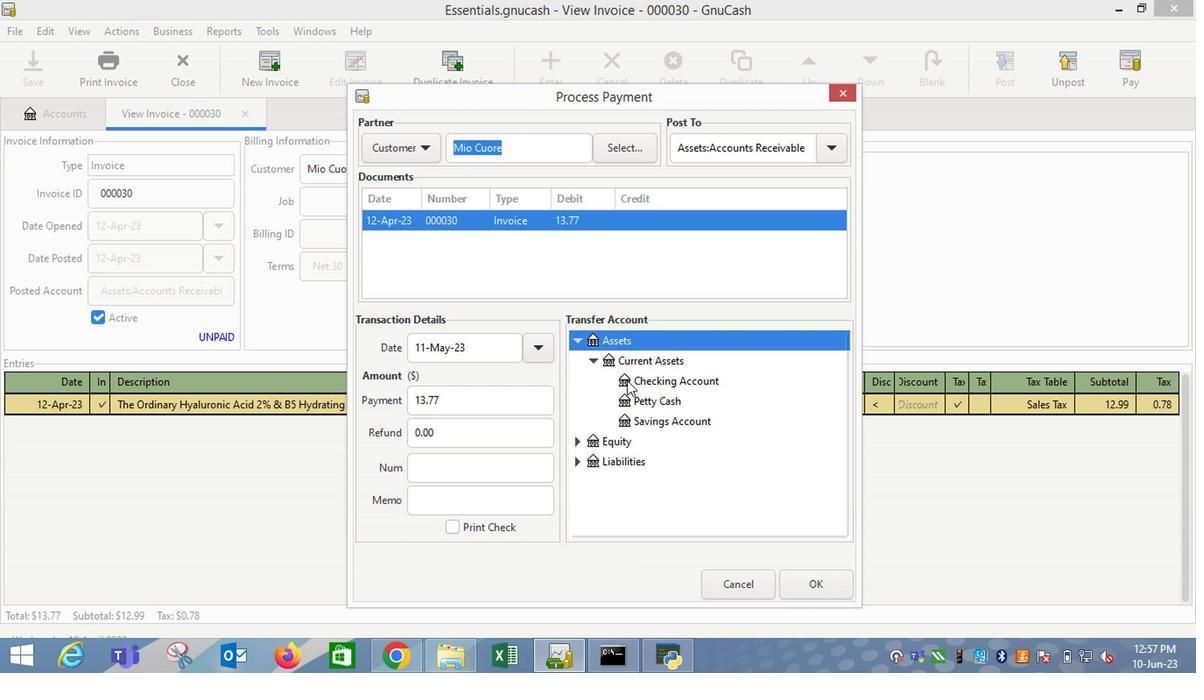 
Action: Mouse moved to (815, 605)
Screenshot: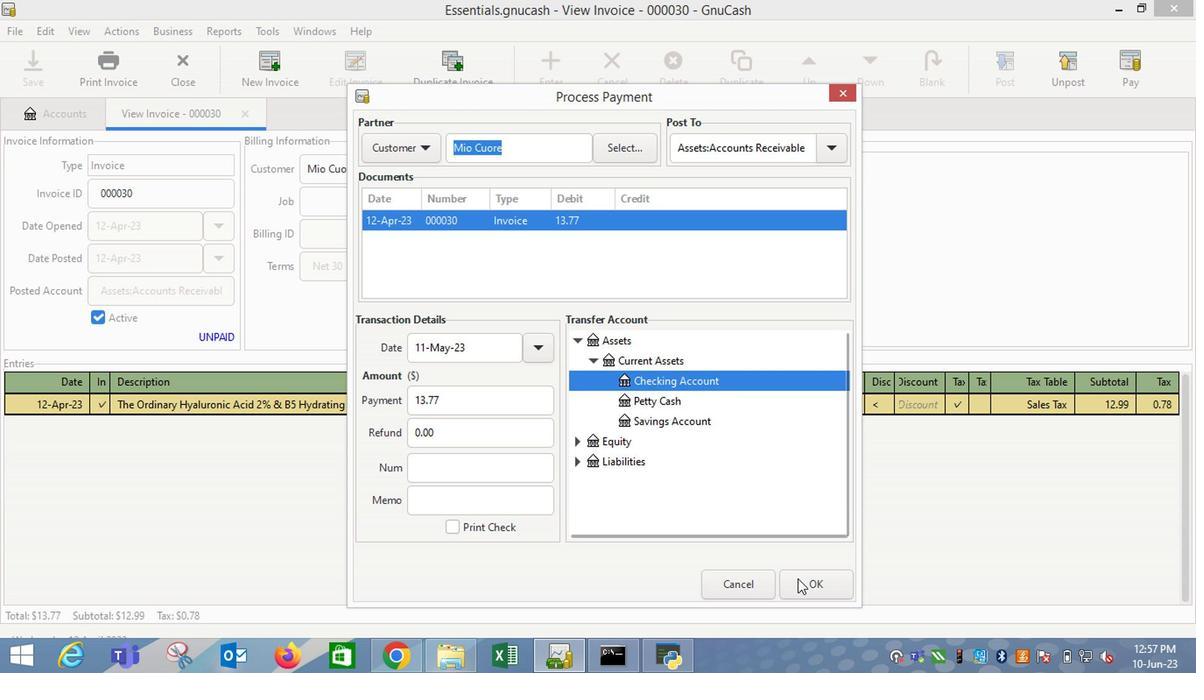 
Action: Mouse pressed left at (815, 605)
Screenshot: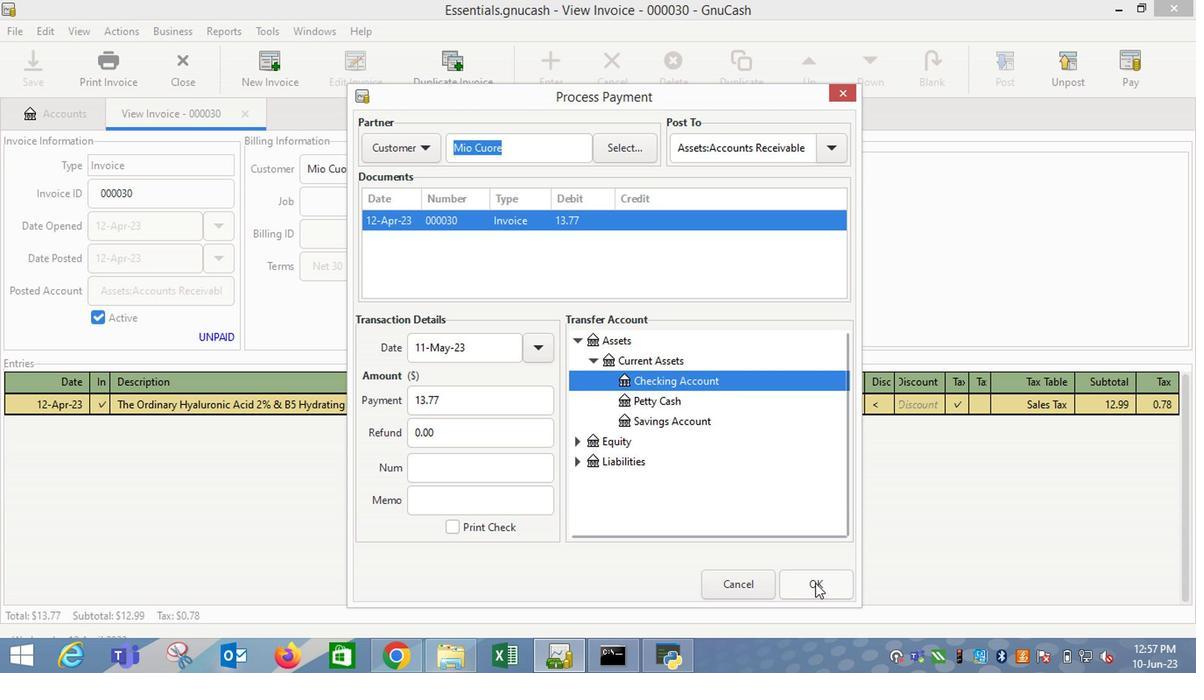 
Action: Mouse moved to (124, 44)
Screenshot: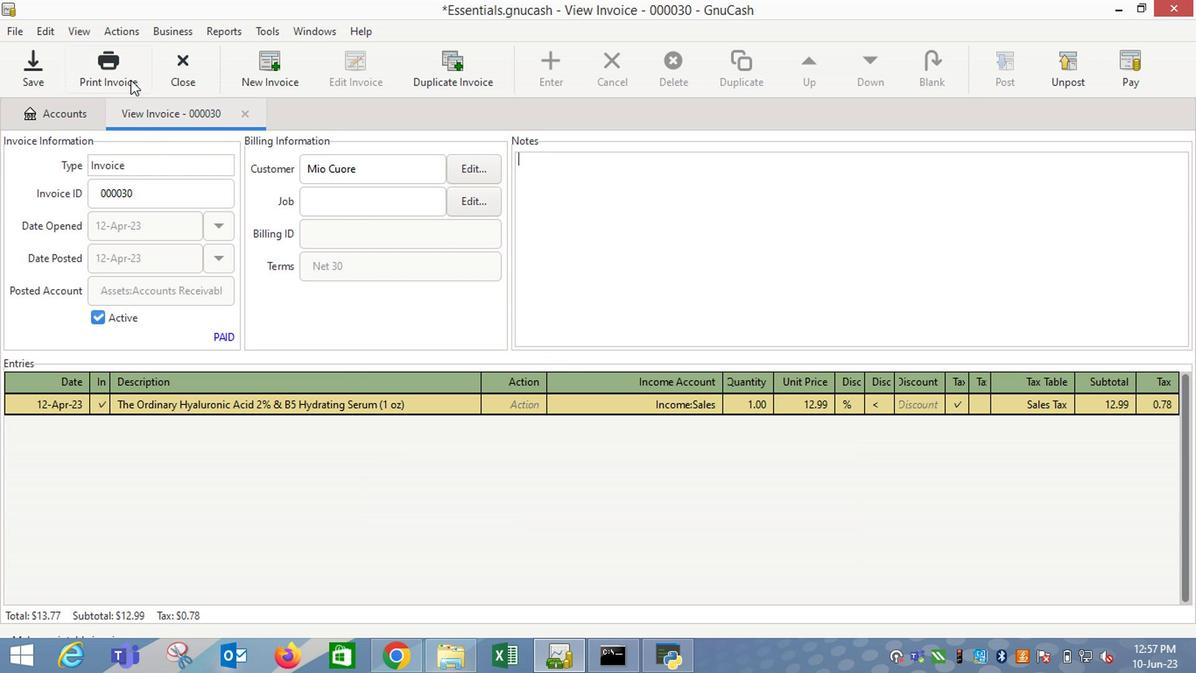 
Action: Mouse pressed left at (124, 44)
Screenshot: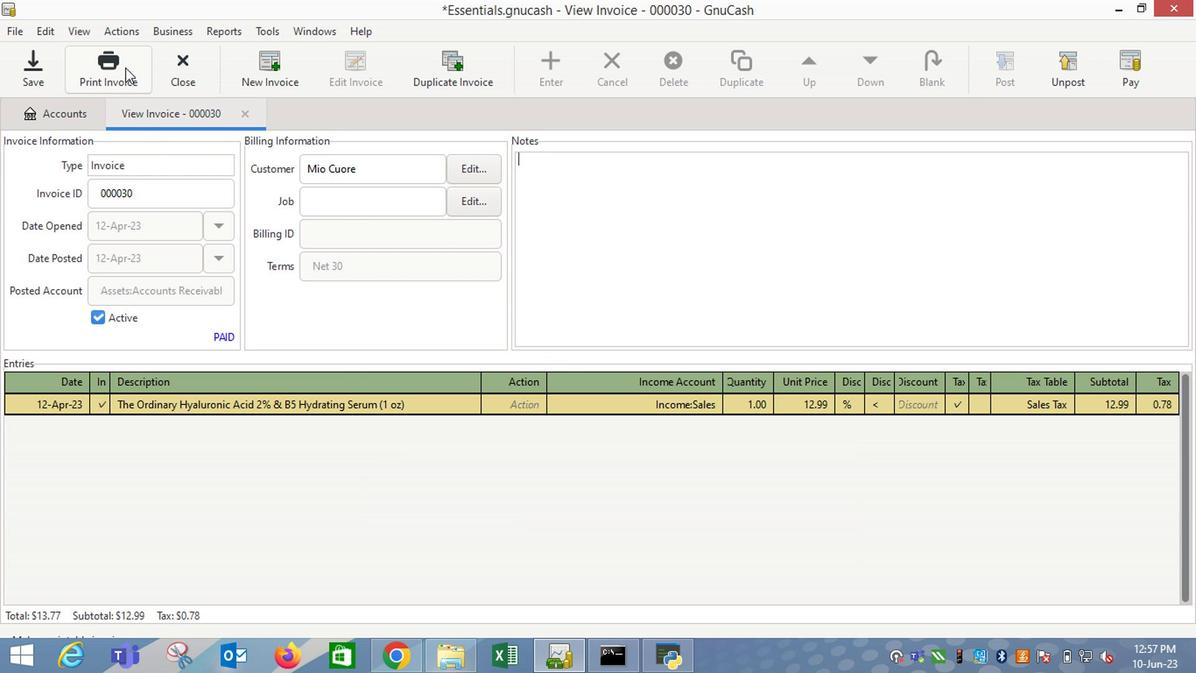 
Action: Mouse moved to (313, 181)
Screenshot: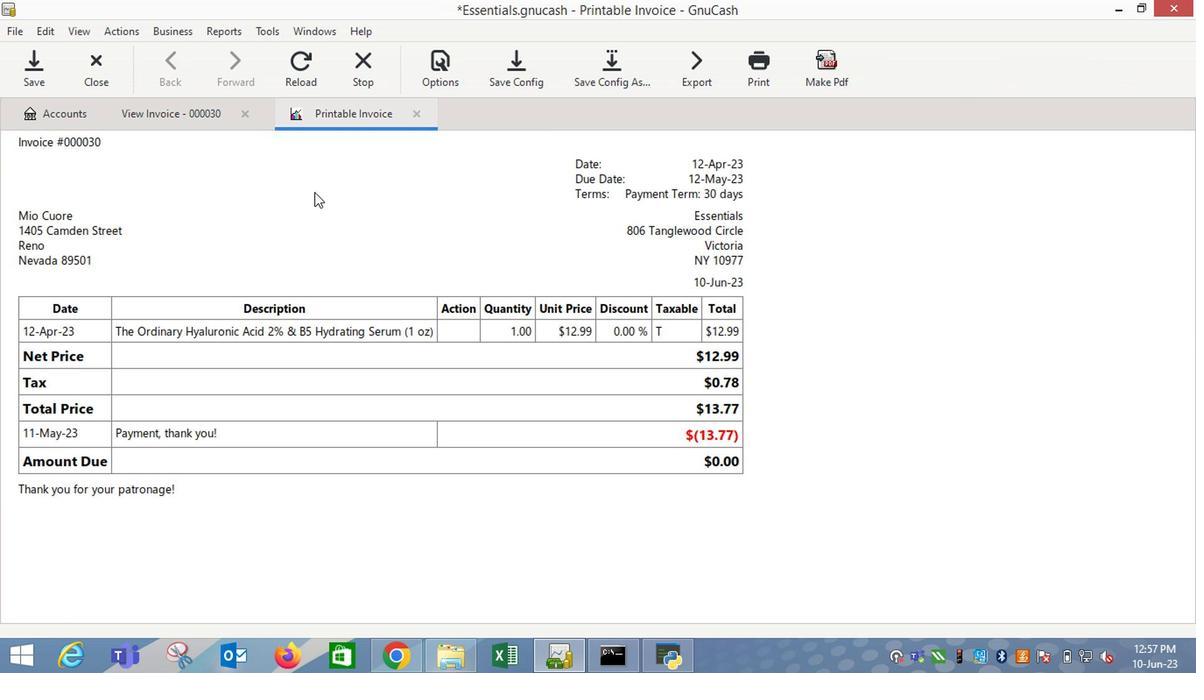 
